 Task: Find connections with filter location Pompéu with filter topic #realestateagentwith filter profile language Spanish with filter current company Job Vacancy Result (official) with filter school Cambridge International School with filter industry Climate Data and Analytics with filter service category Headshot Photography with filter keywords title Wedding Coordinator
Action: Mouse moved to (197, 307)
Screenshot: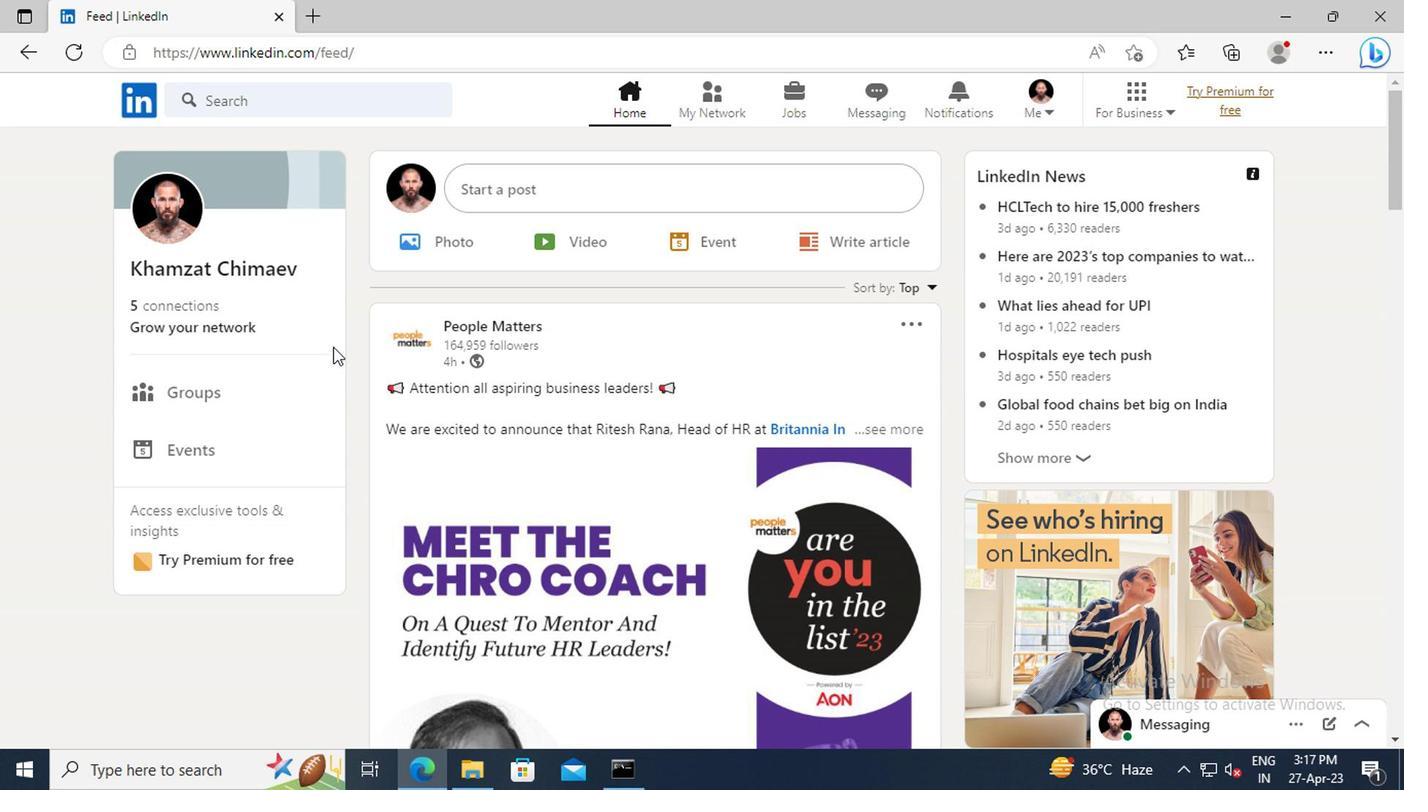 
Action: Mouse pressed left at (197, 307)
Screenshot: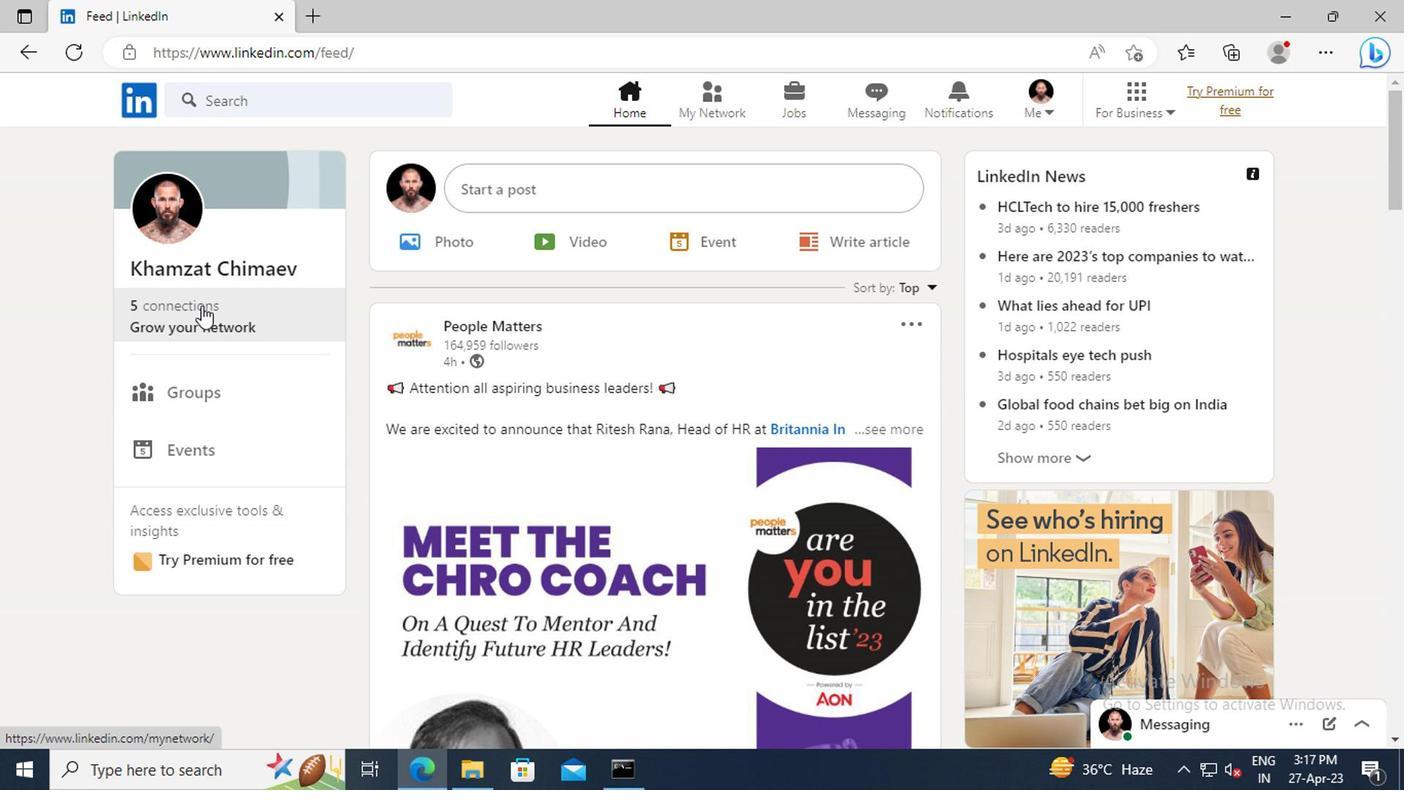 
Action: Mouse moved to (220, 223)
Screenshot: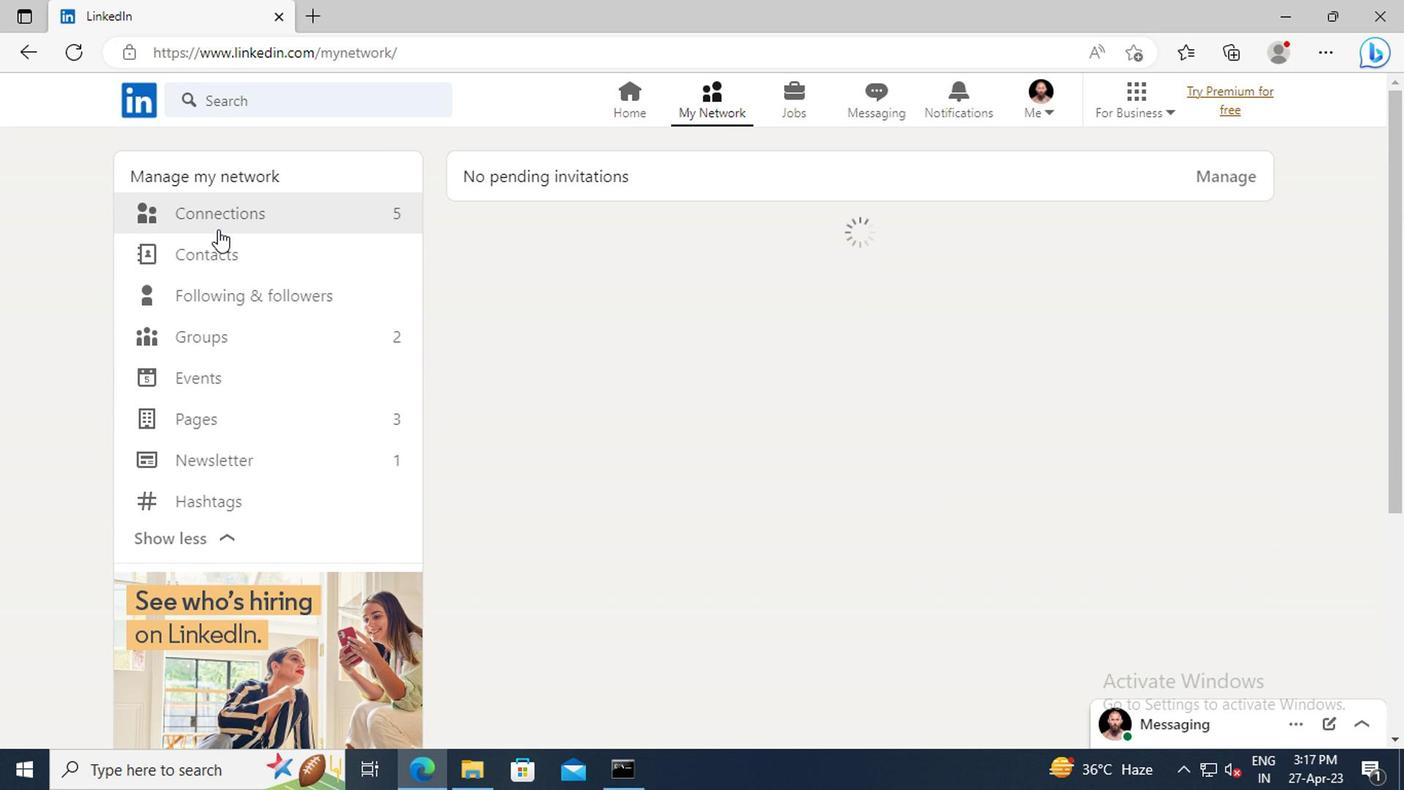 
Action: Mouse pressed left at (220, 223)
Screenshot: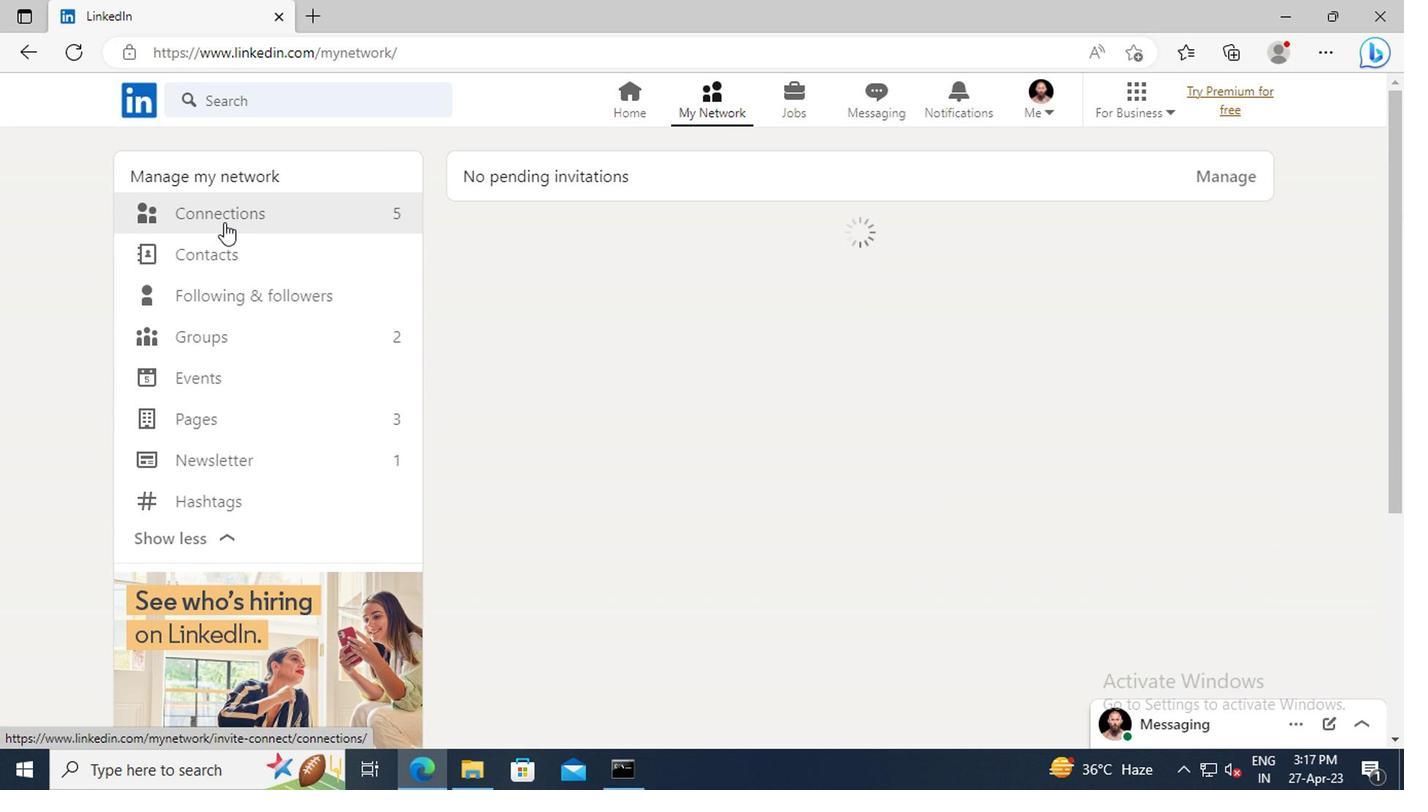 
Action: Mouse moved to (845, 218)
Screenshot: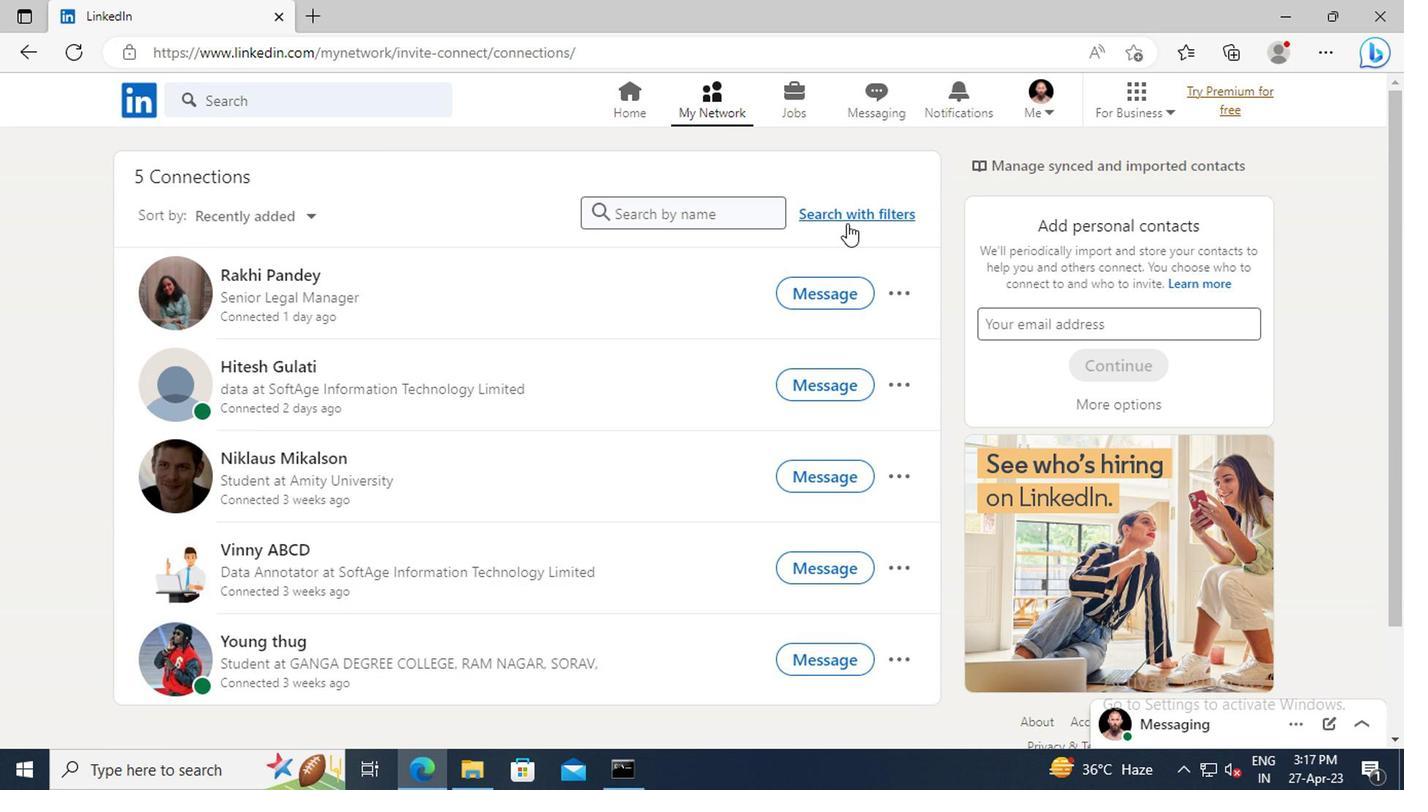 
Action: Mouse pressed left at (845, 218)
Screenshot: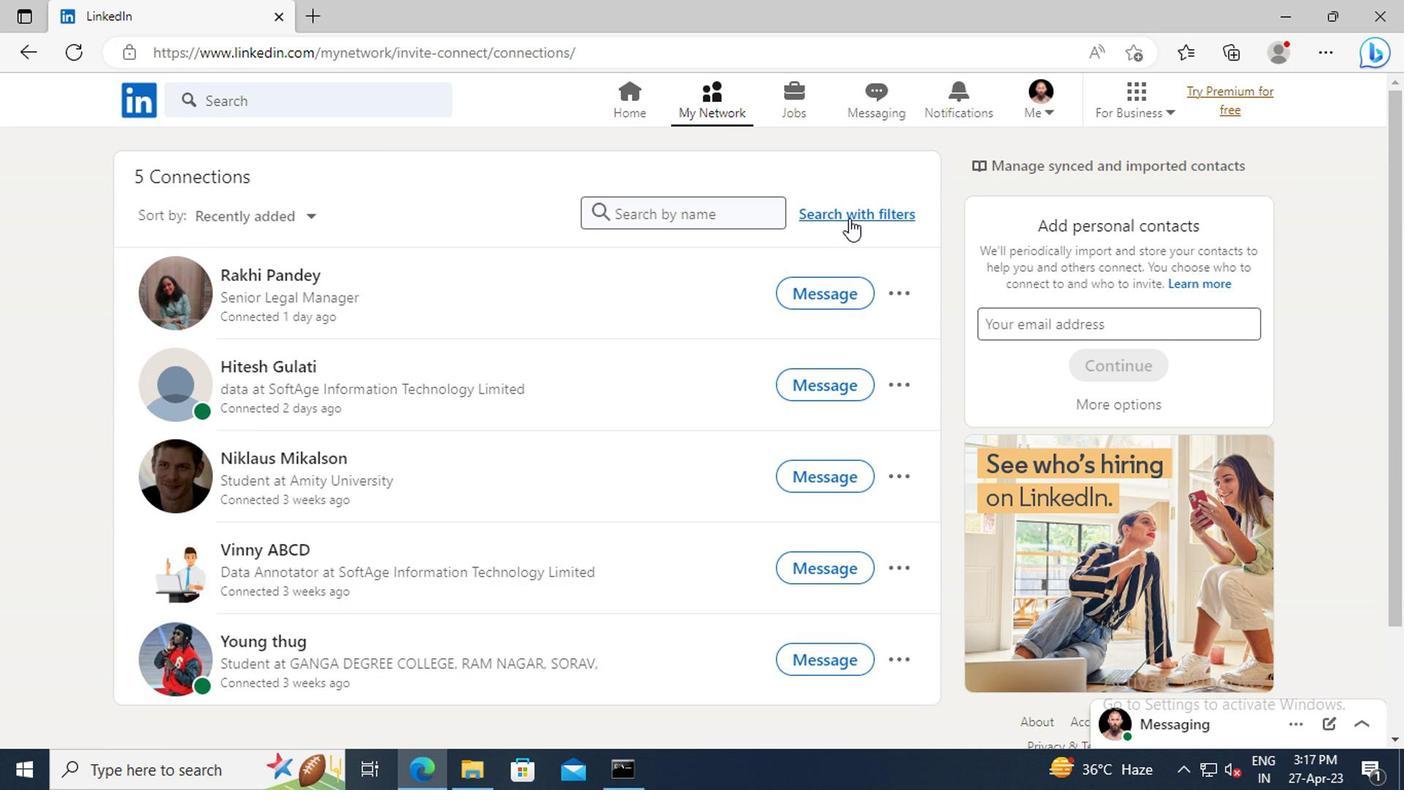 
Action: Mouse moved to (775, 164)
Screenshot: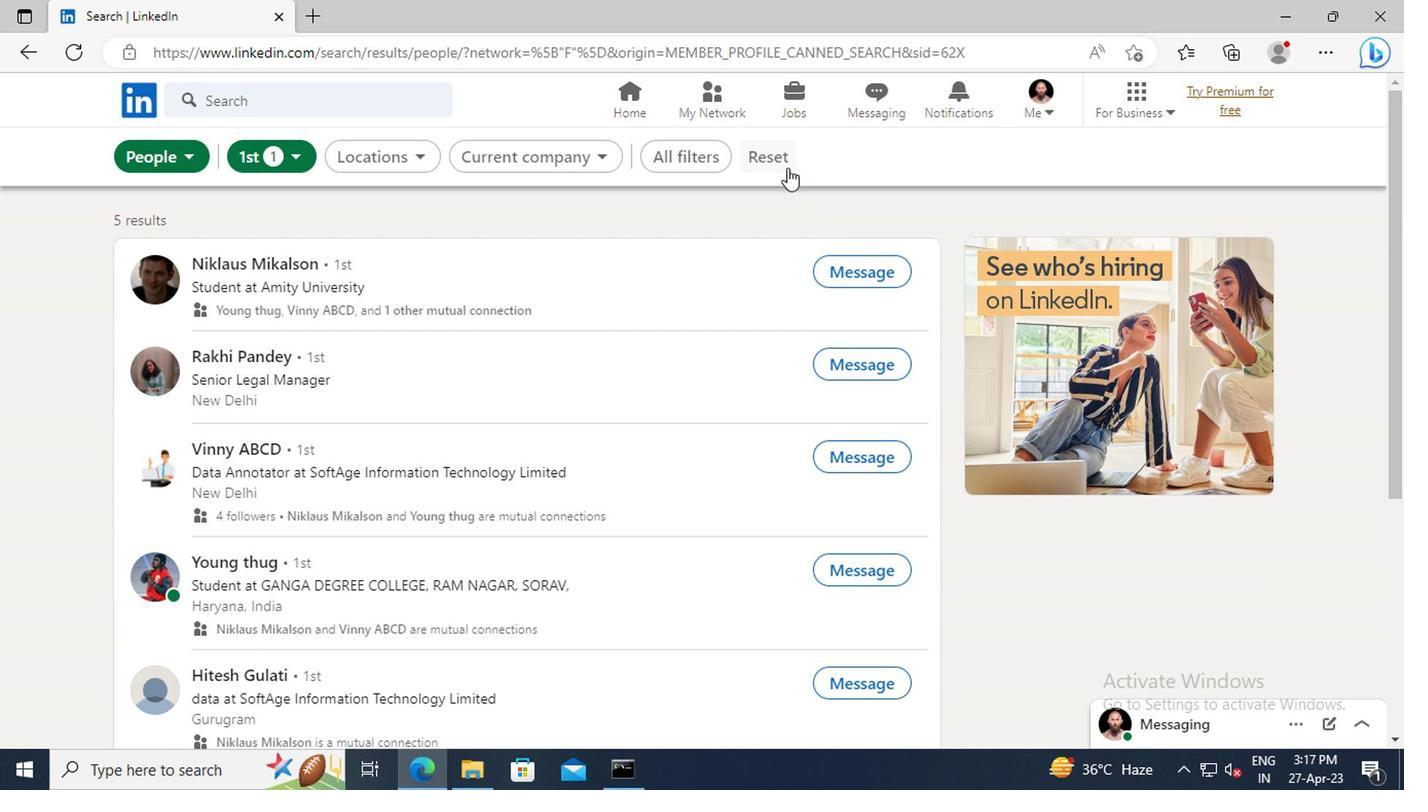 
Action: Mouse pressed left at (775, 164)
Screenshot: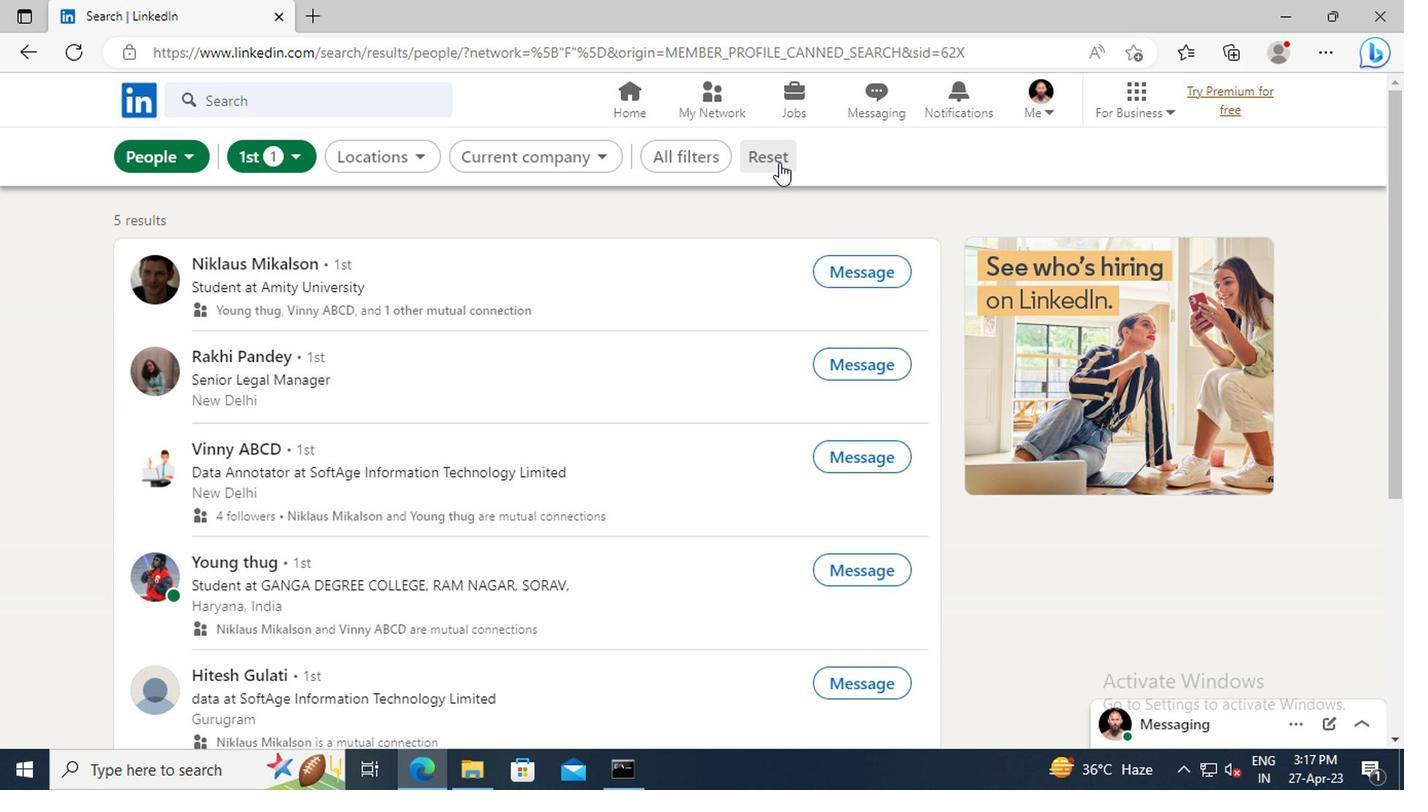 
Action: Mouse moved to (738, 163)
Screenshot: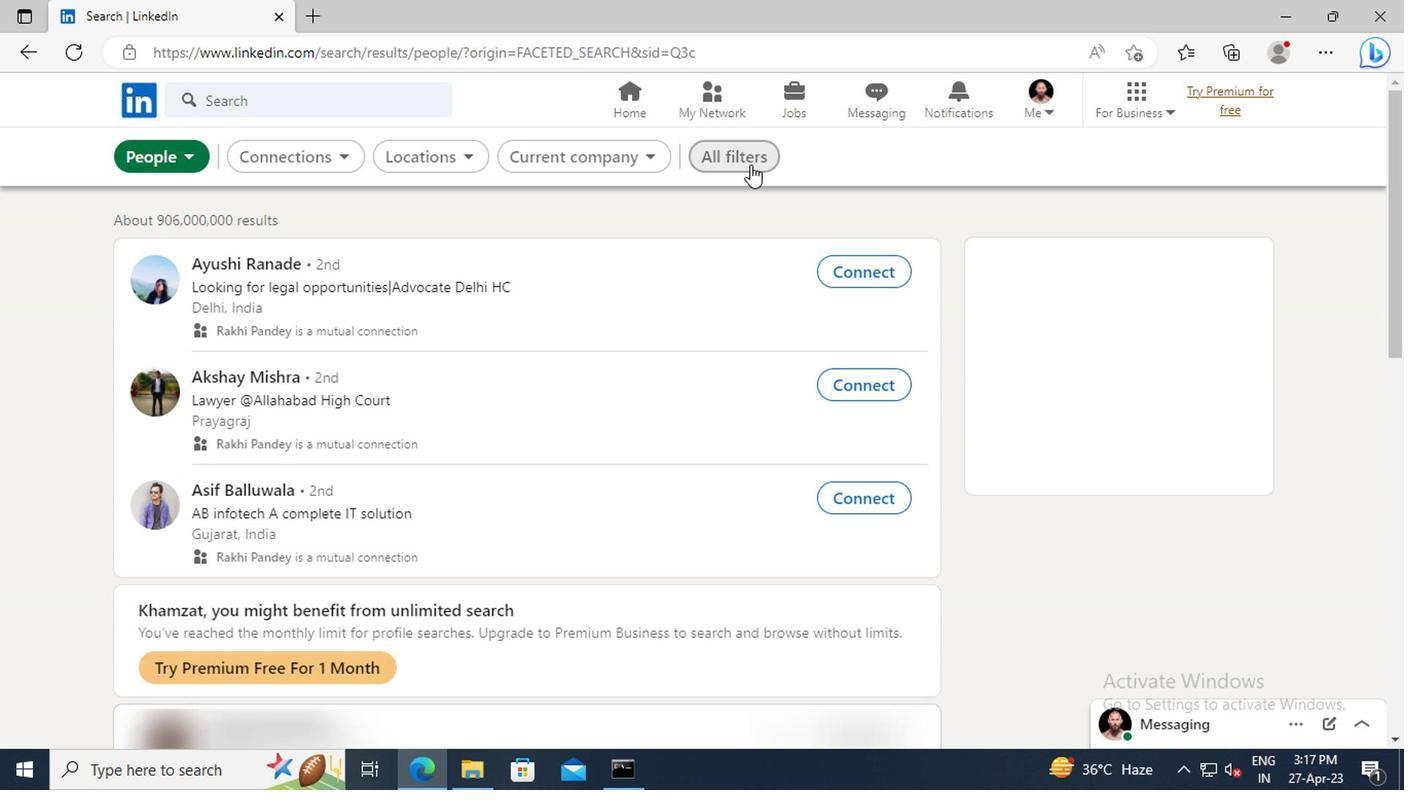 
Action: Mouse pressed left at (738, 163)
Screenshot: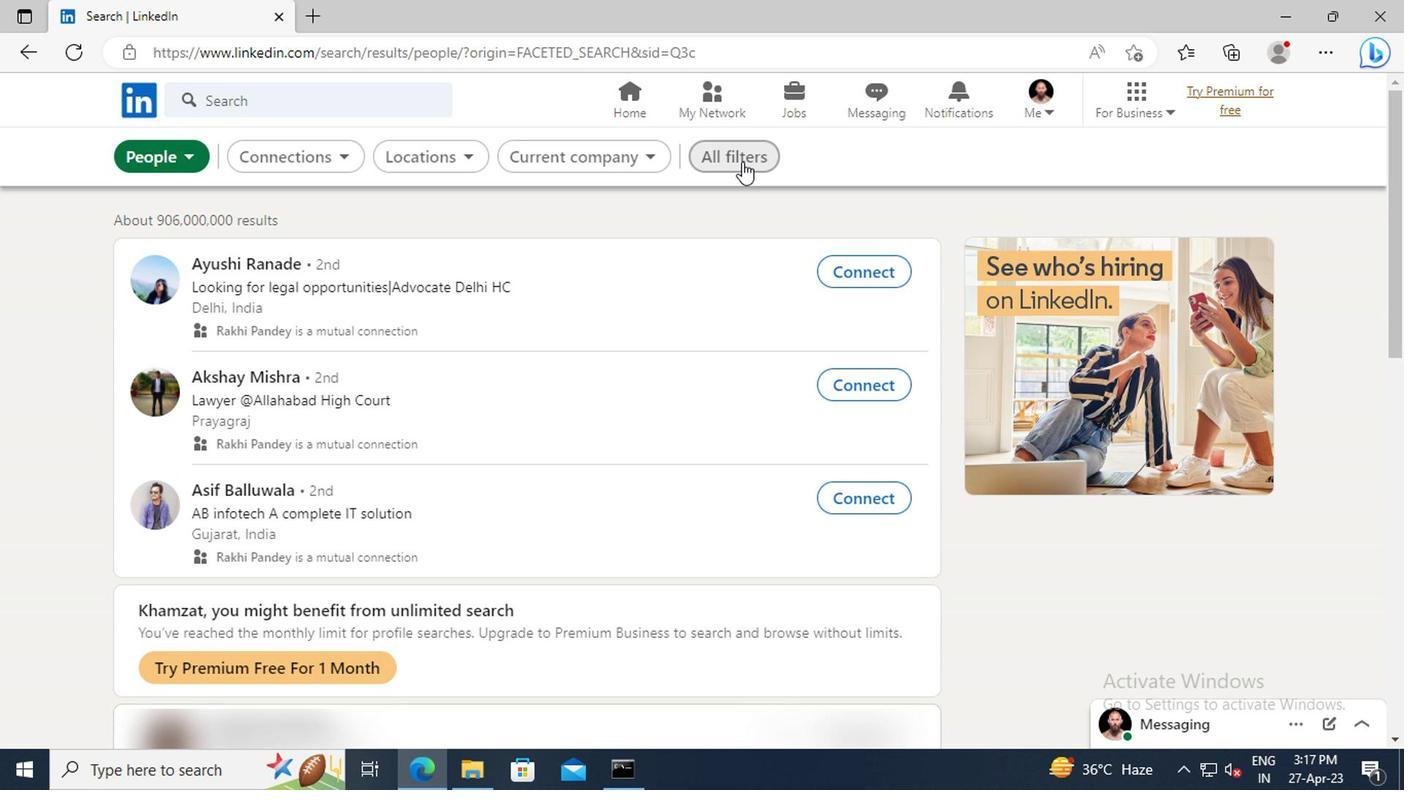 
Action: Mouse moved to (1163, 398)
Screenshot: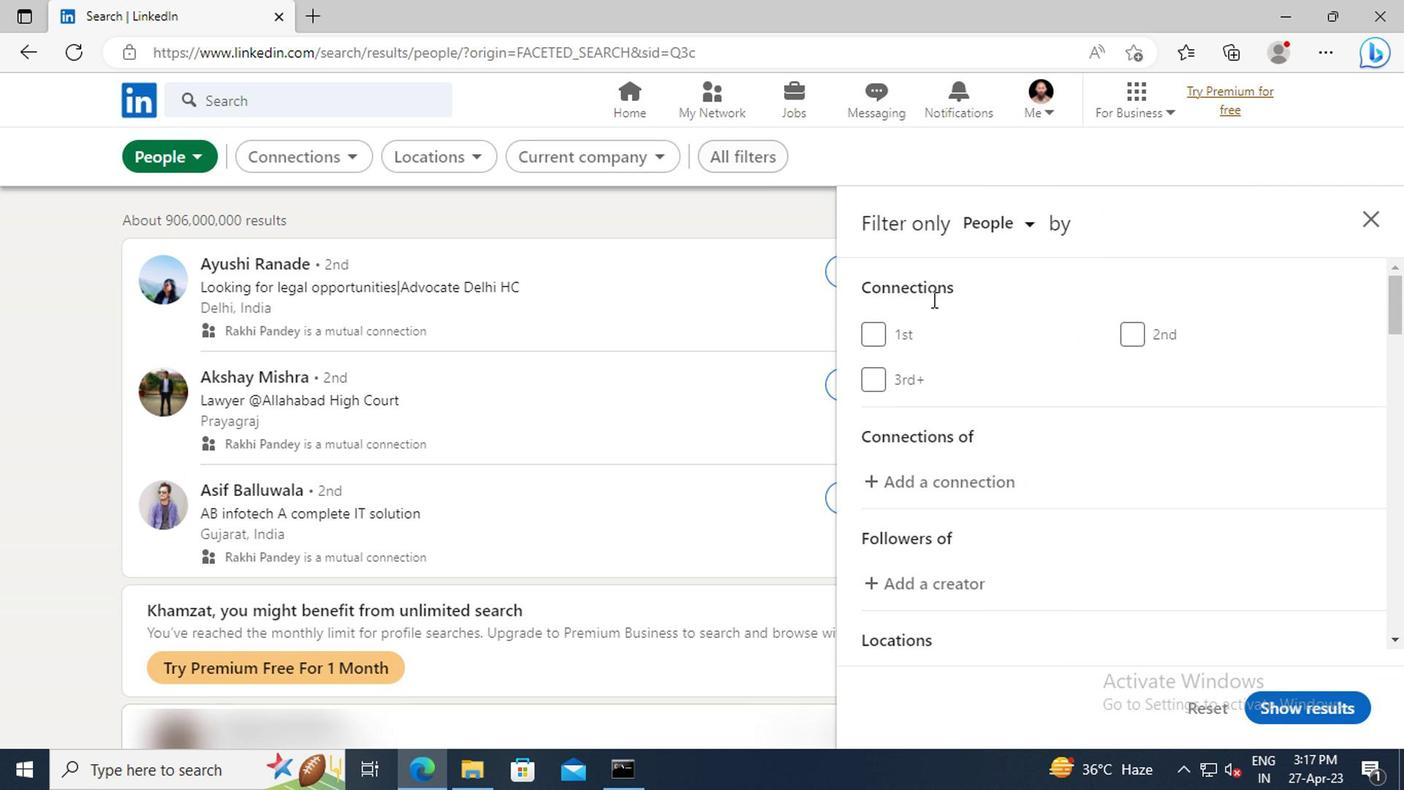 
Action: Mouse scrolled (1163, 398) with delta (0, 0)
Screenshot: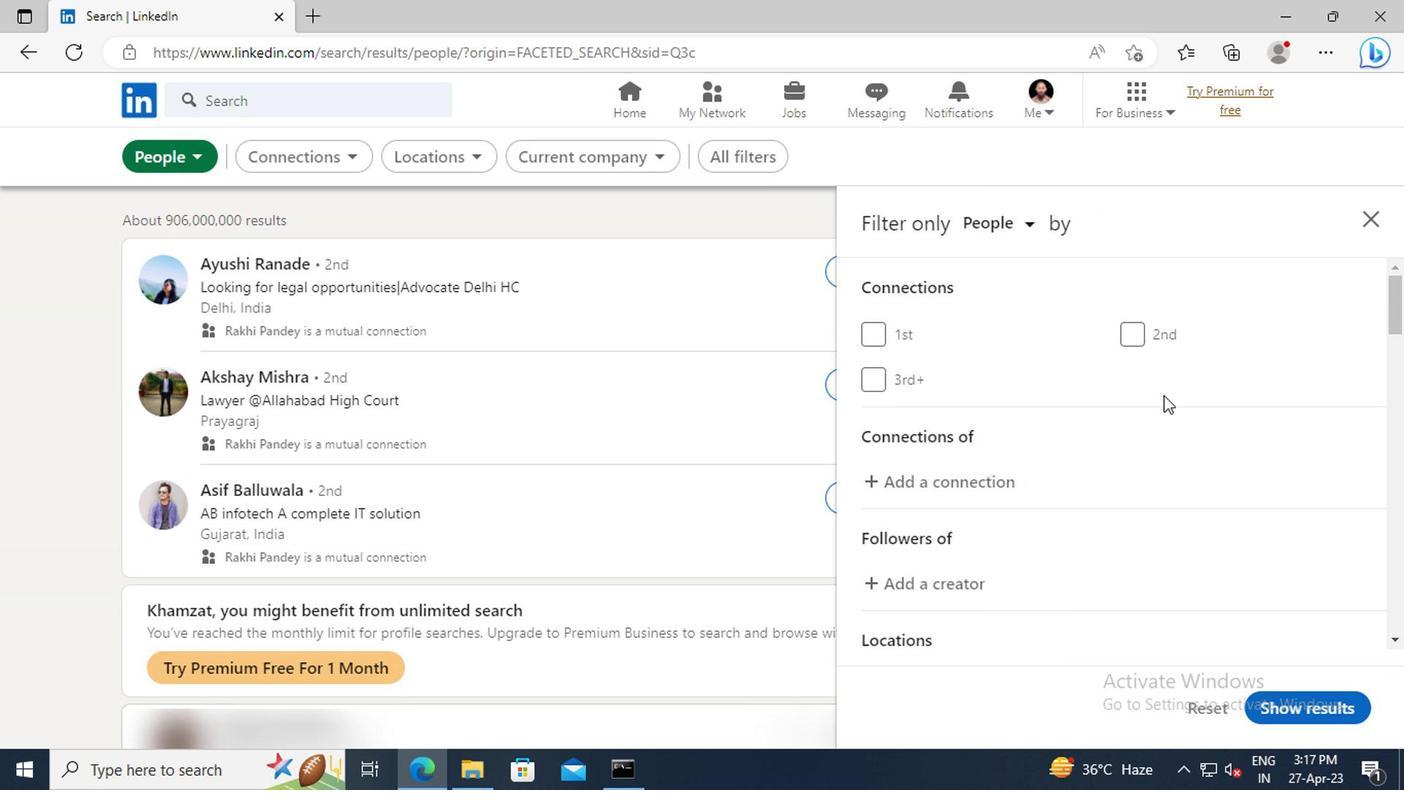 
Action: Mouse scrolled (1163, 398) with delta (0, 0)
Screenshot: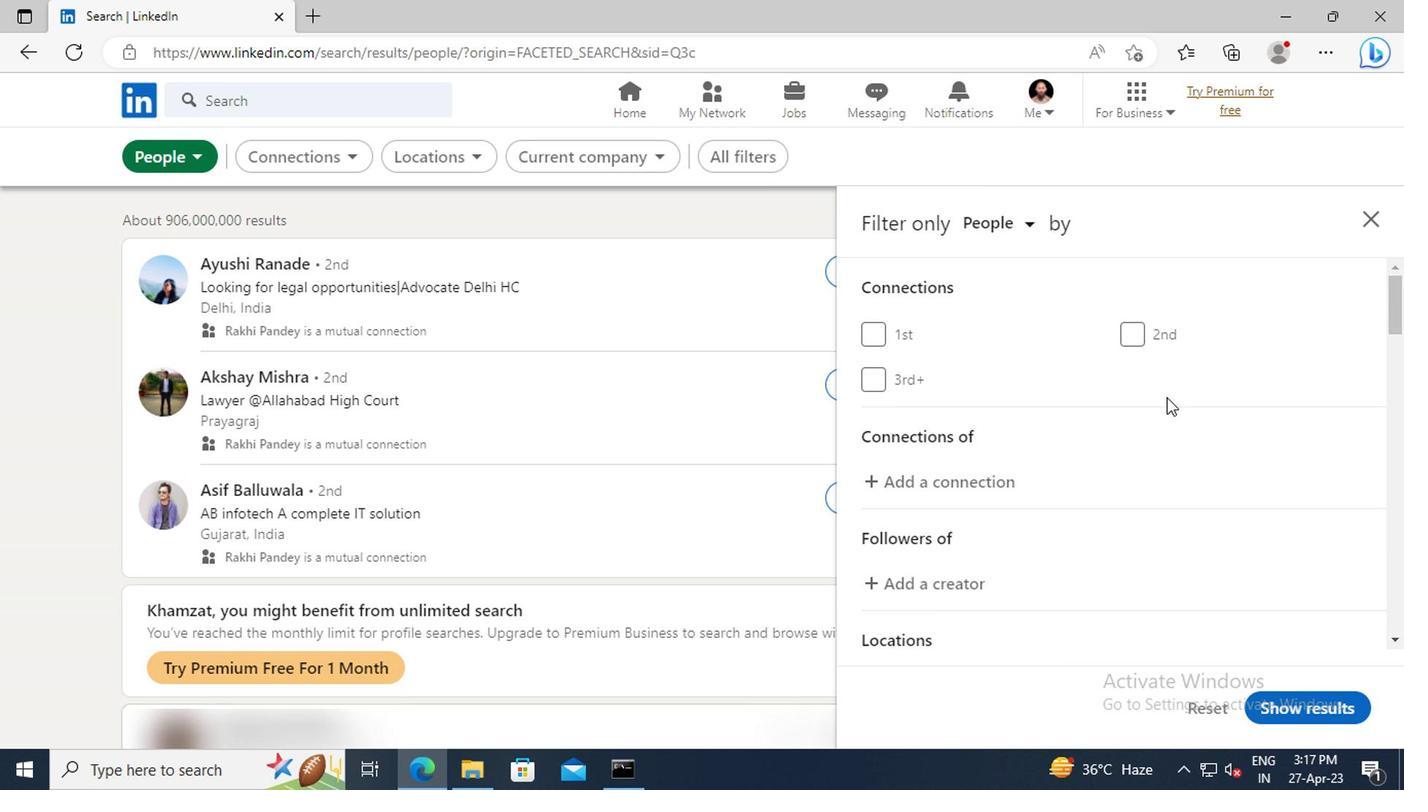 
Action: Mouse scrolled (1163, 398) with delta (0, 0)
Screenshot: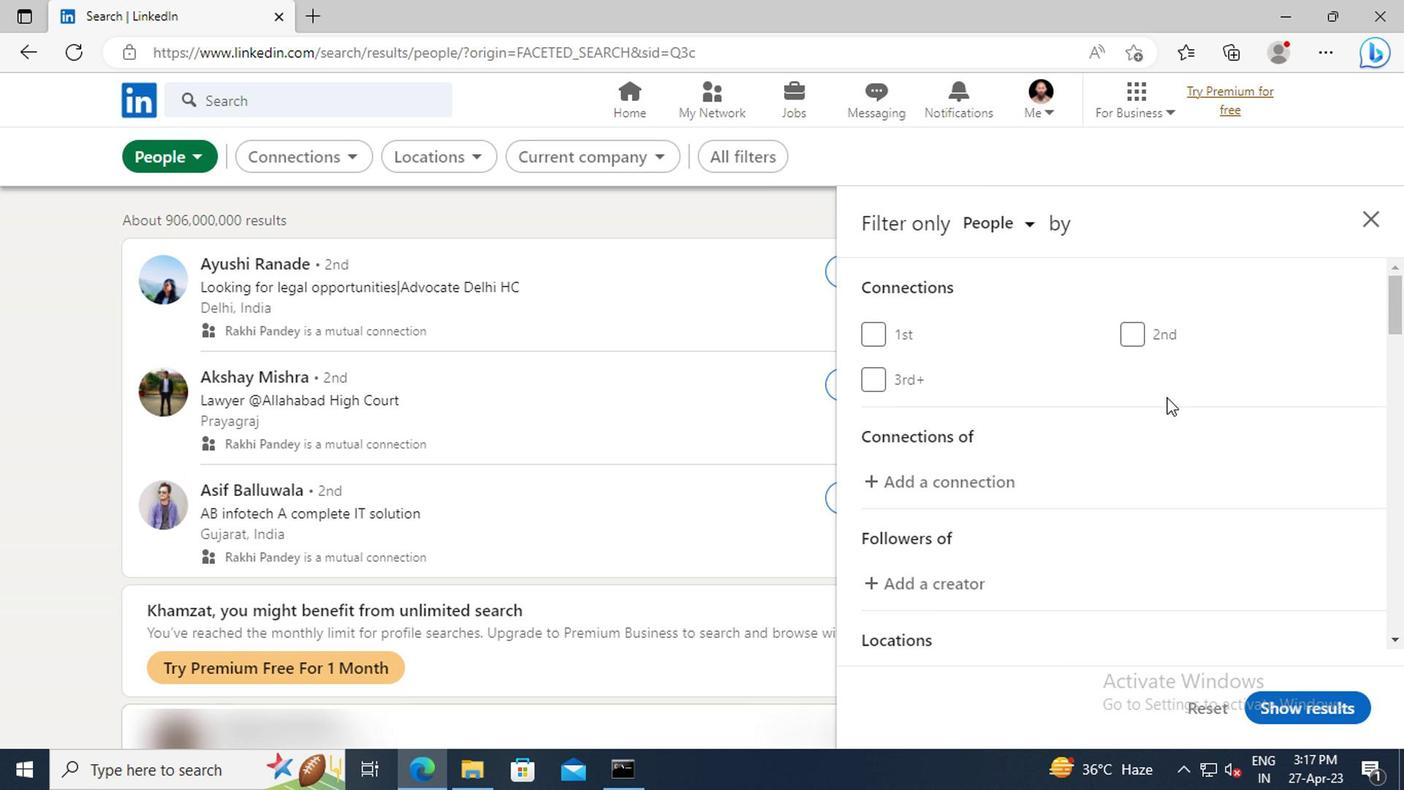
Action: Mouse scrolled (1163, 398) with delta (0, 0)
Screenshot: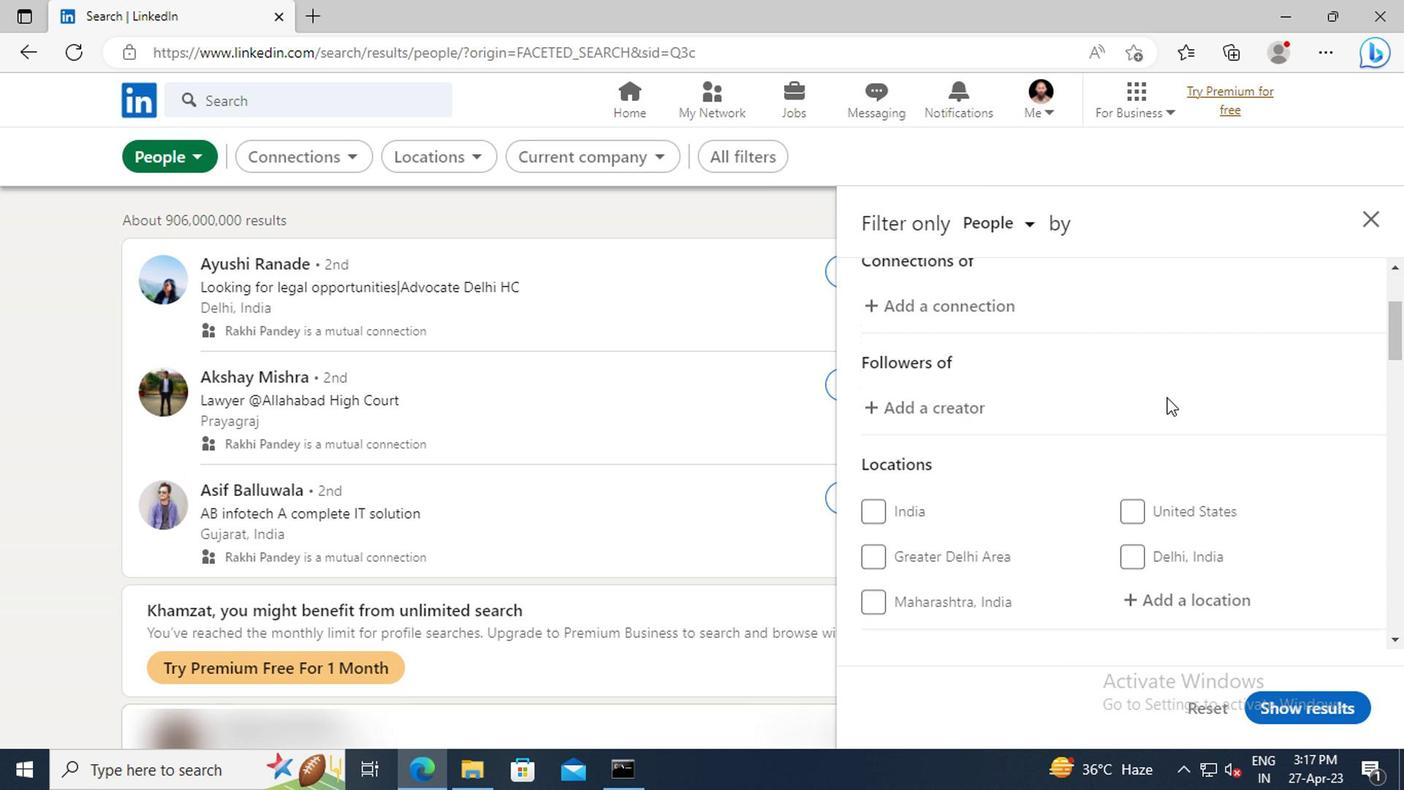 
Action: Mouse scrolled (1163, 398) with delta (0, 0)
Screenshot: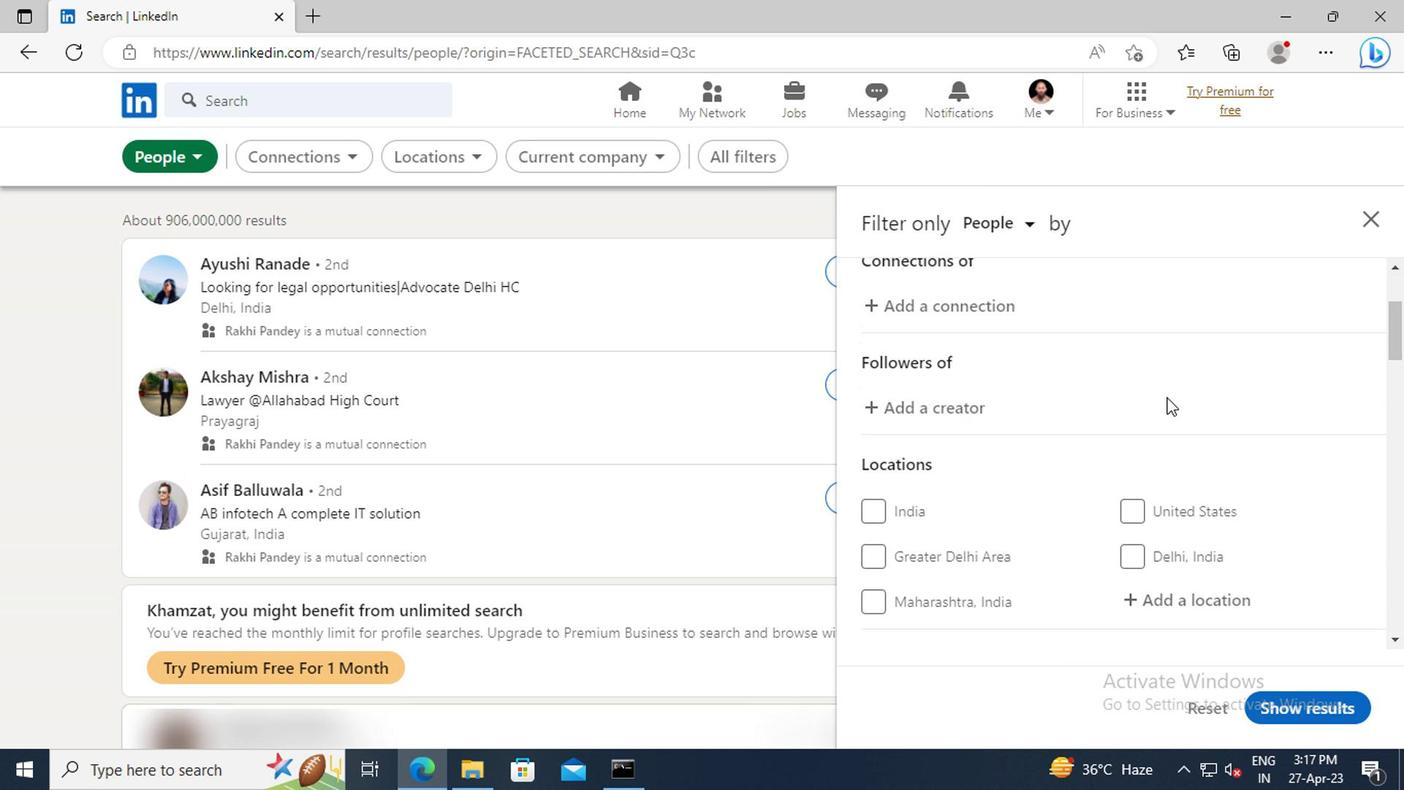 
Action: Mouse moved to (1168, 484)
Screenshot: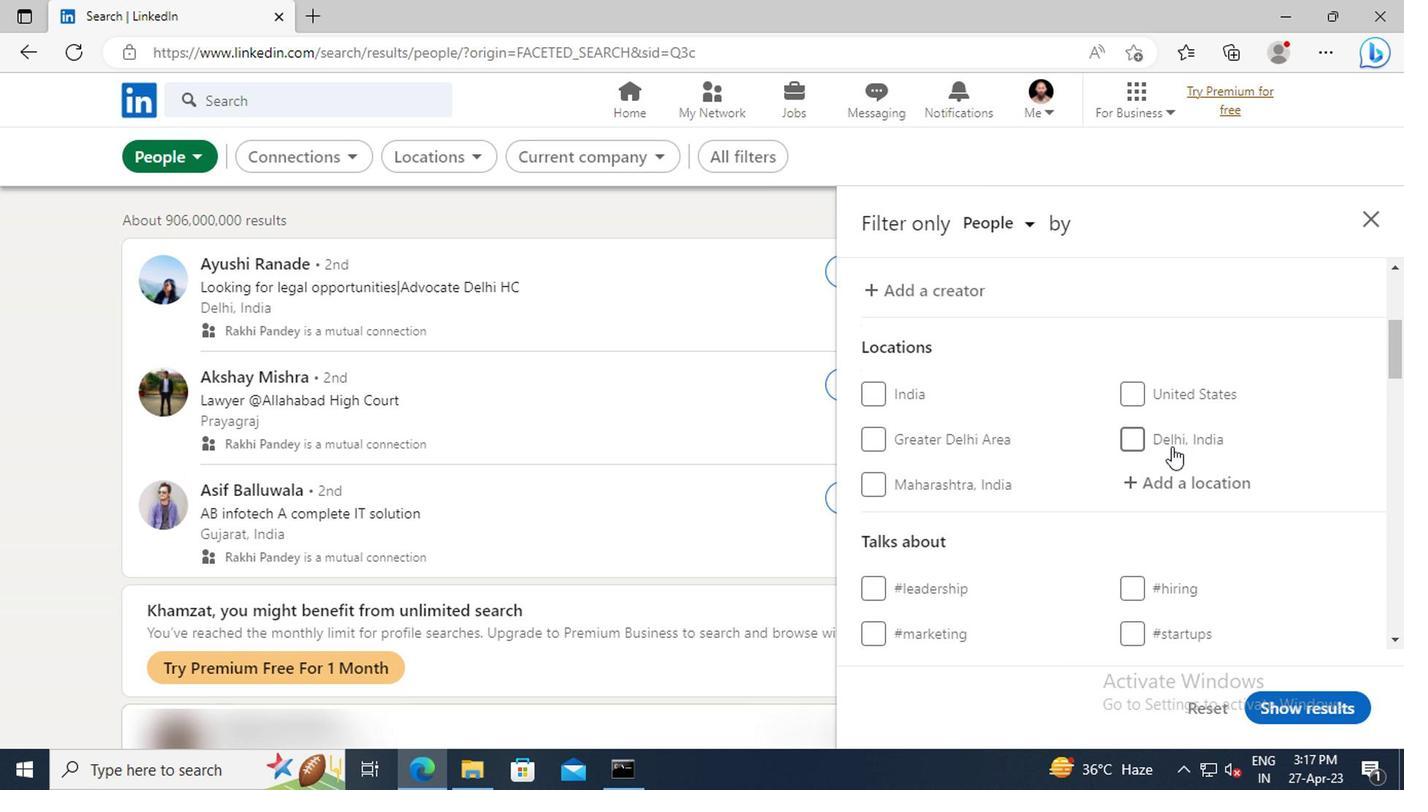 
Action: Mouse pressed left at (1168, 484)
Screenshot: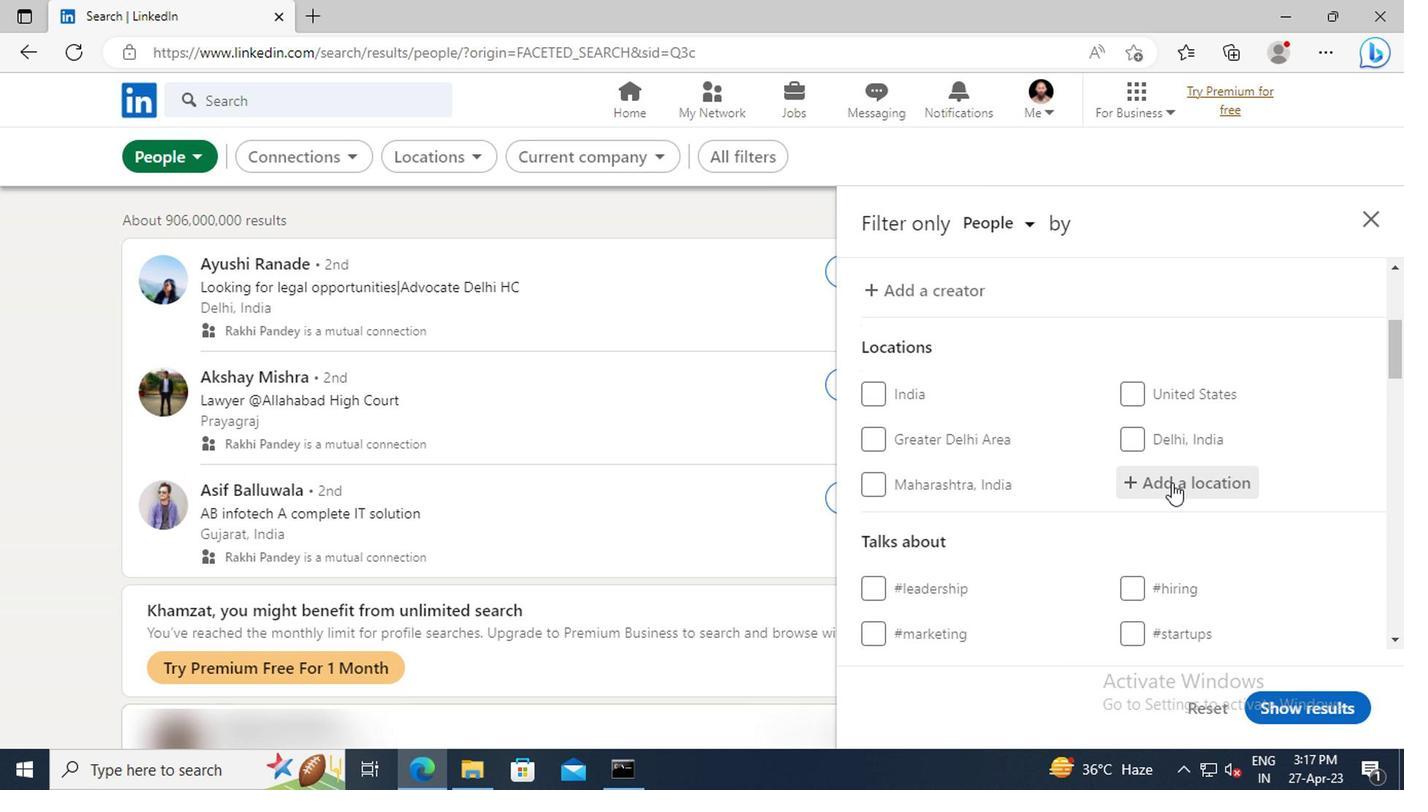 
Action: Key pressed <Key.shift>POMPEU
Screenshot: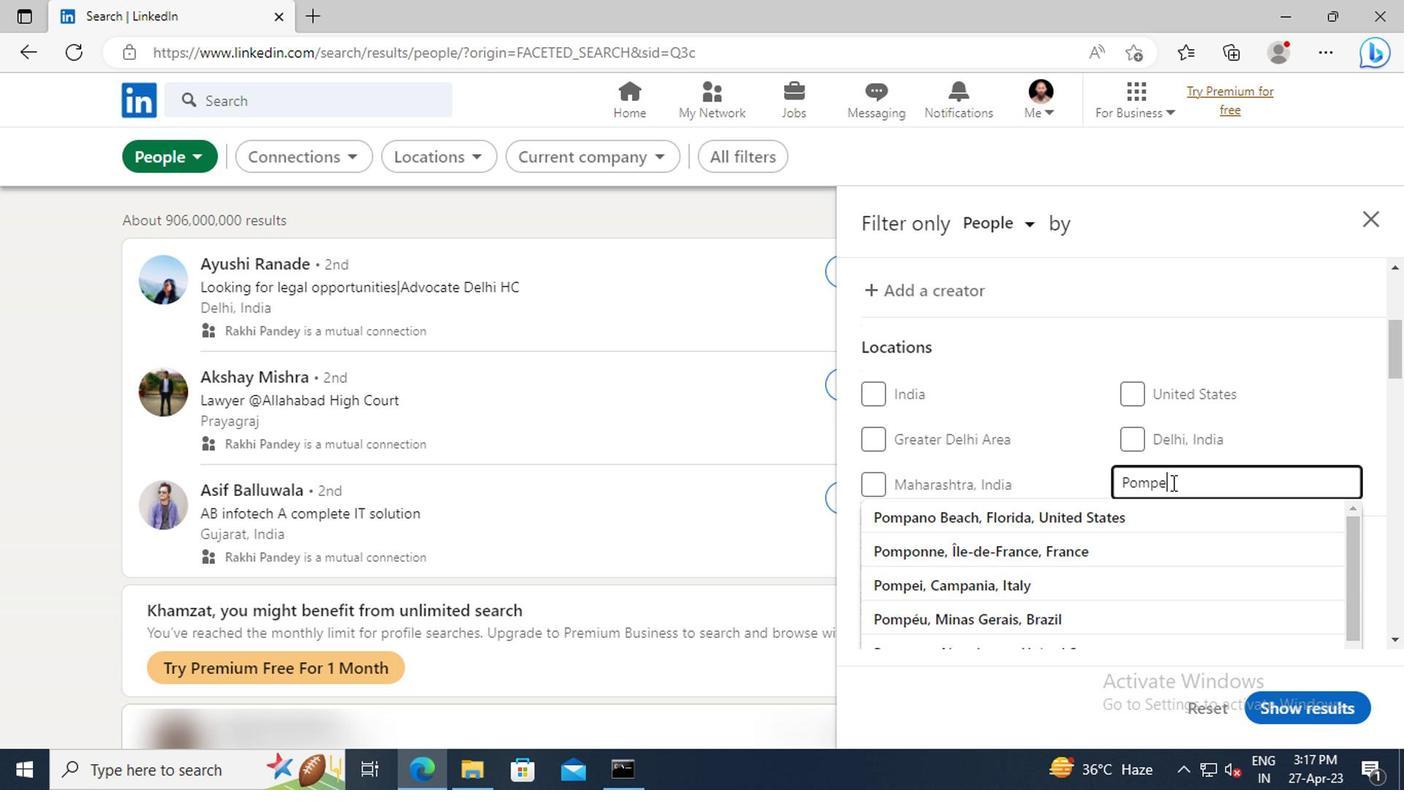 
Action: Mouse moved to (1173, 517)
Screenshot: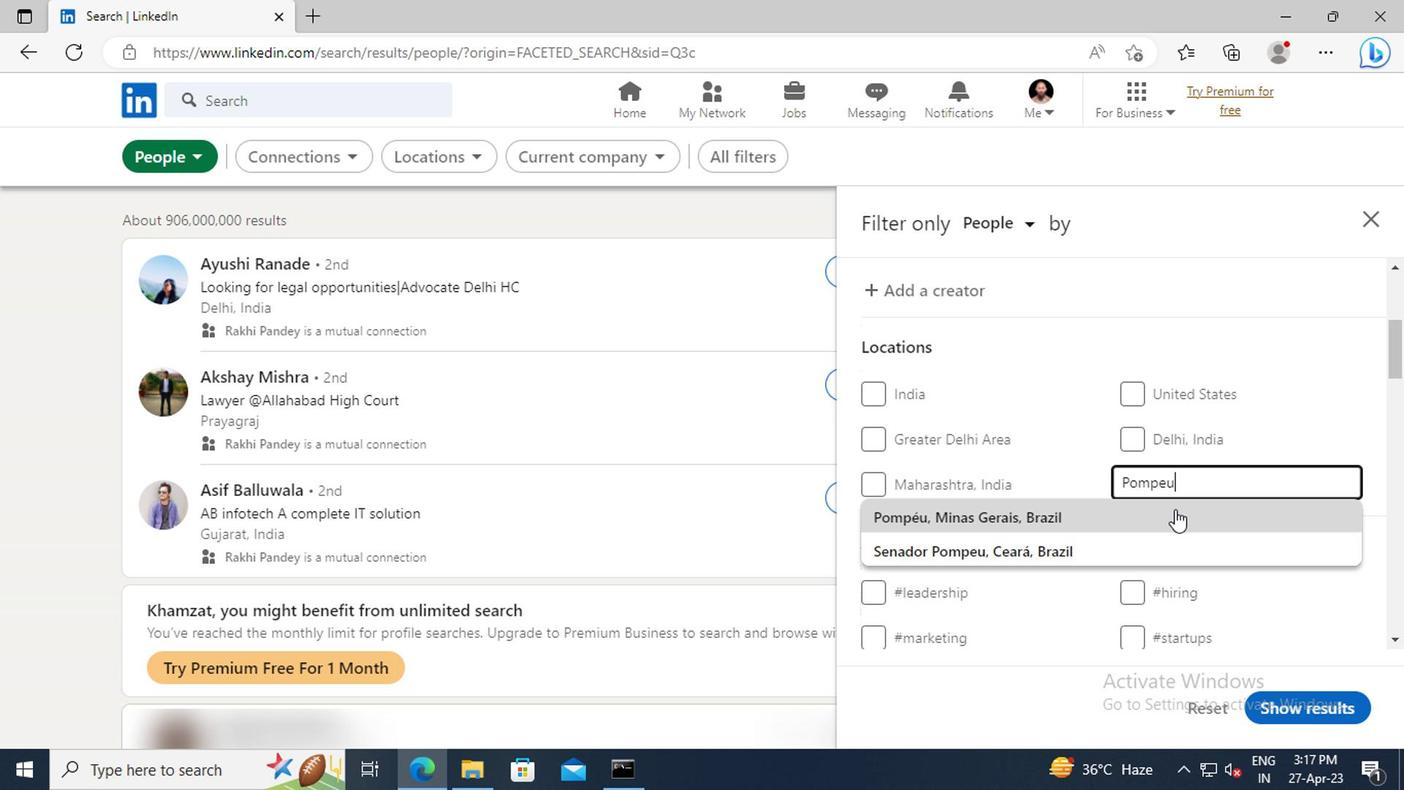 
Action: Mouse pressed left at (1173, 517)
Screenshot: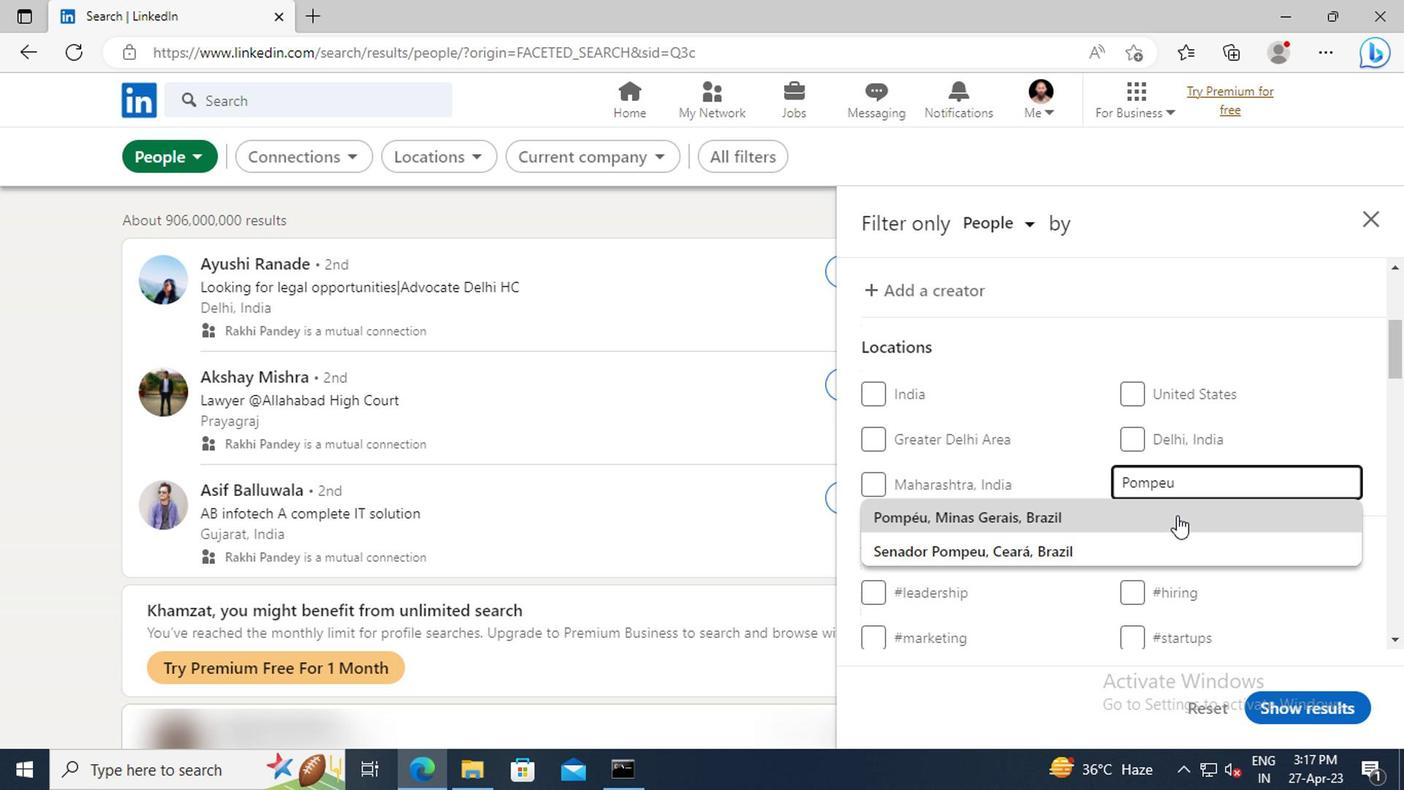 
Action: Mouse moved to (1172, 463)
Screenshot: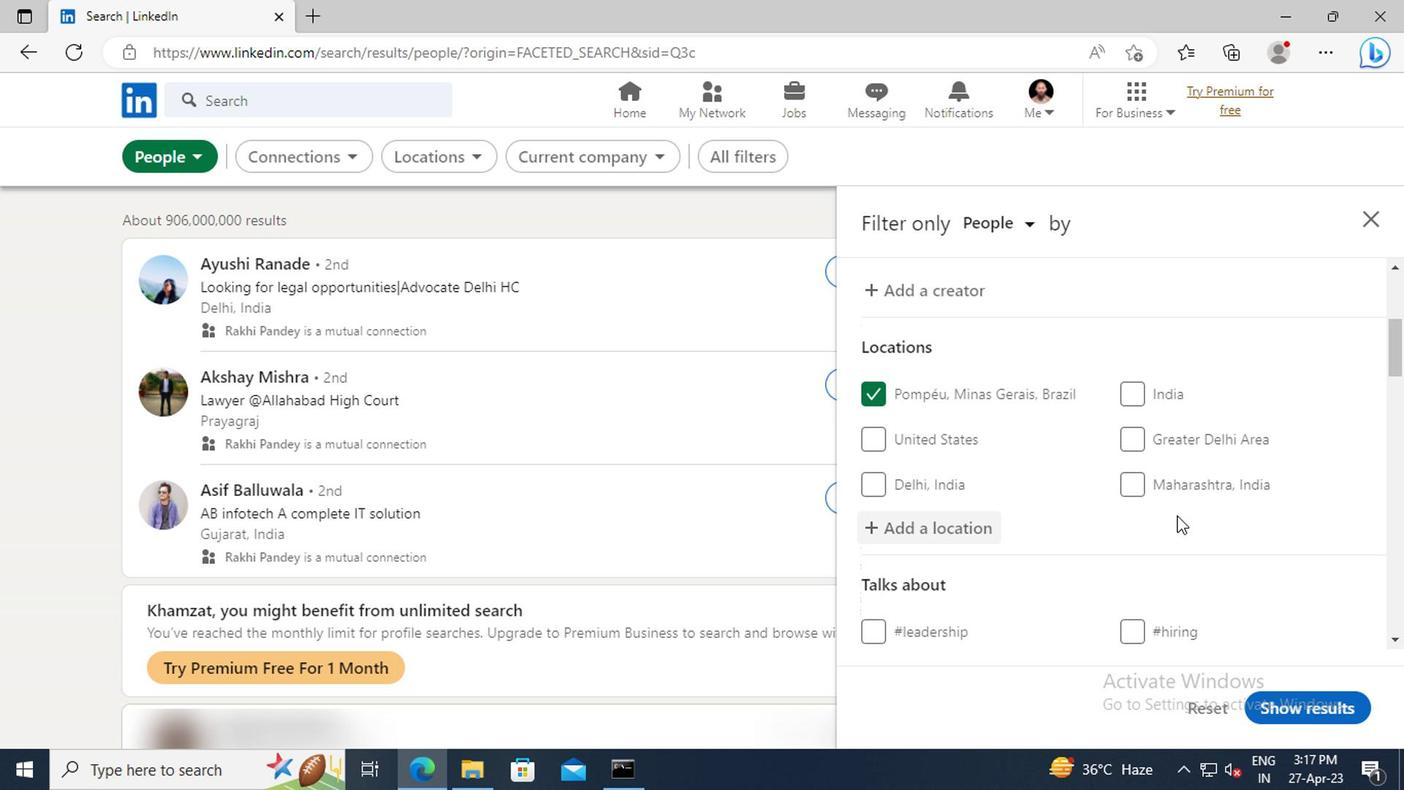
Action: Mouse scrolled (1172, 462) with delta (0, -1)
Screenshot: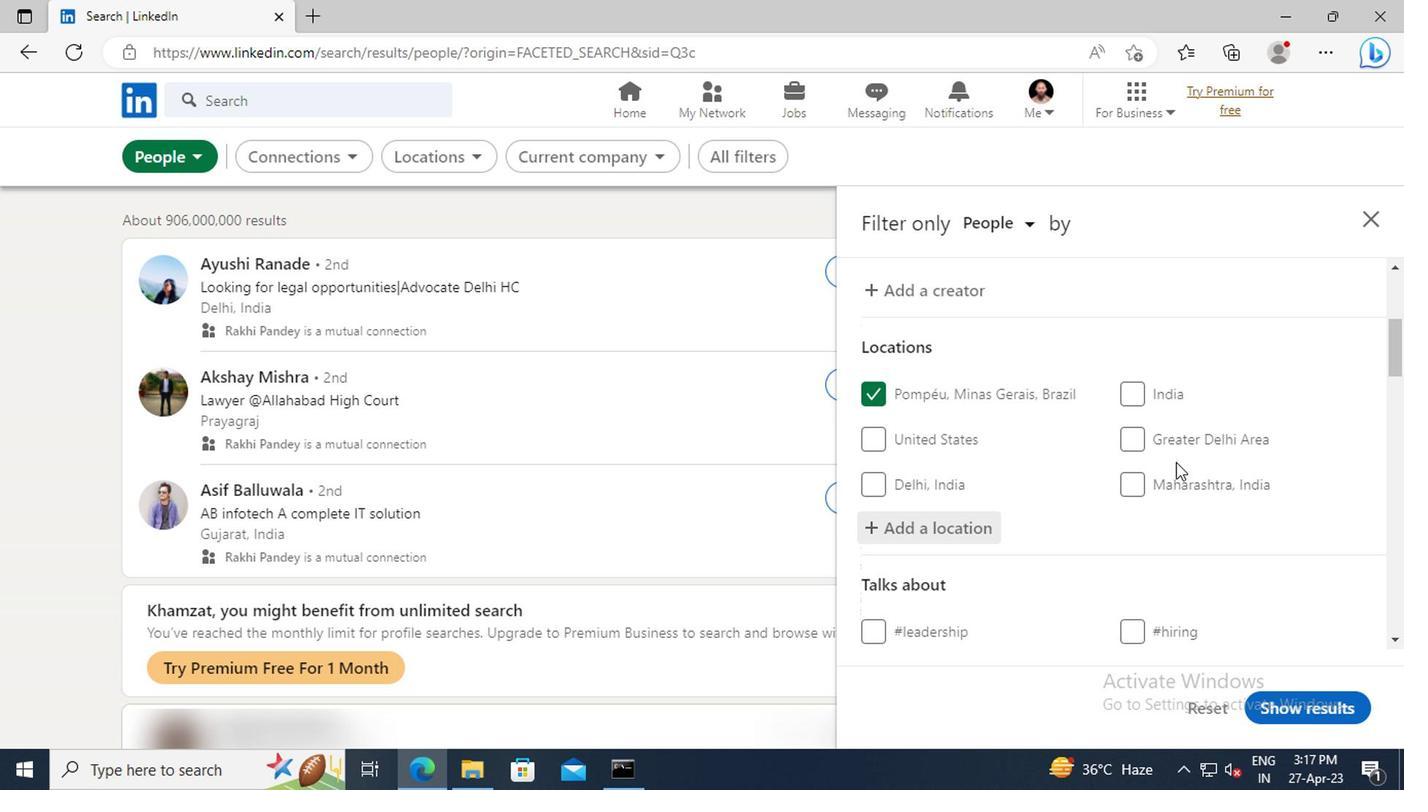 
Action: Mouse scrolled (1172, 462) with delta (0, -1)
Screenshot: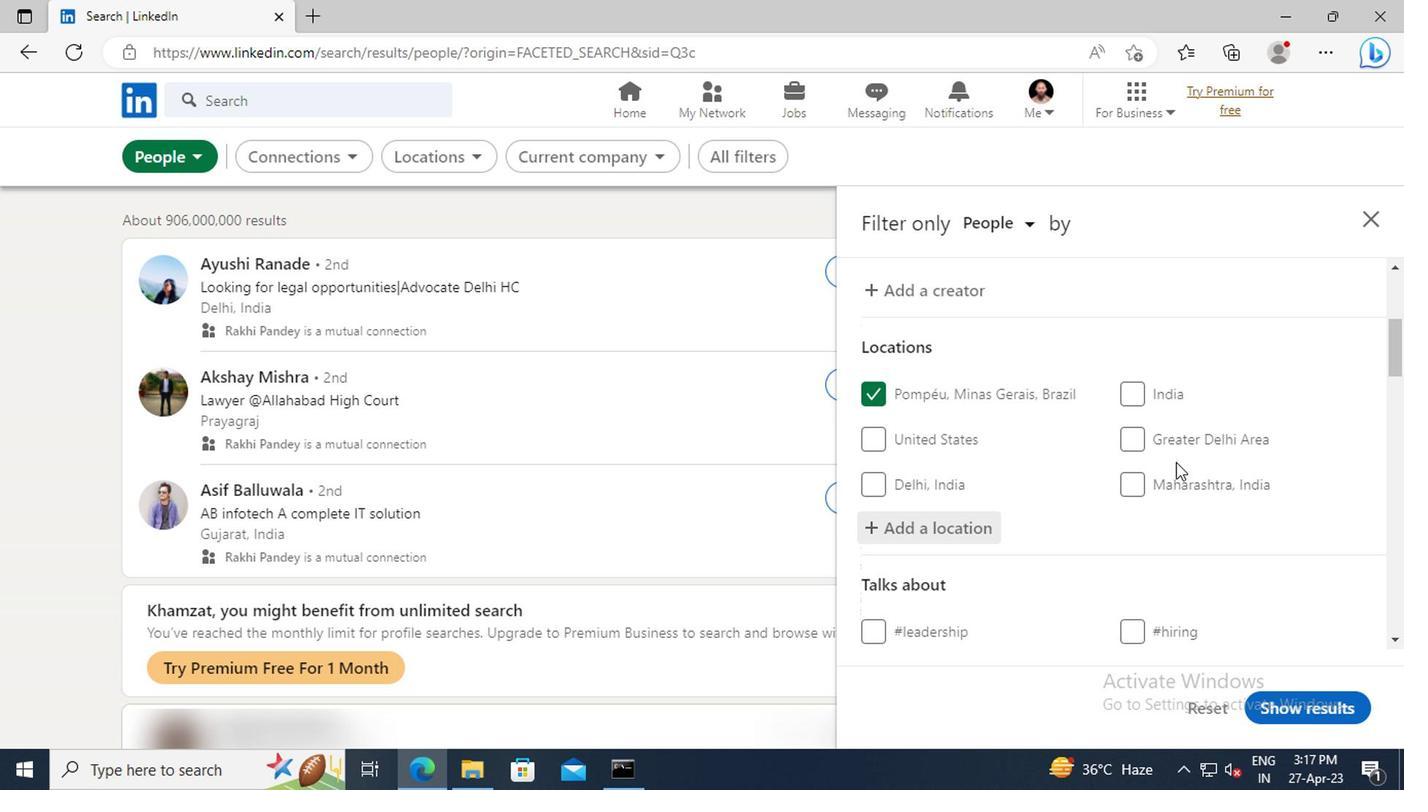 
Action: Mouse scrolled (1172, 462) with delta (0, -1)
Screenshot: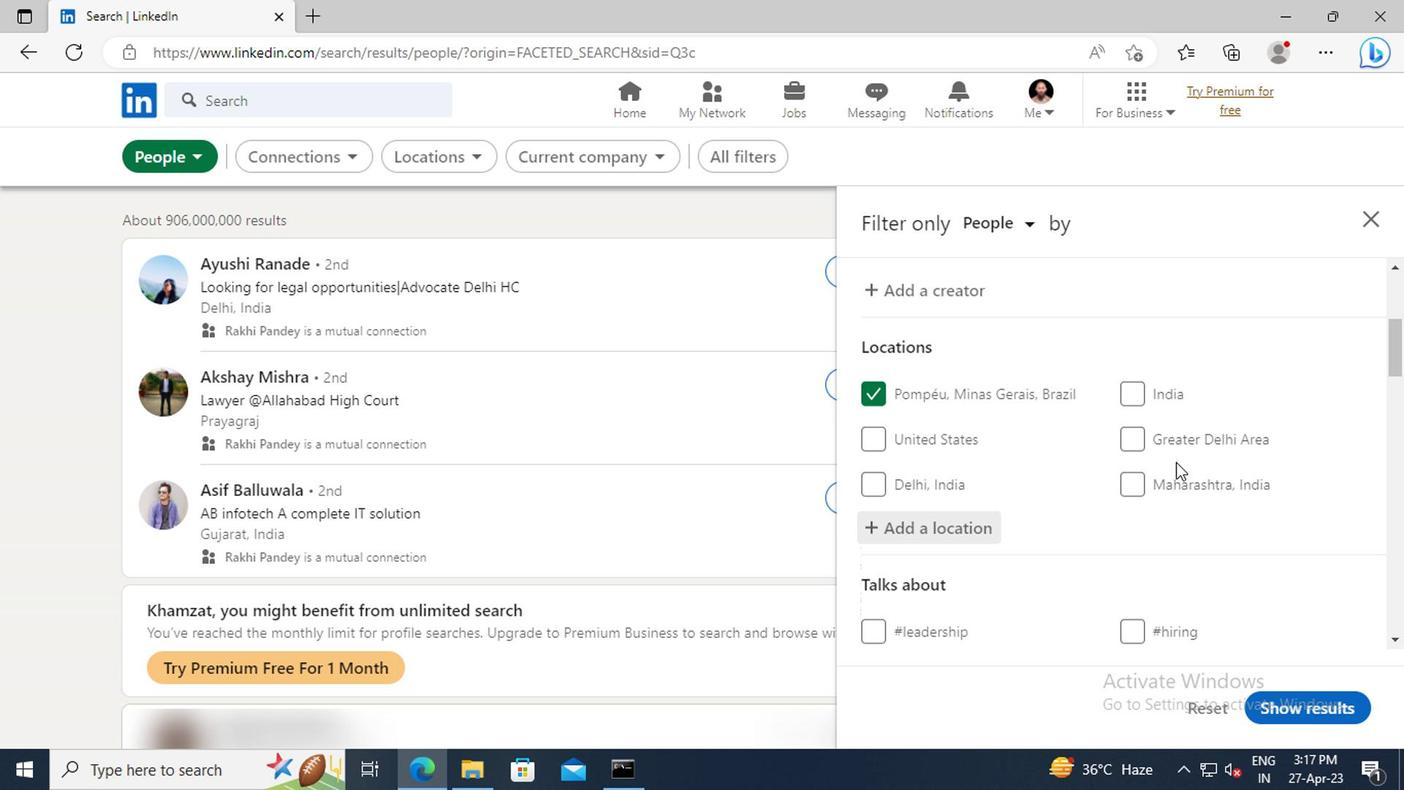 
Action: Mouse scrolled (1172, 462) with delta (0, -1)
Screenshot: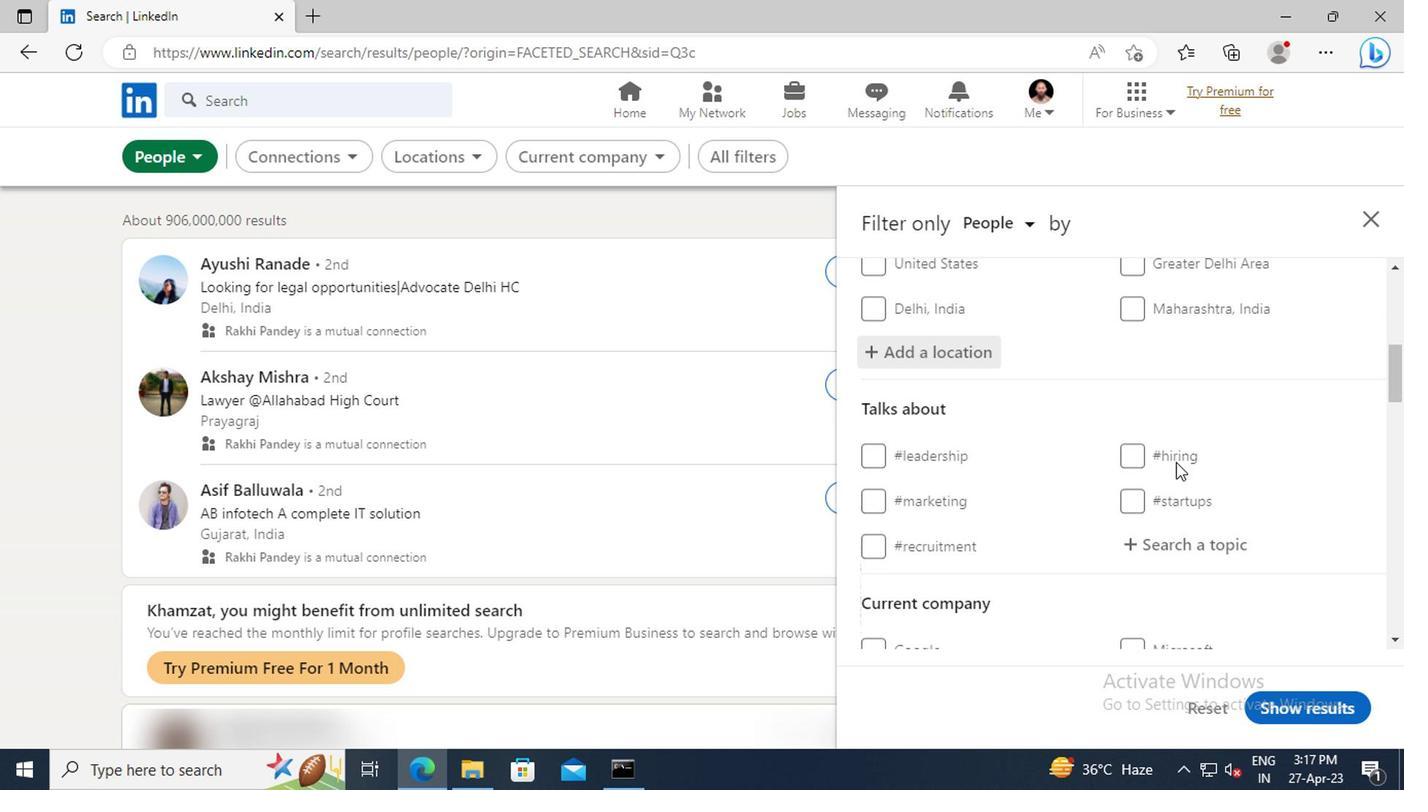 
Action: Mouse moved to (1169, 487)
Screenshot: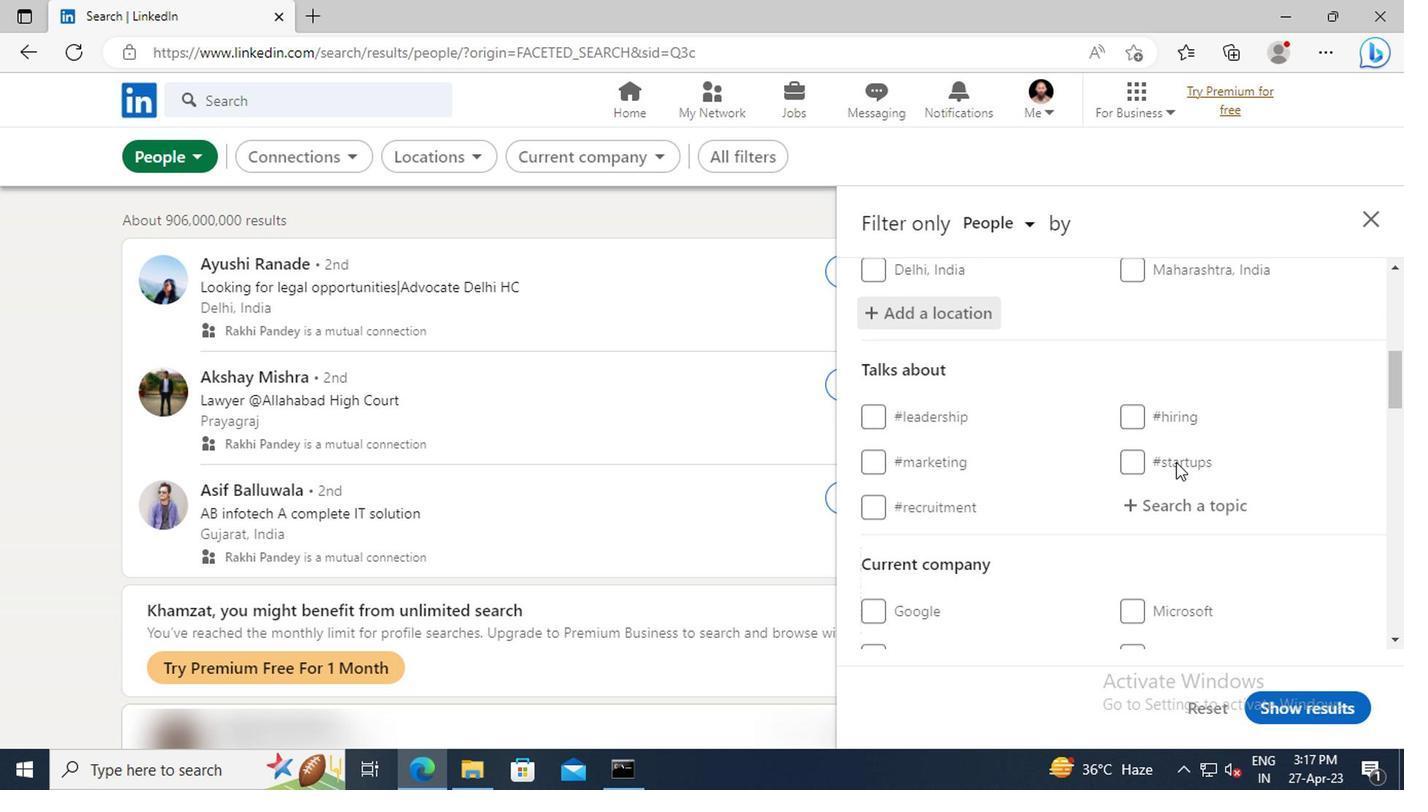 
Action: Mouse pressed left at (1169, 487)
Screenshot: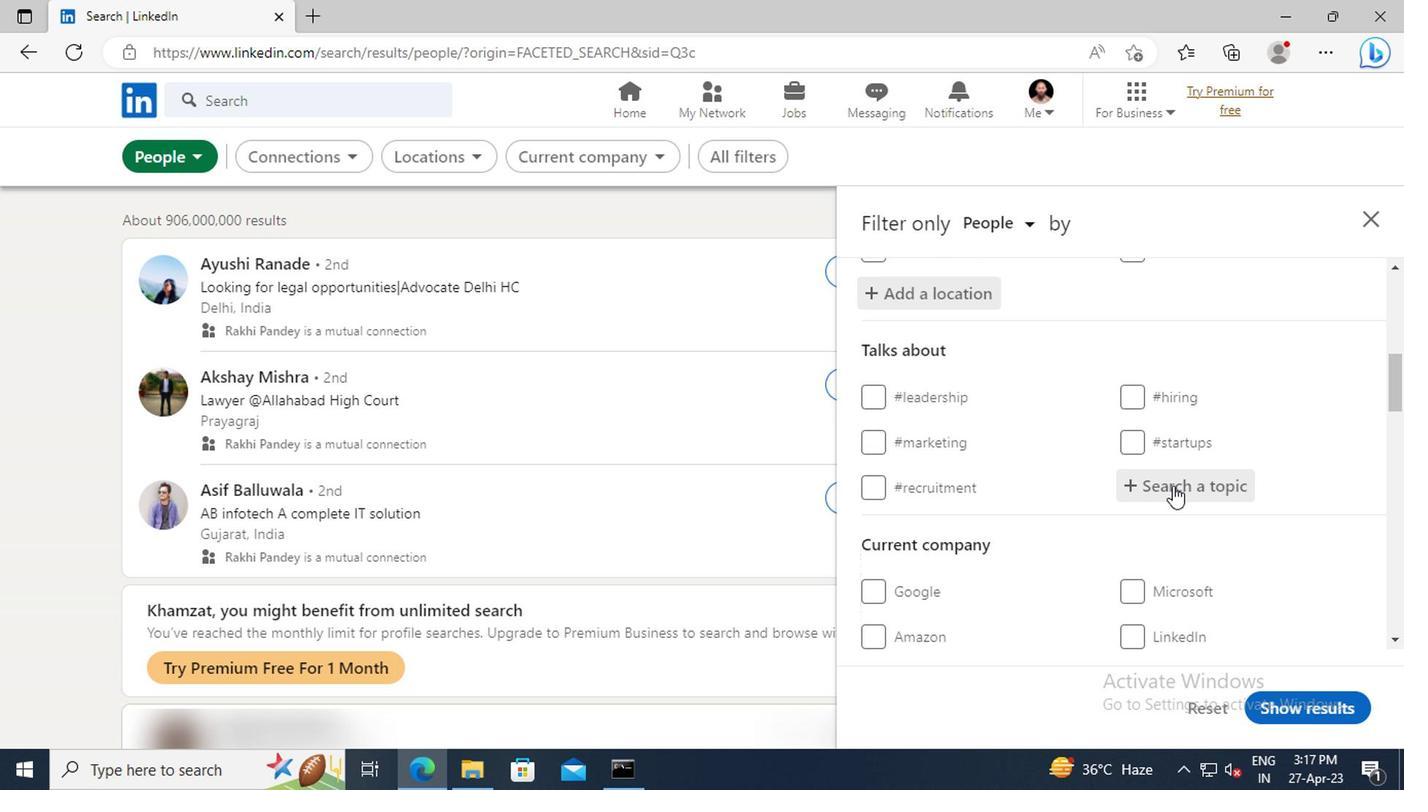 
Action: Key pressed <Key.shift>#REALESTATEAGENTWITH<Key.enter>
Screenshot: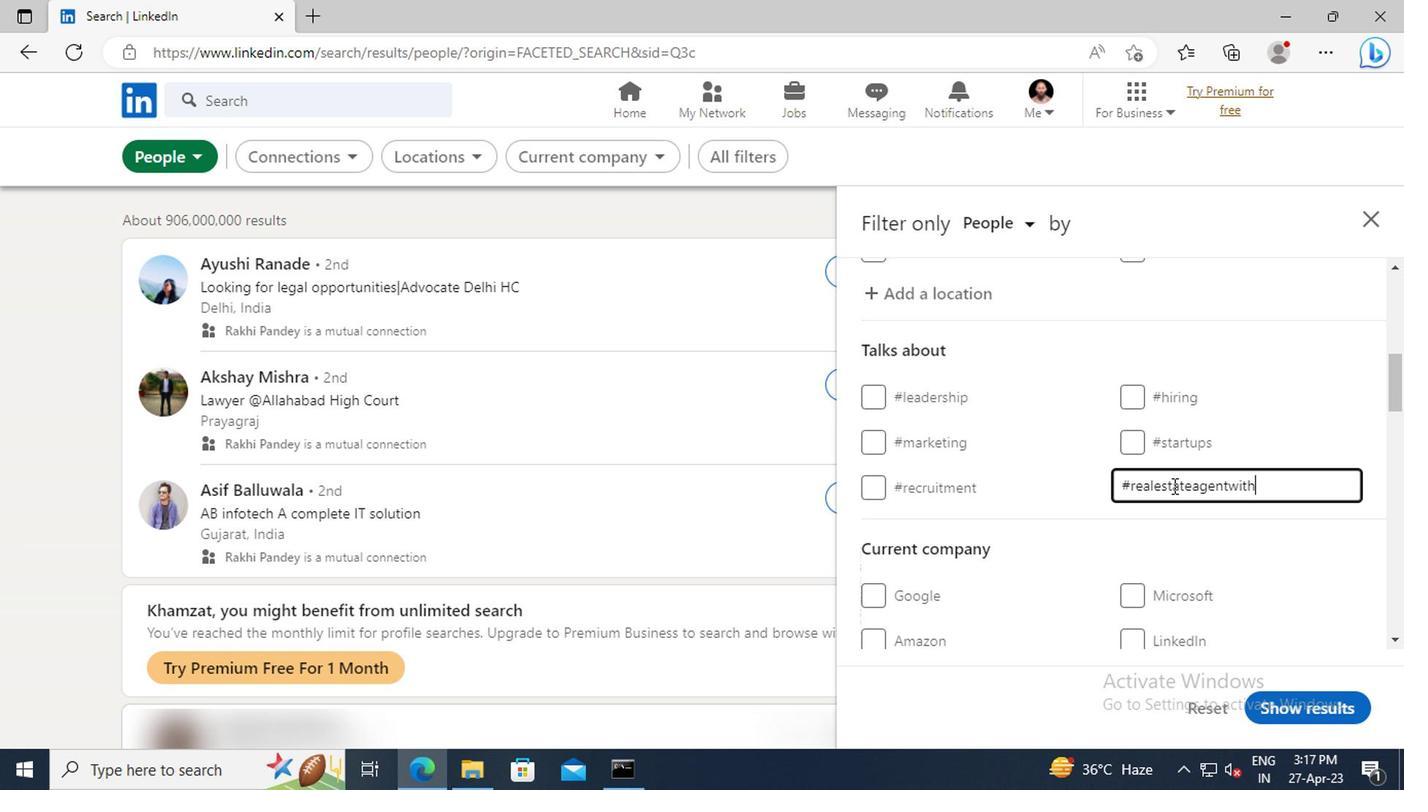
Action: Mouse moved to (1168, 469)
Screenshot: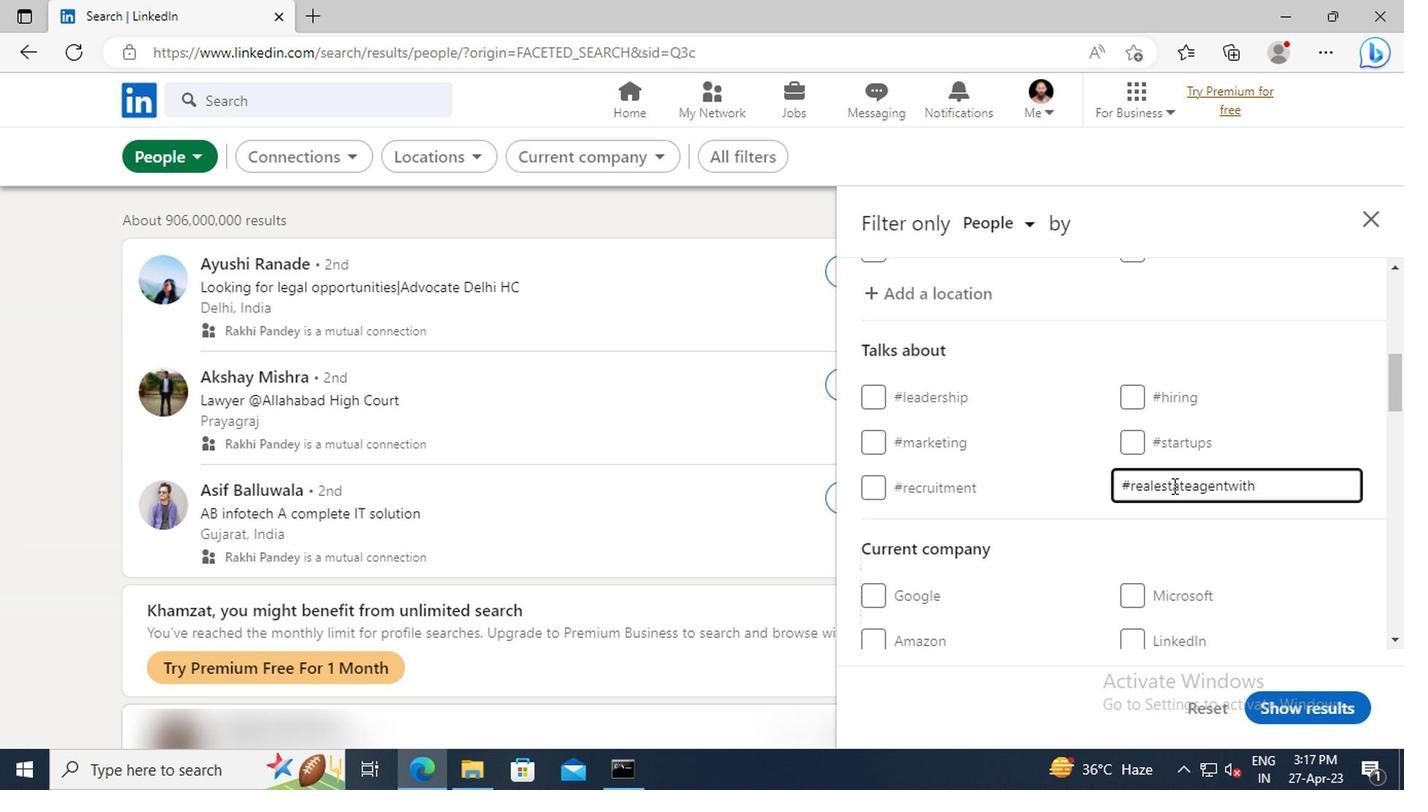 
Action: Mouse scrolled (1168, 467) with delta (0, -1)
Screenshot: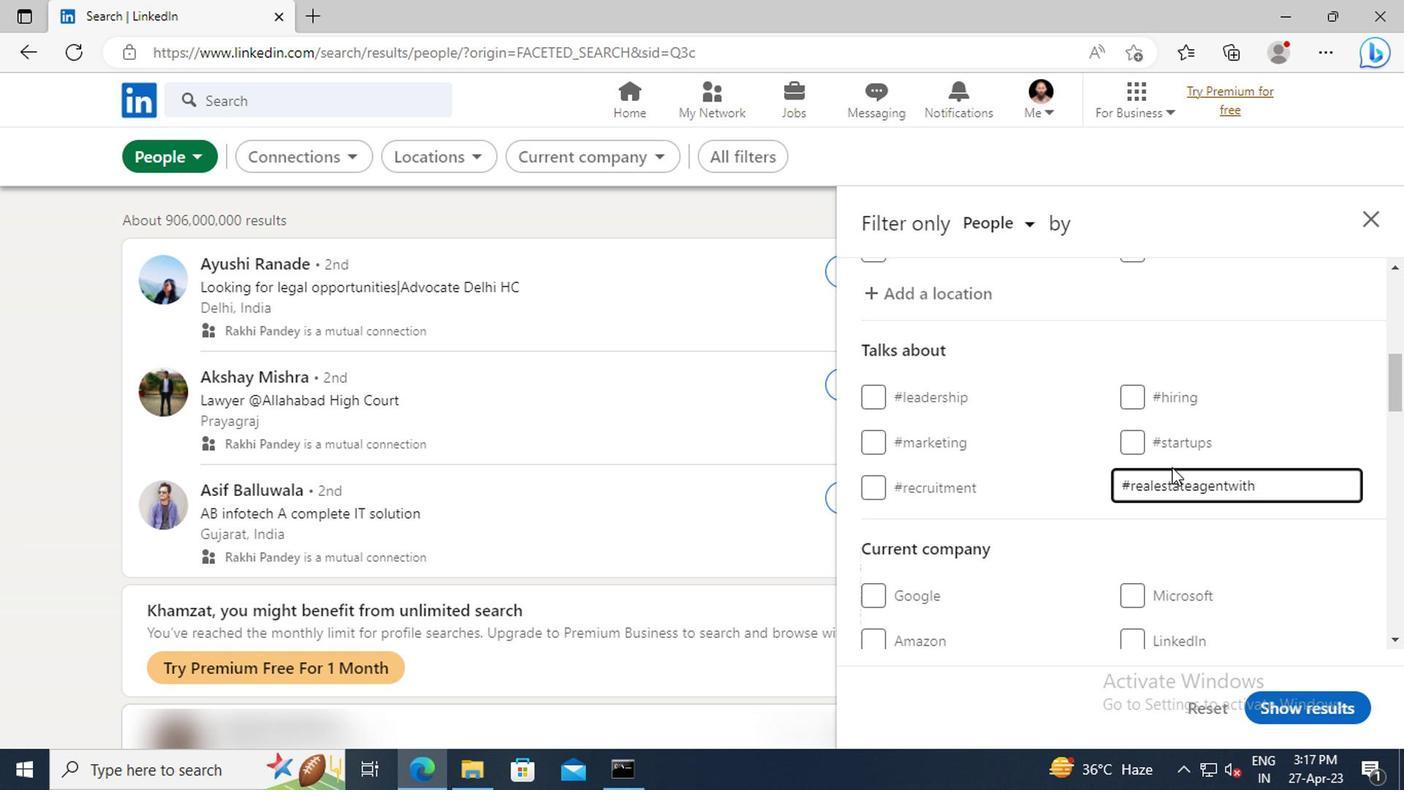 
Action: Mouse scrolled (1168, 467) with delta (0, -1)
Screenshot: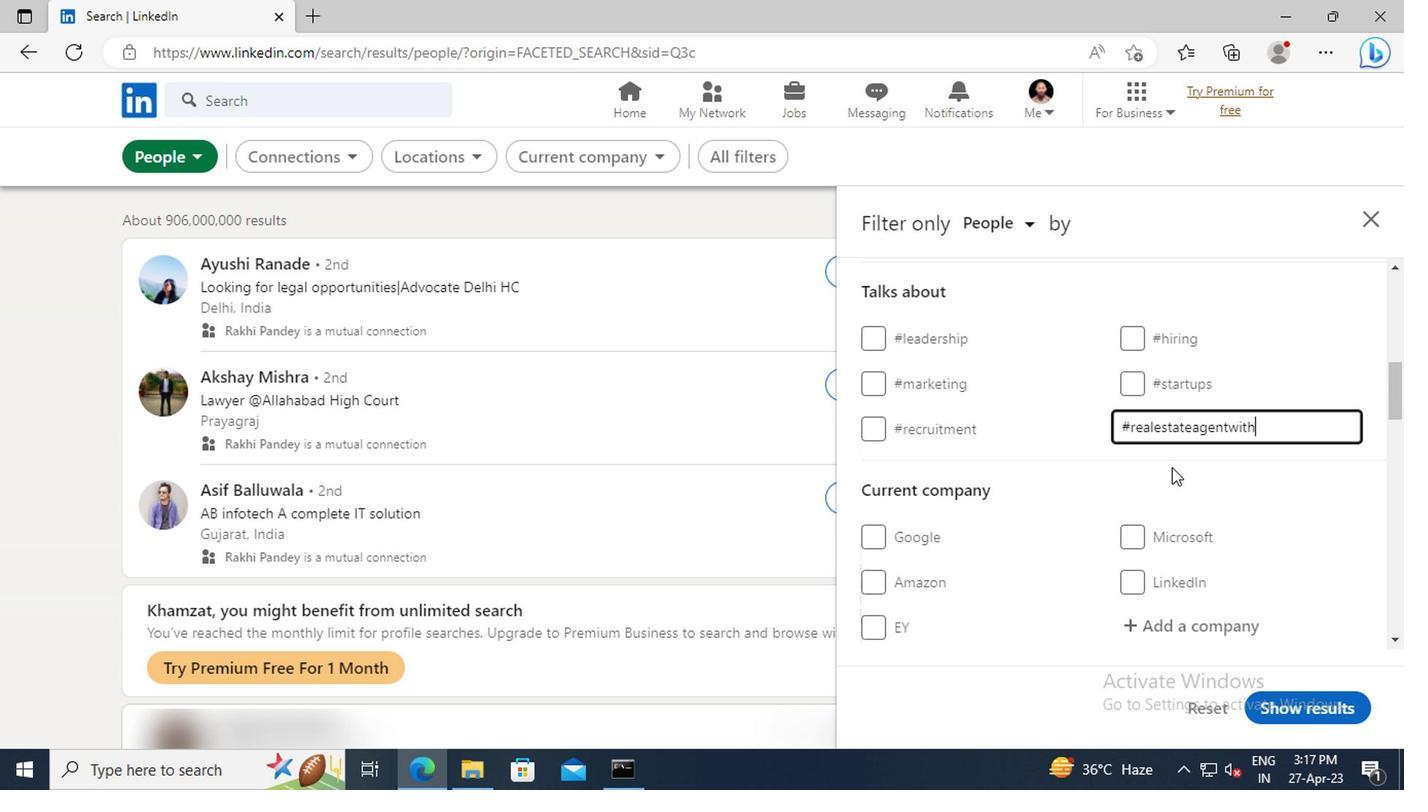 
Action: Mouse scrolled (1168, 467) with delta (0, -1)
Screenshot: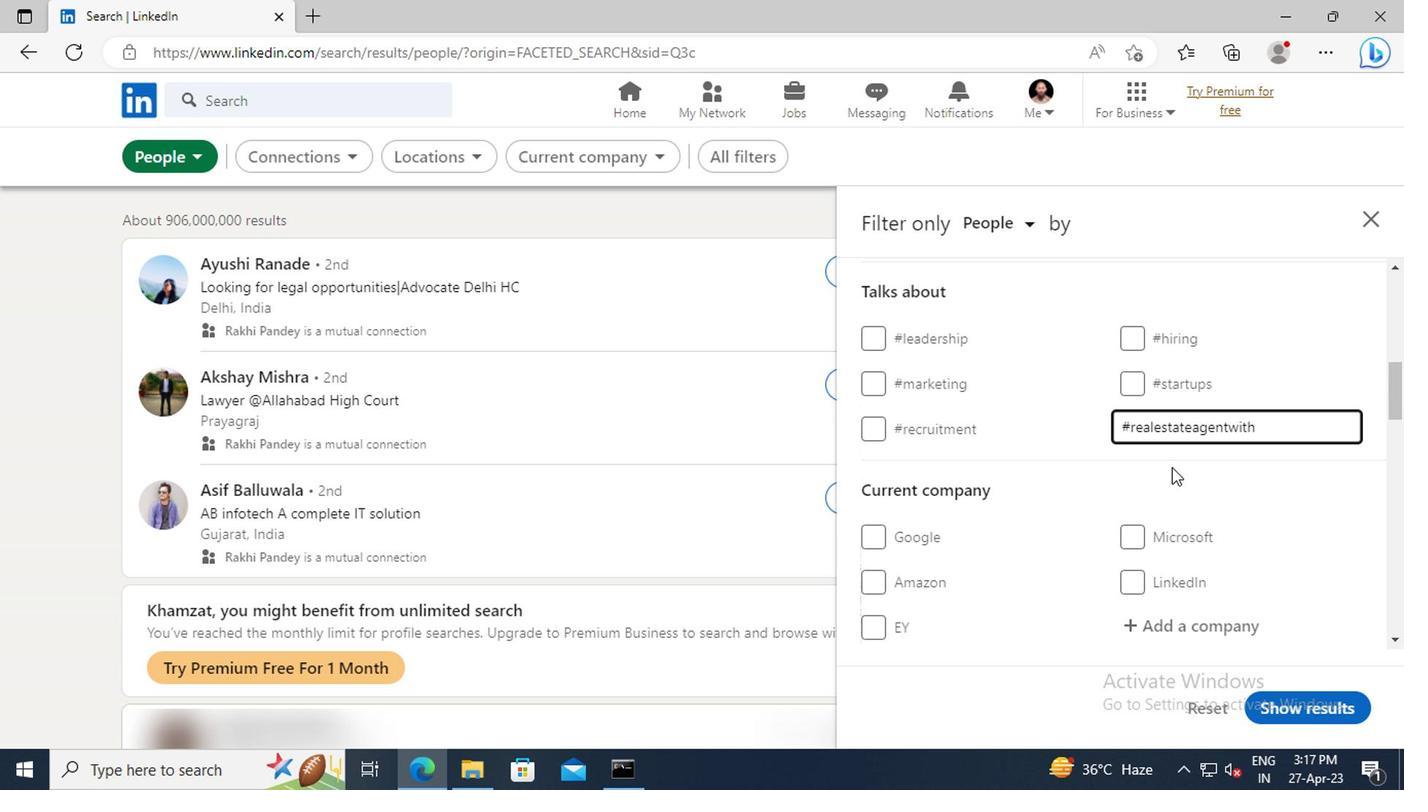 
Action: Mouse scrolled (1168, 467) with delta (0, -1)
Screenshot: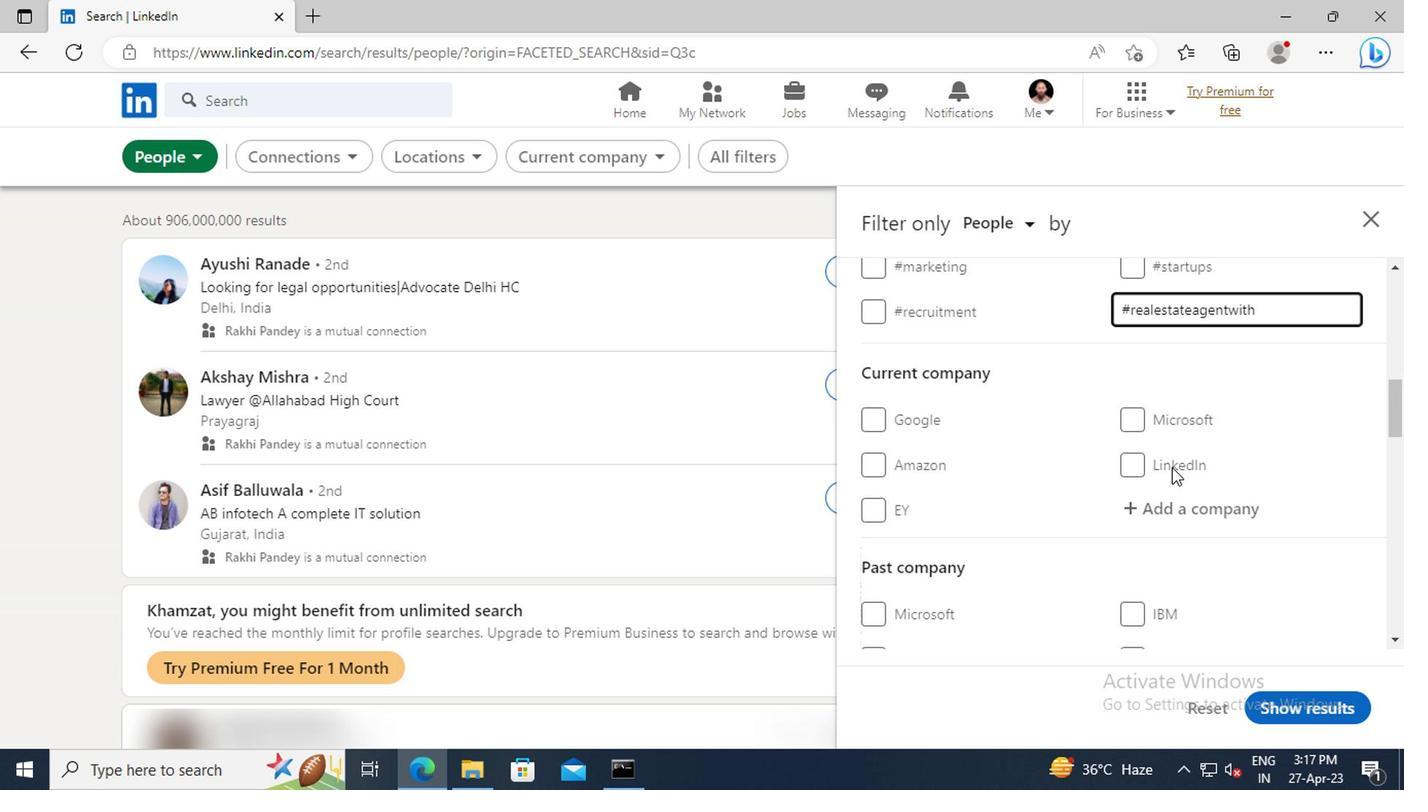 
Action: Mouse scrolled (1168, 467) with delta (0, -1)
Screenshot: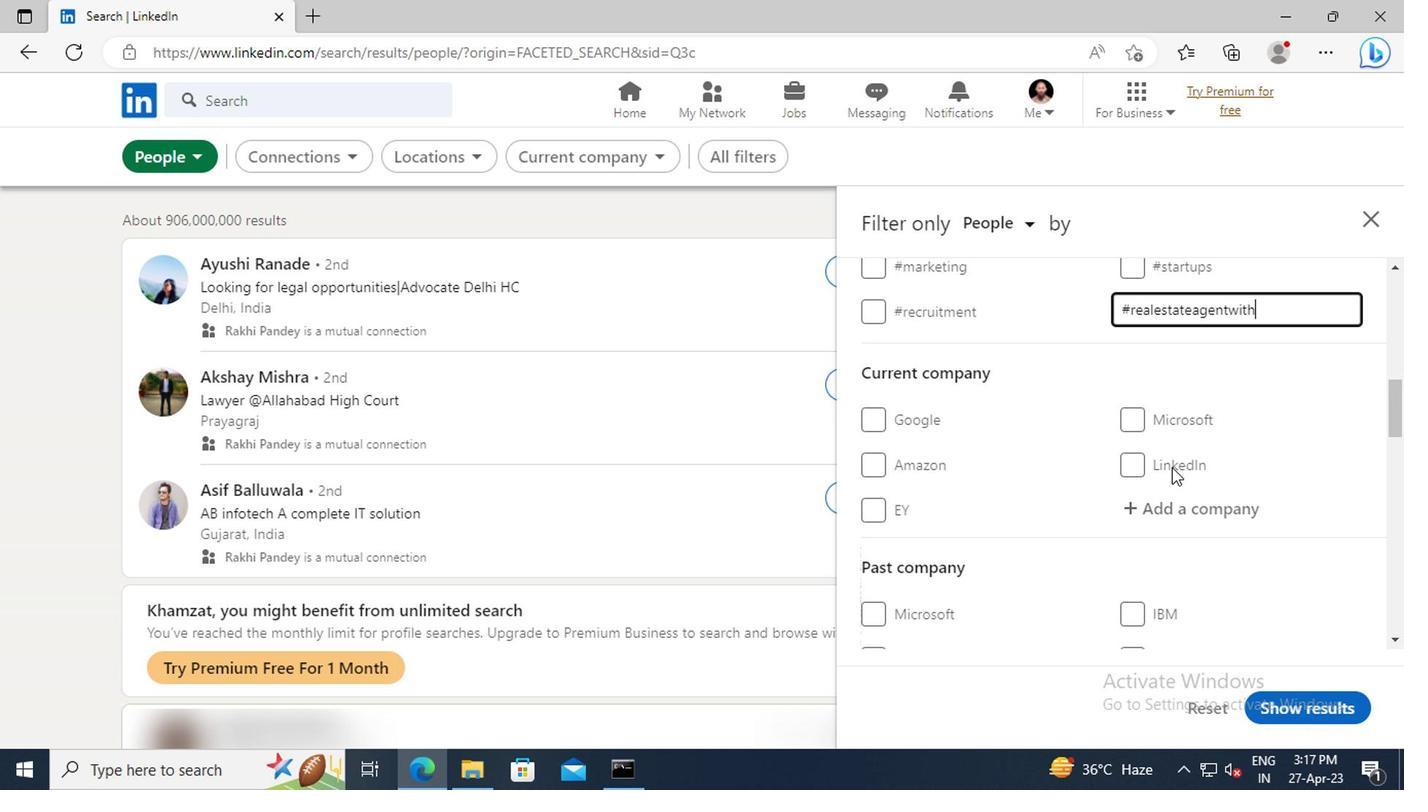 
Action: Mouse scrolled (1168, 467) with delta (0, -1)
Screenshot: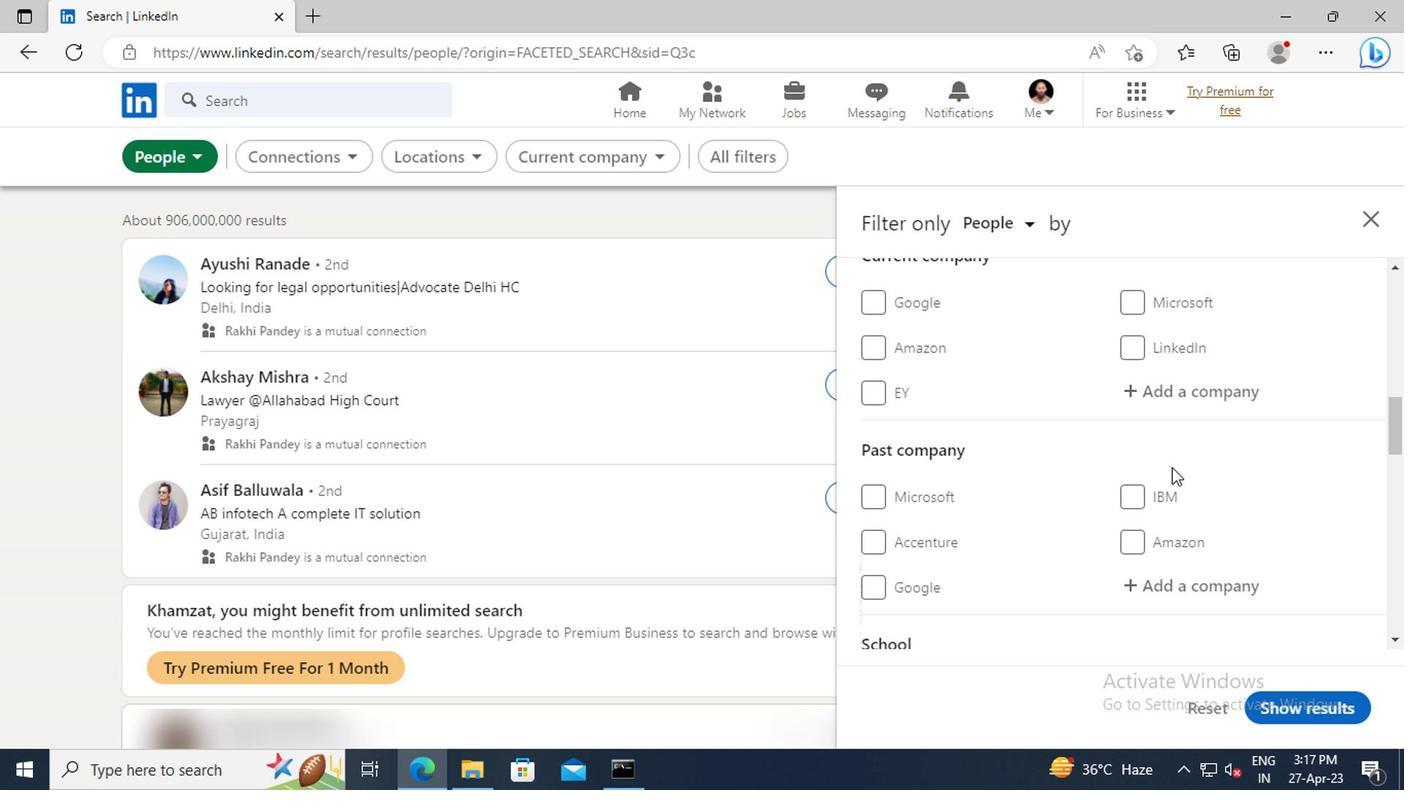 
Action: Mouse scrolled (1168, 467) with delta (0, -1)
Screenshot: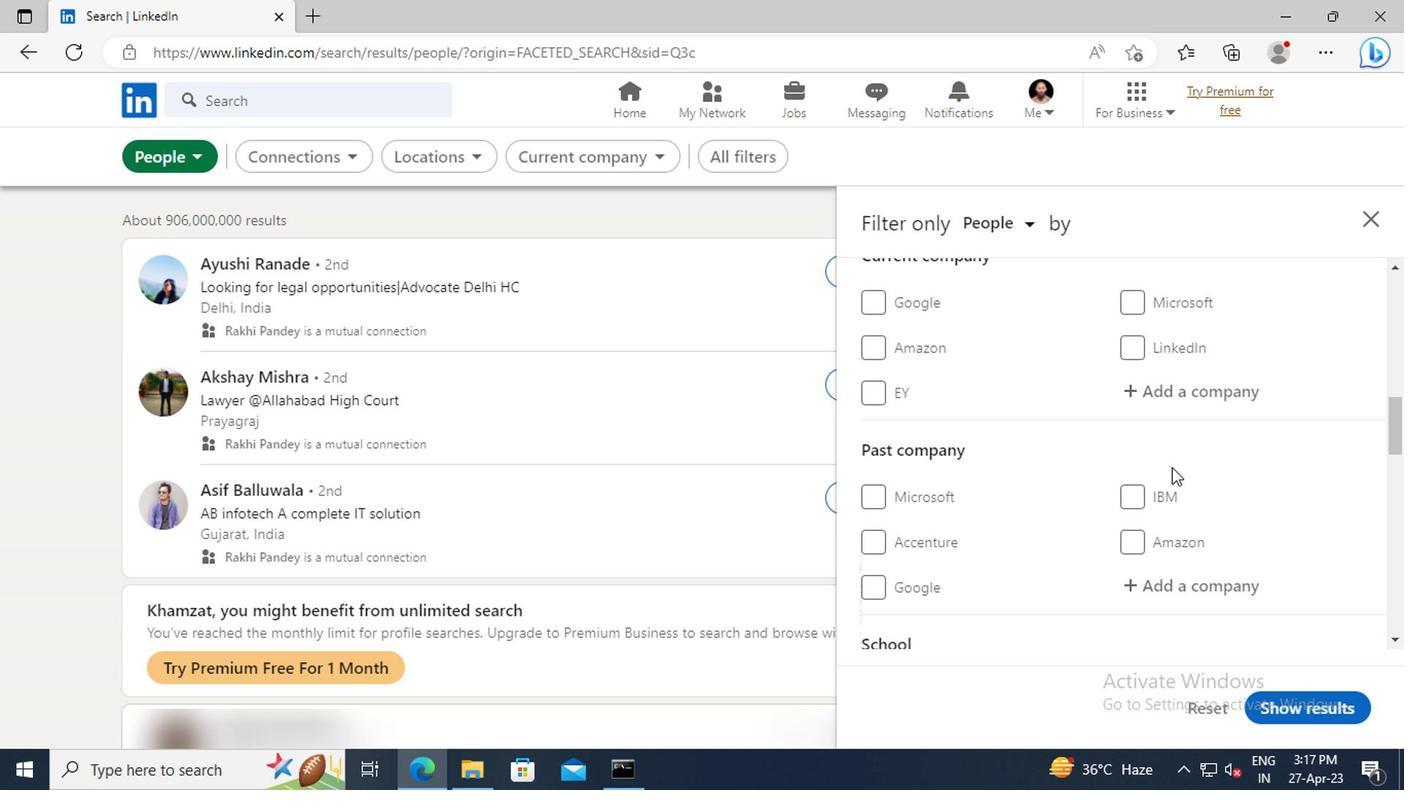 
Action: Mouse scrolled (1168, 467) with delta (0, -1)
Screenshot: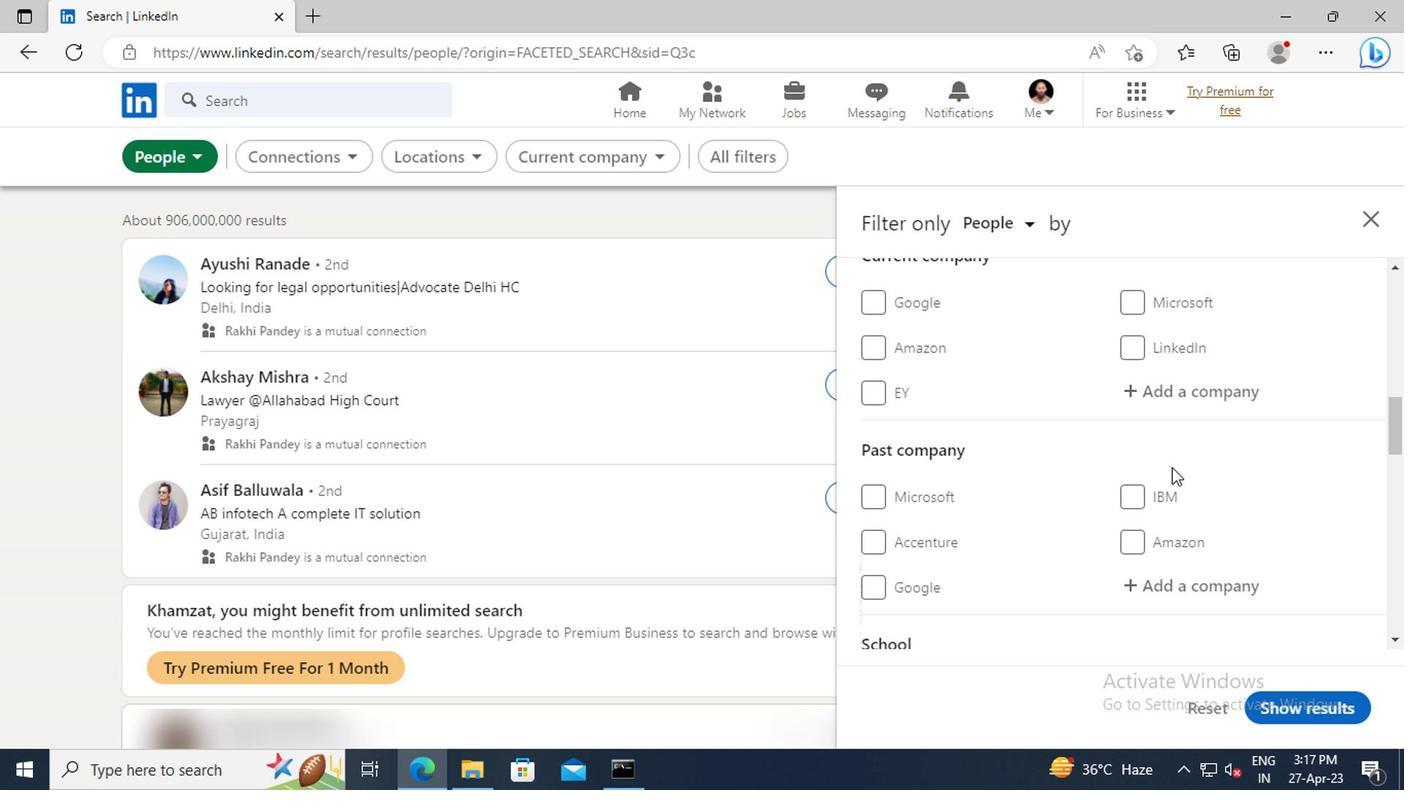 
Action: Mouse scrolled (1168, 467) with delta (0, -1)
Screenshot: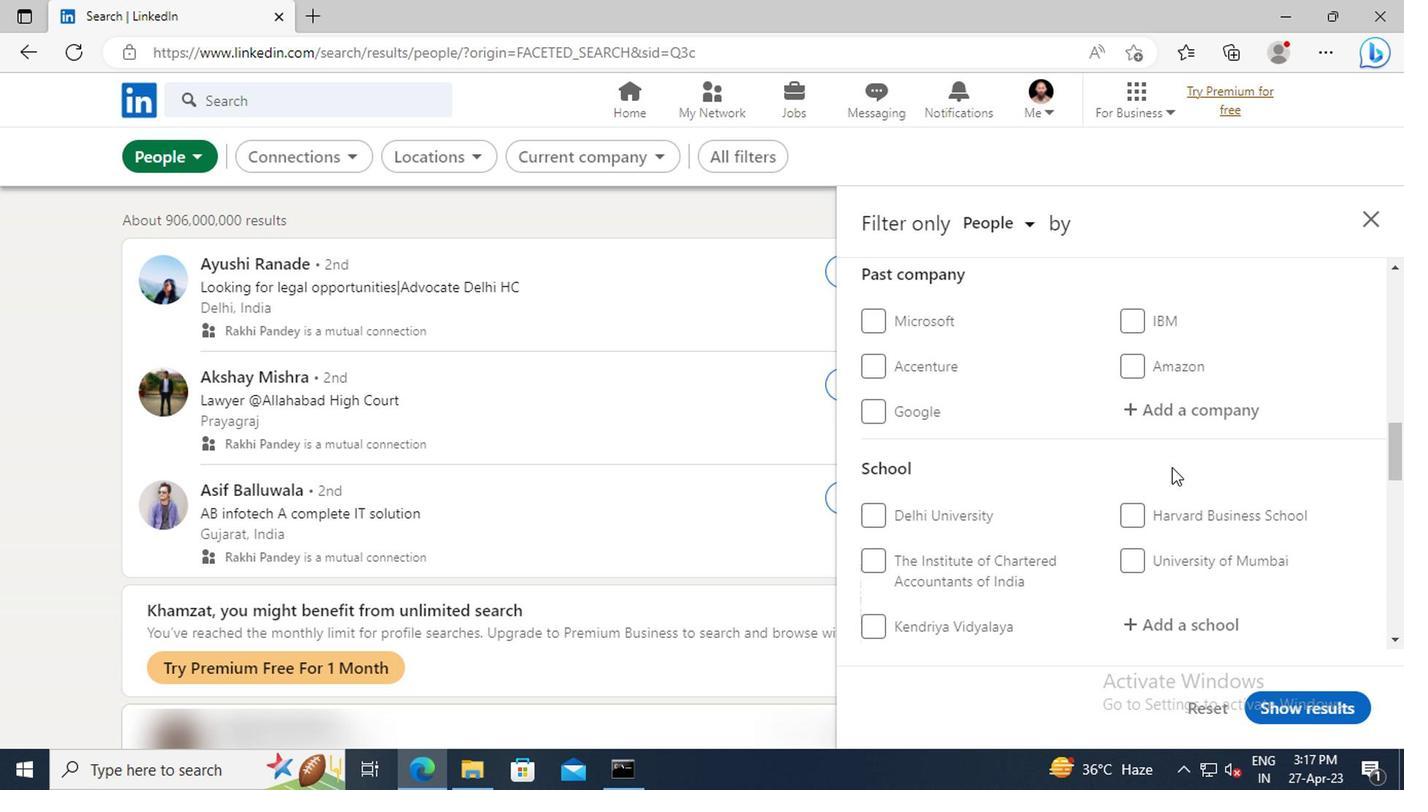 
Action: Mouse scrolled (1168, 467) with delta (0, -1)
Screenshot: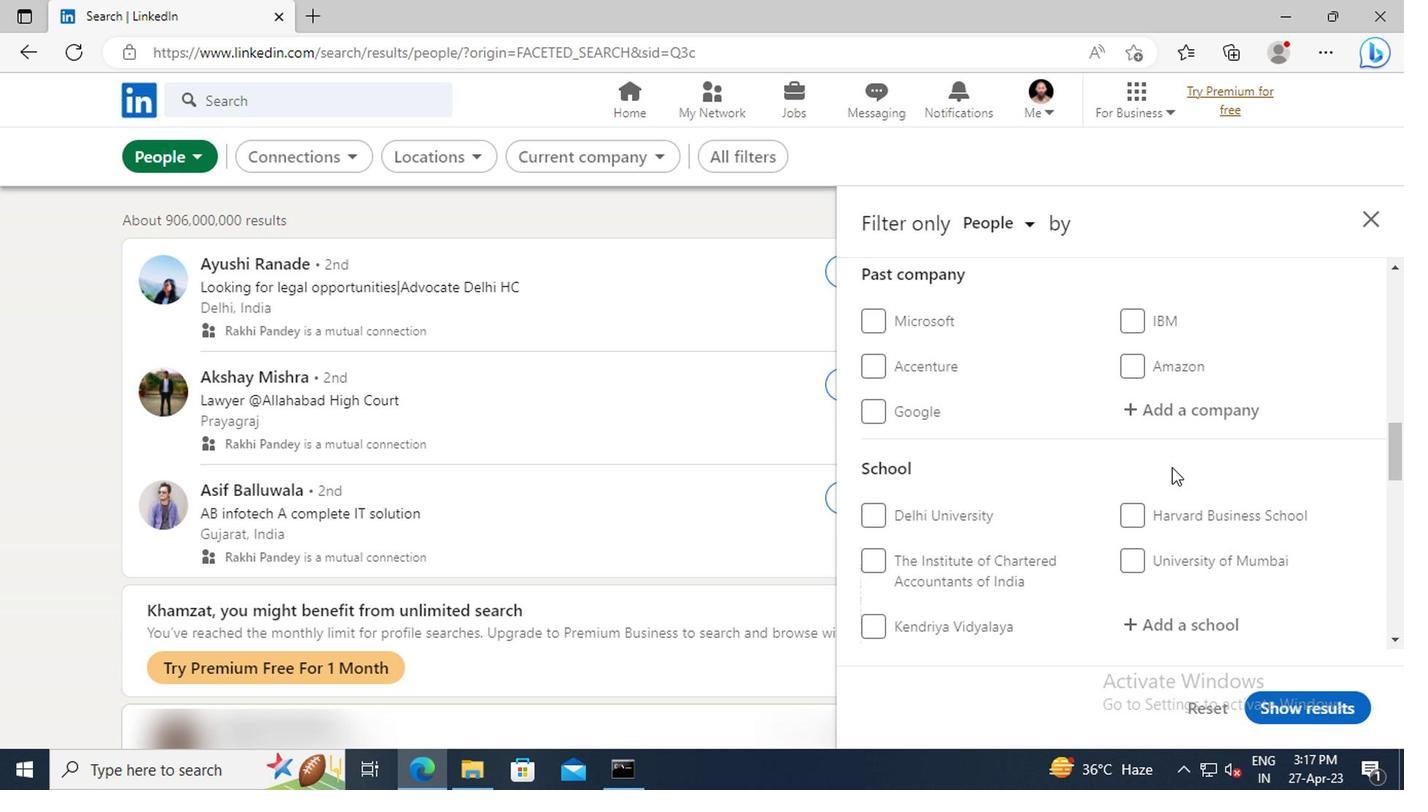 
Action: Mouse scrolled (1168, 467) with delta (0, -1)
Screenshot: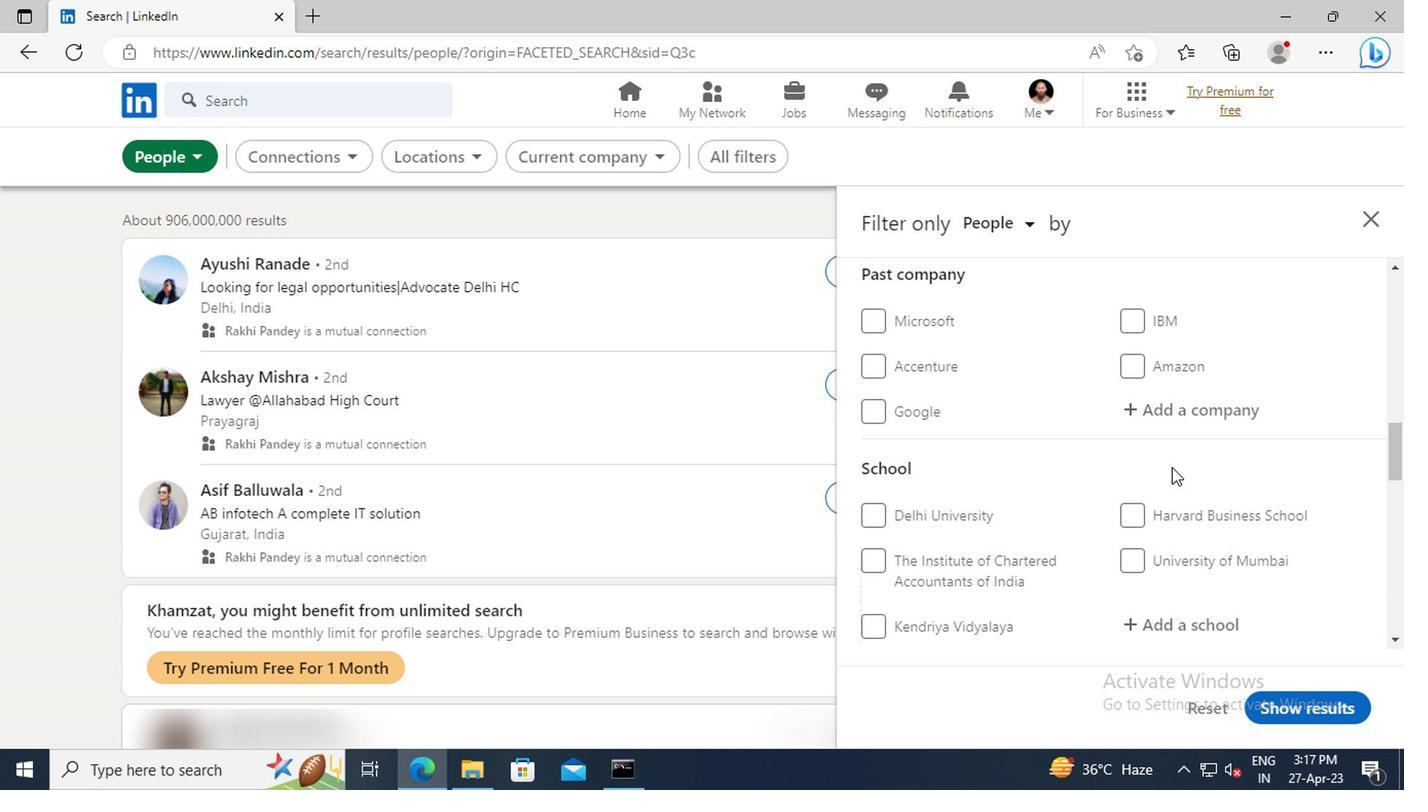 
Action: Mouse scrolled (1168, 467) with delta (0, -1)
Screenshot: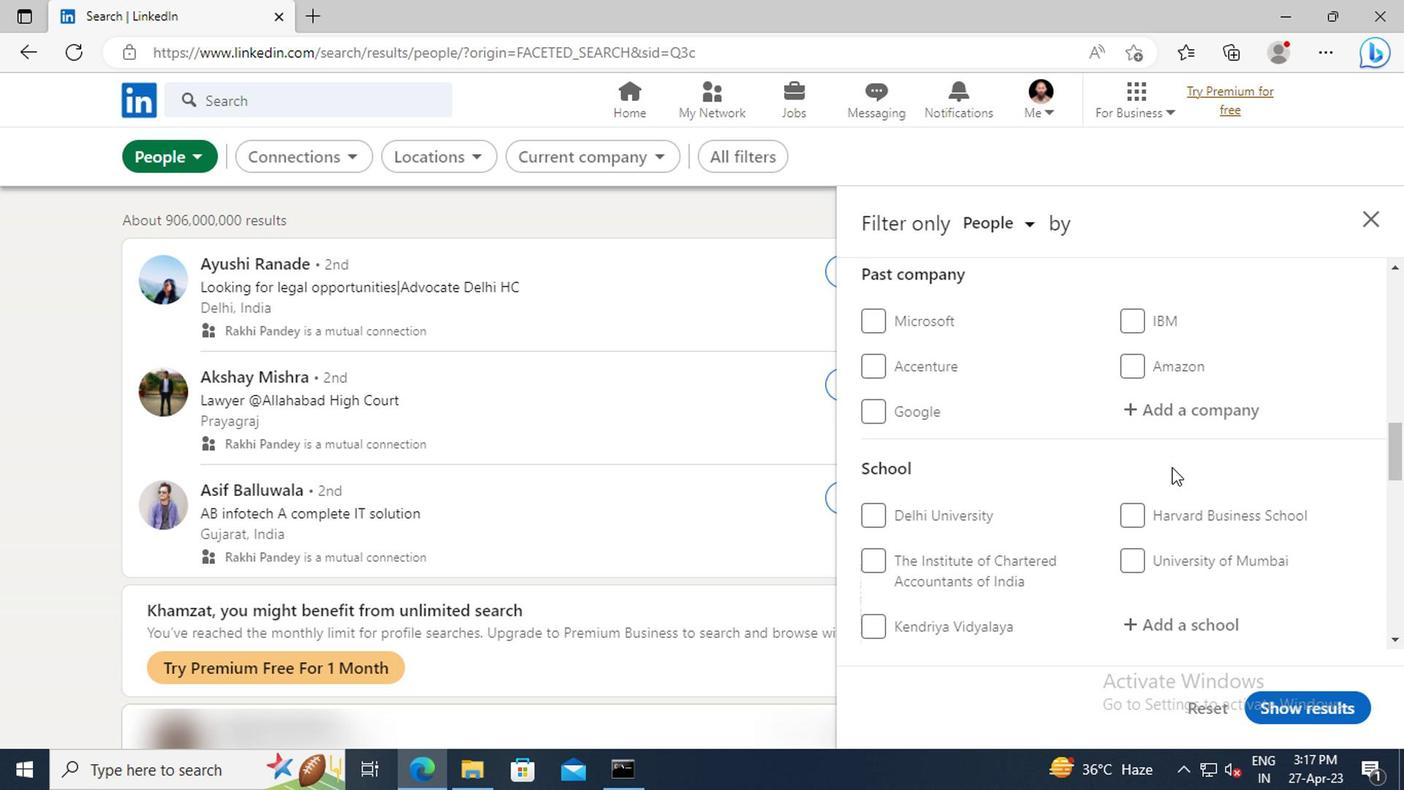
Action: Mouse scrolled (1168, 467) with delta (0, -1)
Screenshot: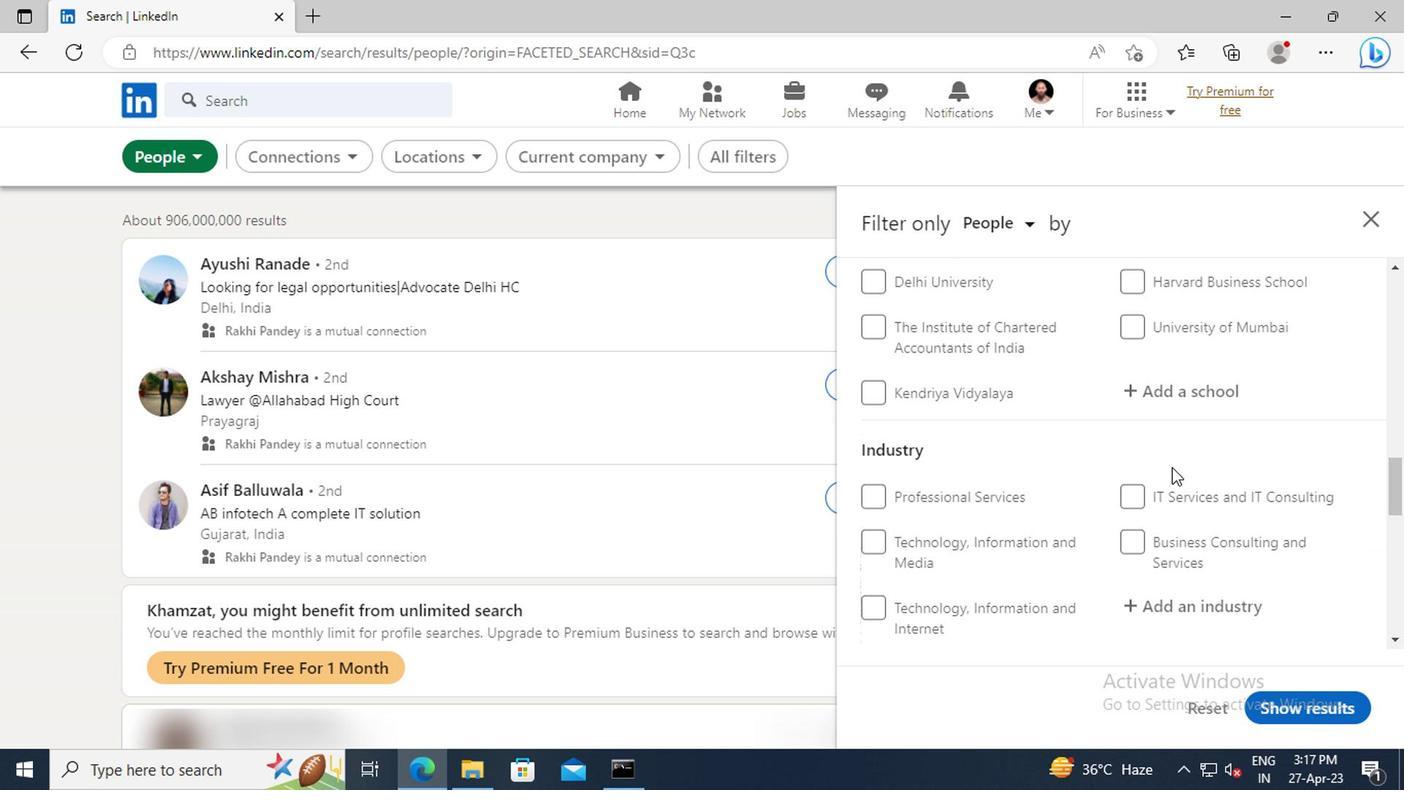 
Action: Mouse scrolled (1168, 467) with delta (0, -1)
Screenshot: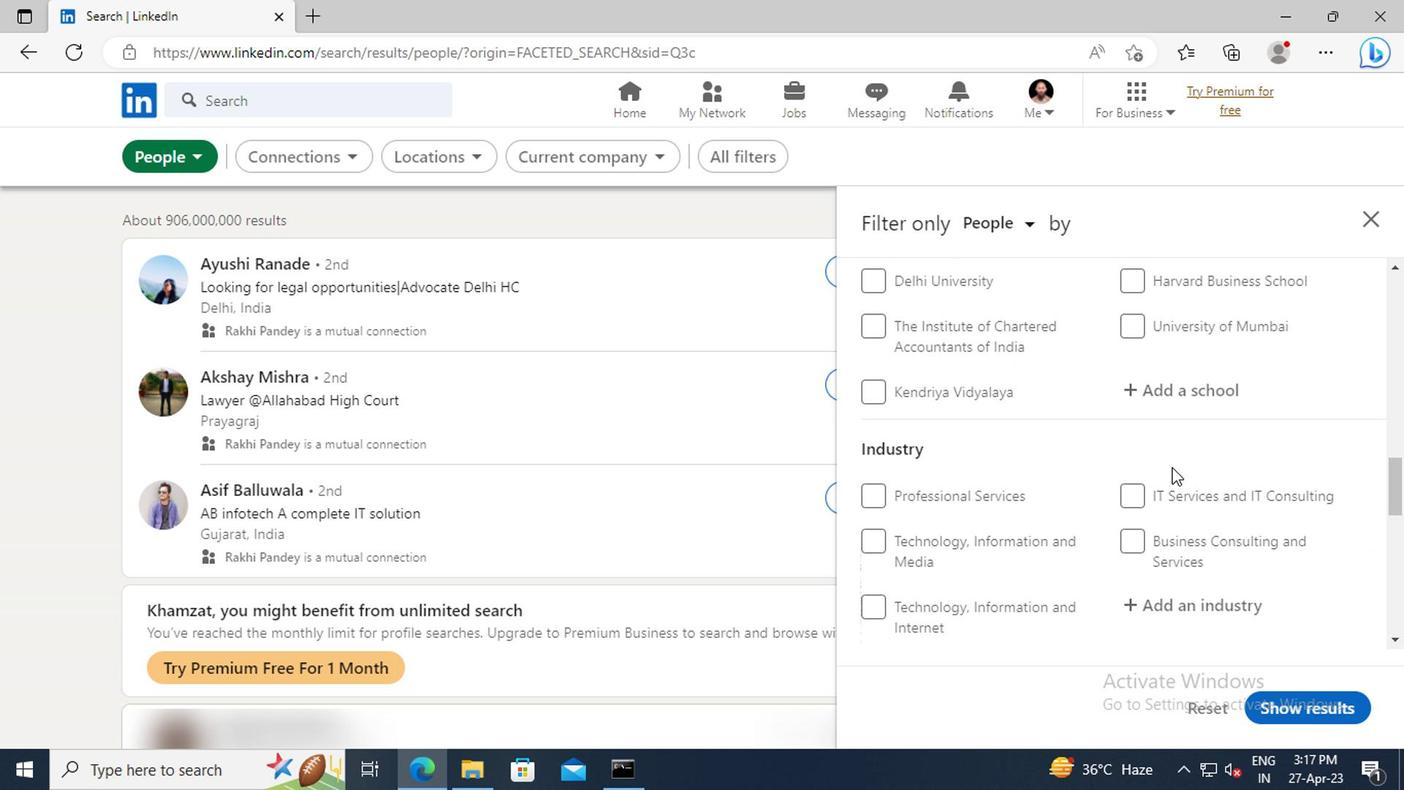 
Action: Mouse scrolled (1168, 467) with delta (0, -1)
Screenshot: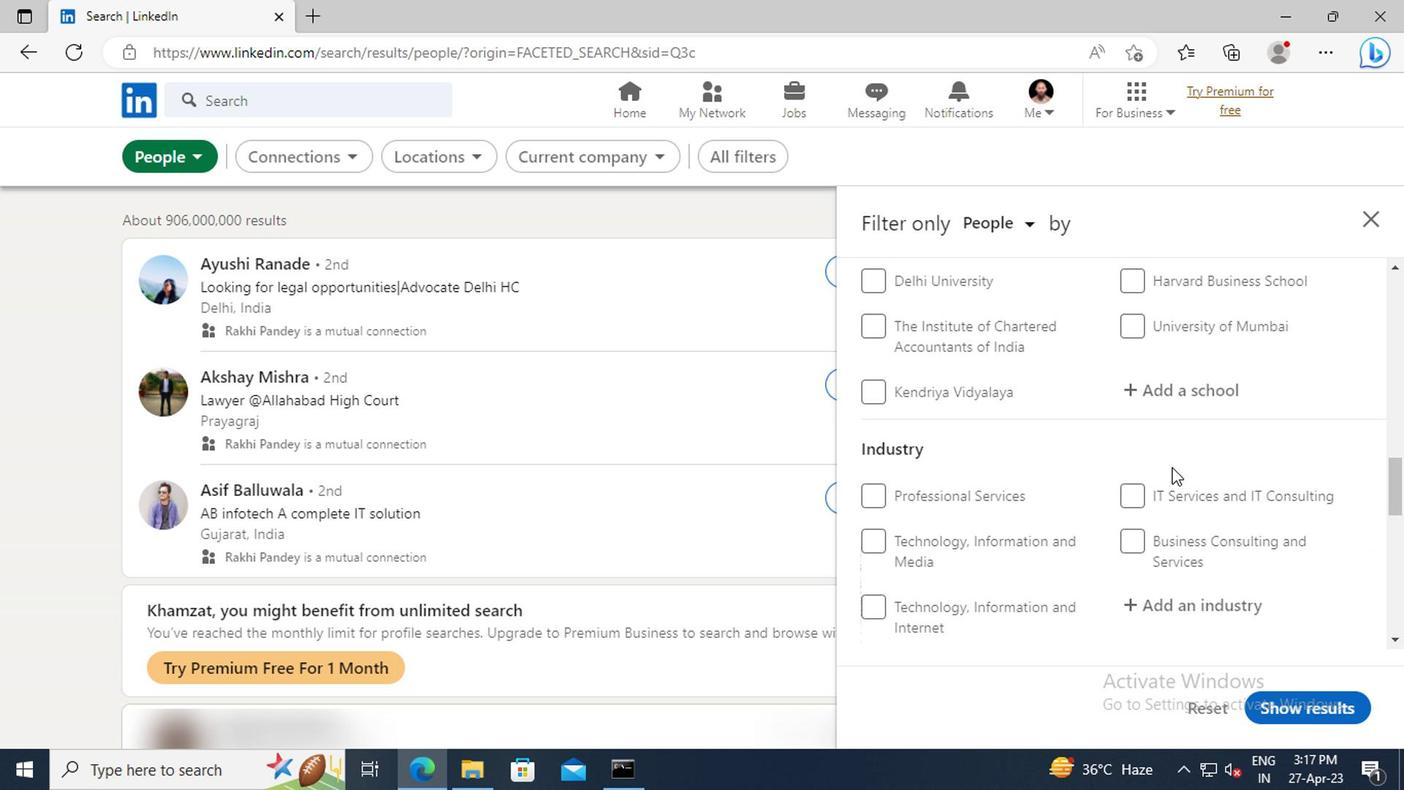 
Action: Mouse scrolled (1168, 467) with delta (0, -1)
Screenshot: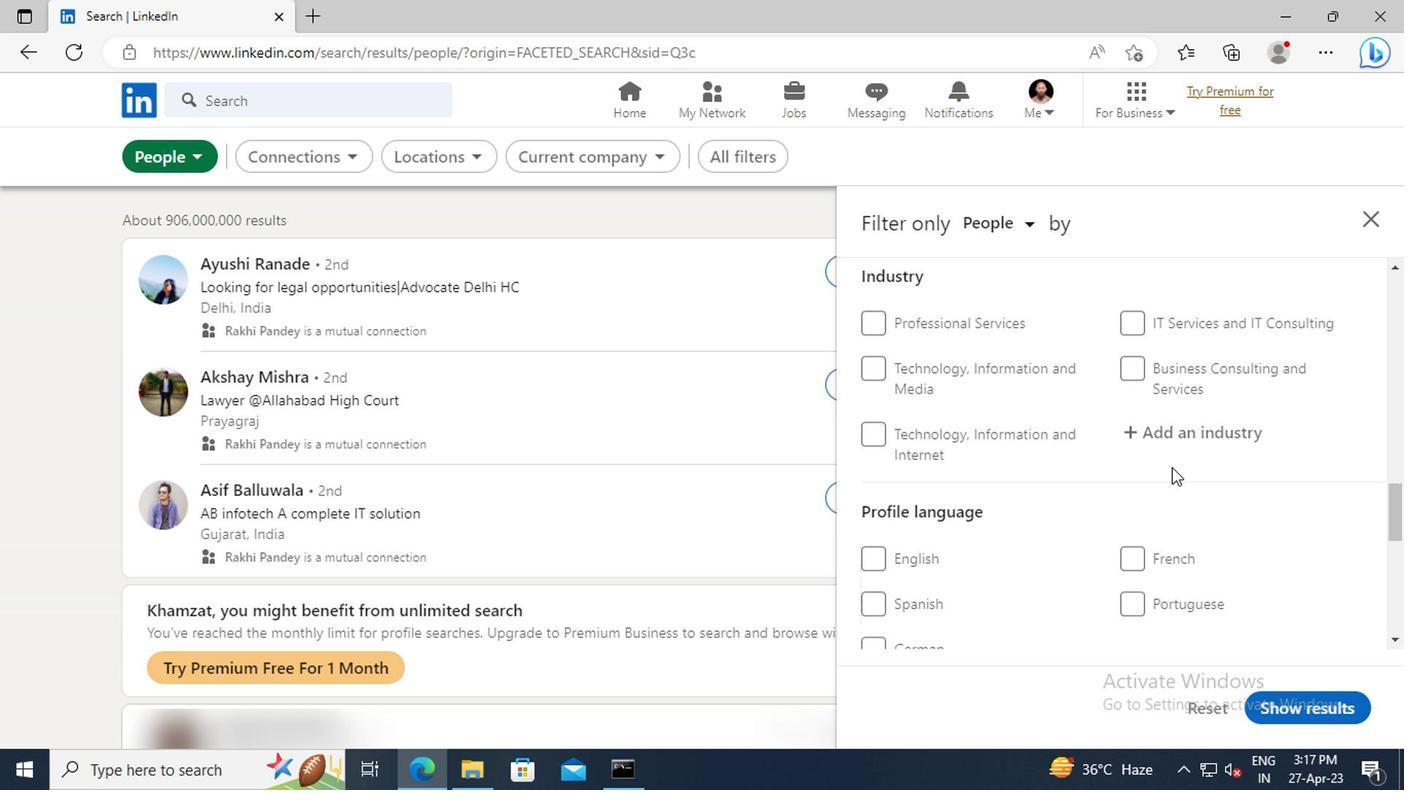 
Action: Mouse moved to (876, 547)
Screenshot: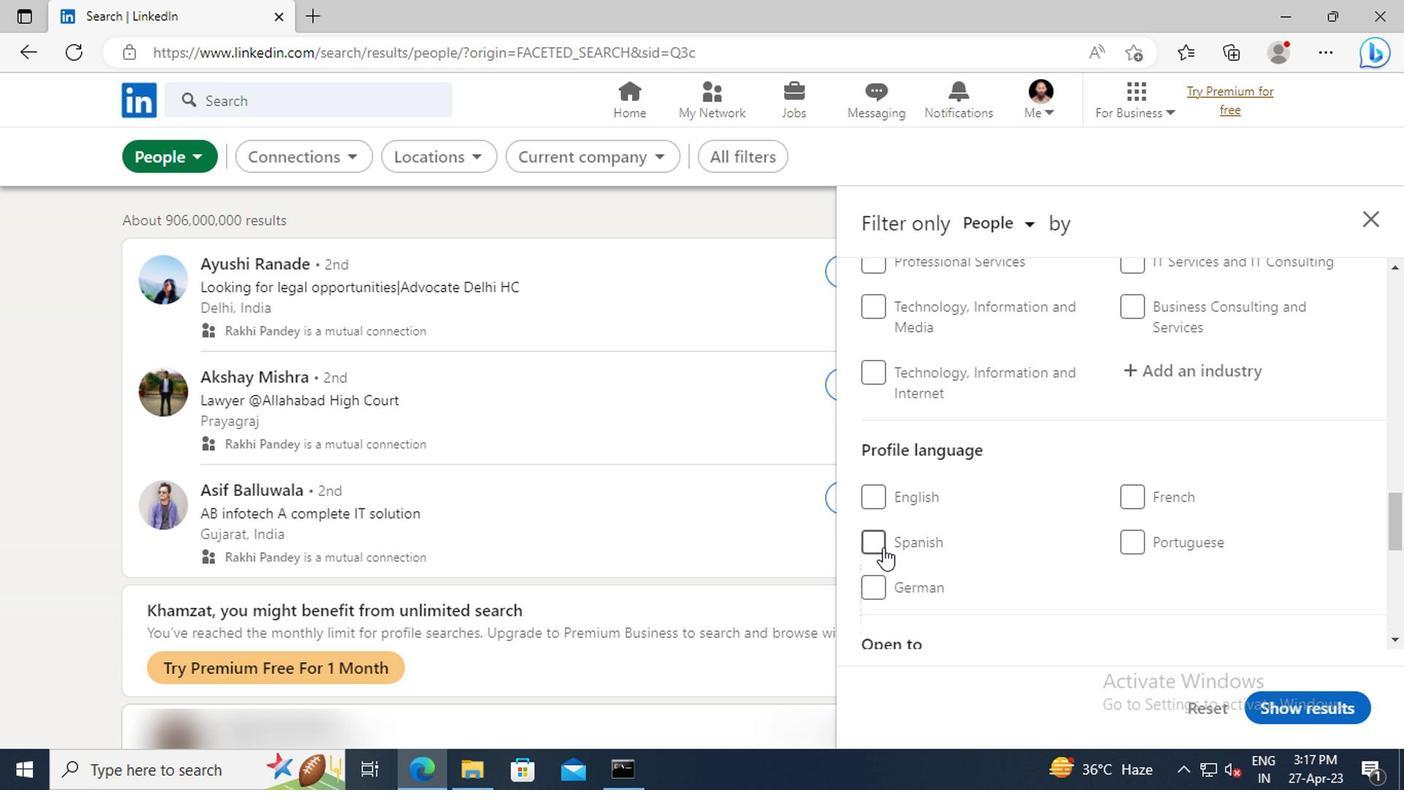 
Action: Mouse pressed left at (876, 547)
Screenshot: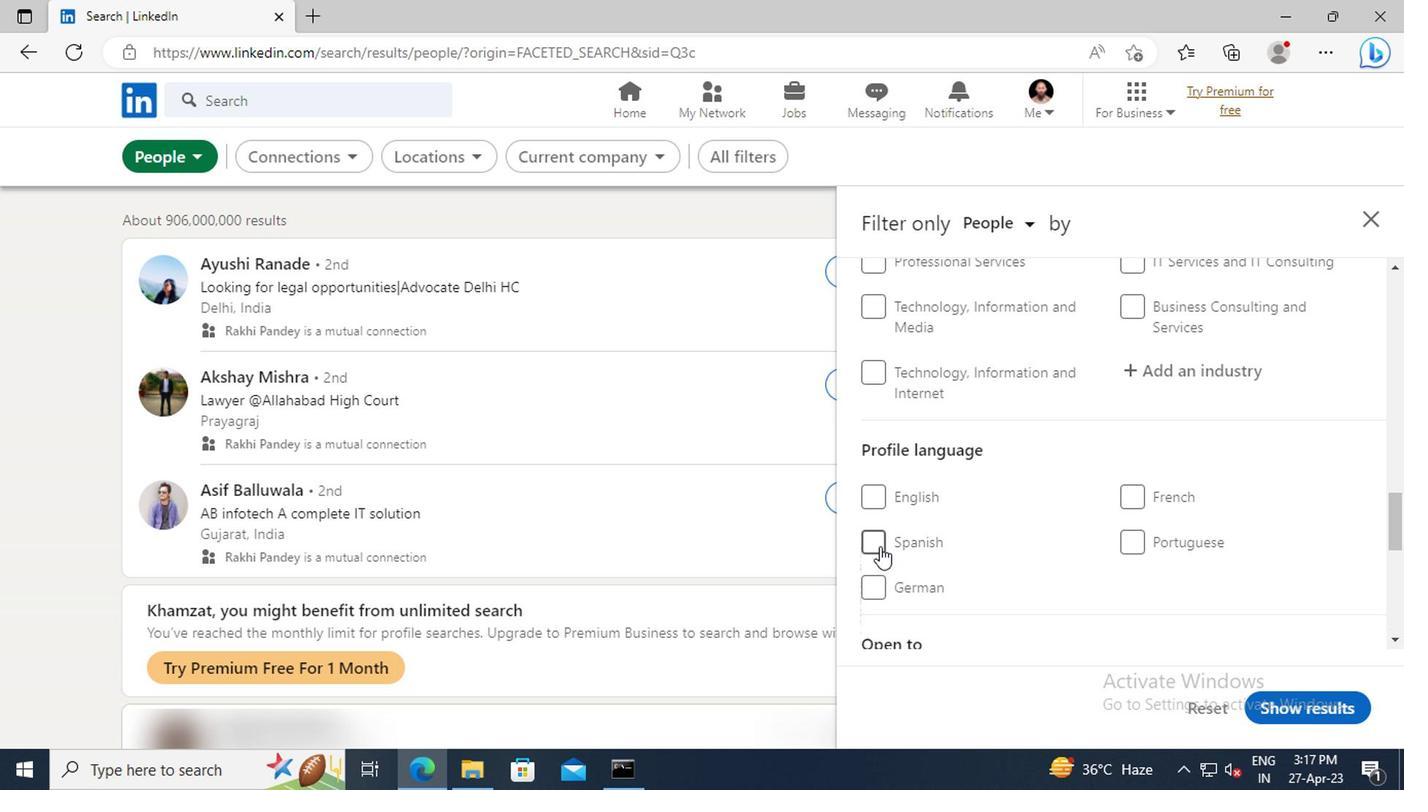 
Action: Mouse moved to (1105, 512)
Screenshot: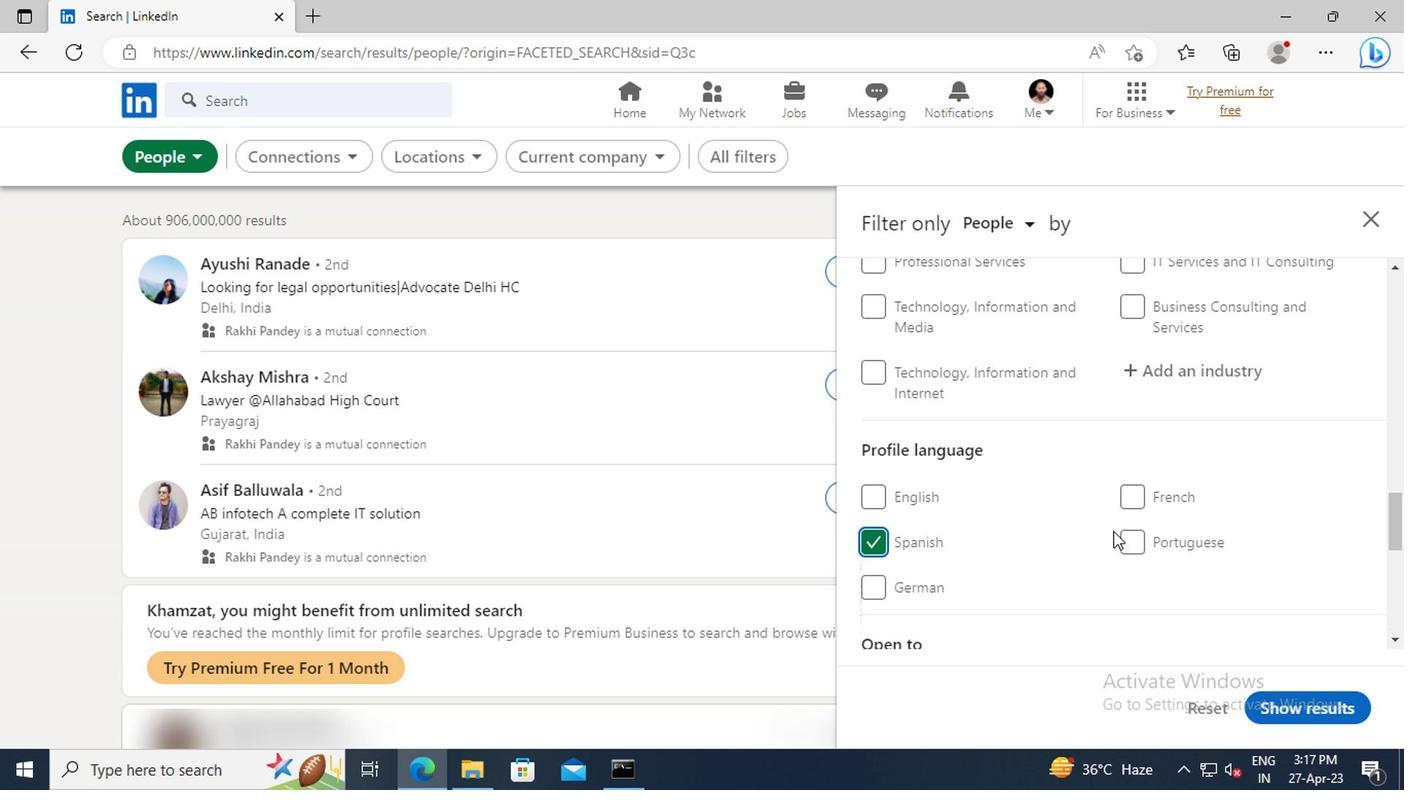 
Action: Mouse scrolled (1105, 512) with delta (0, 0)
Screenshot: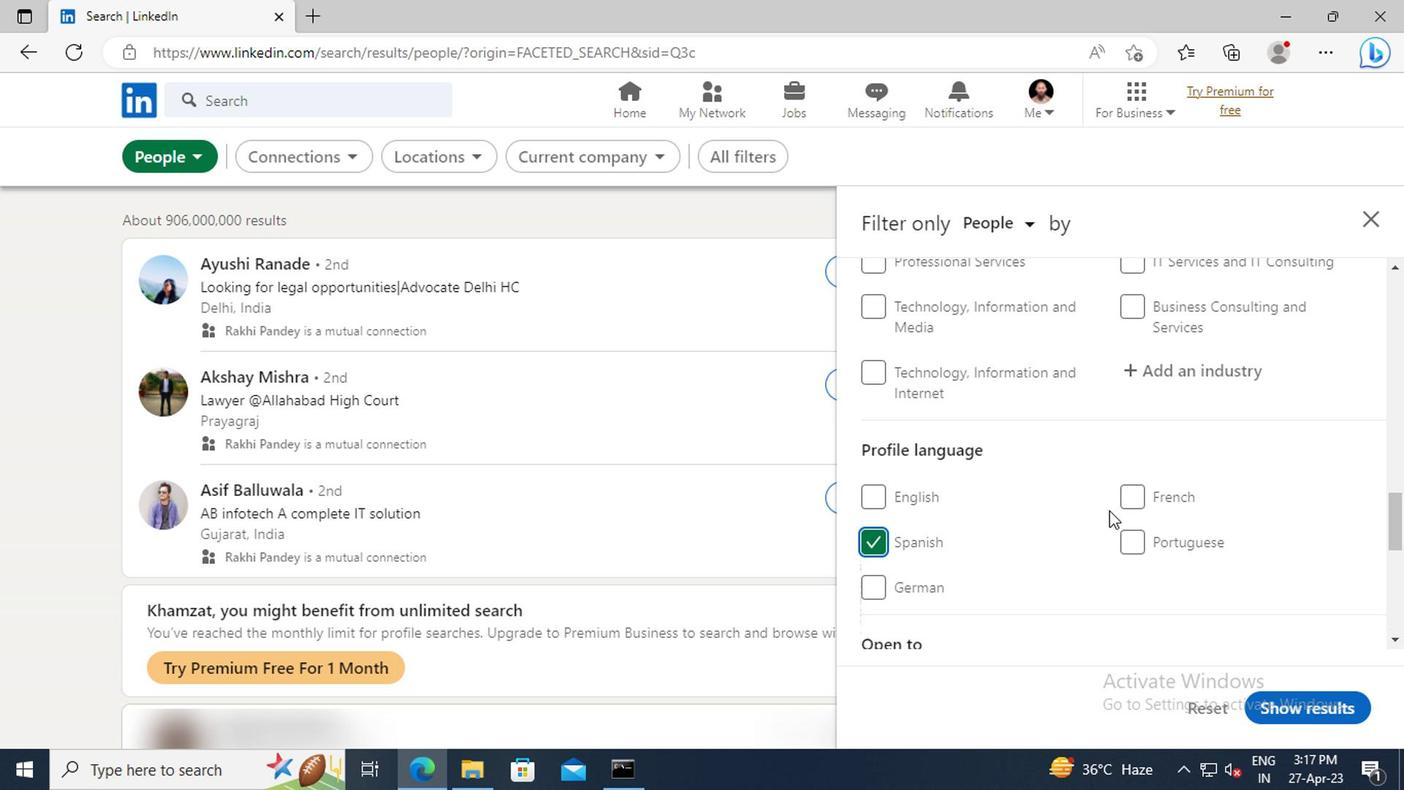 
Action: Mouse scrolled (1105, 512) with delta (0, 0)
Screenshot: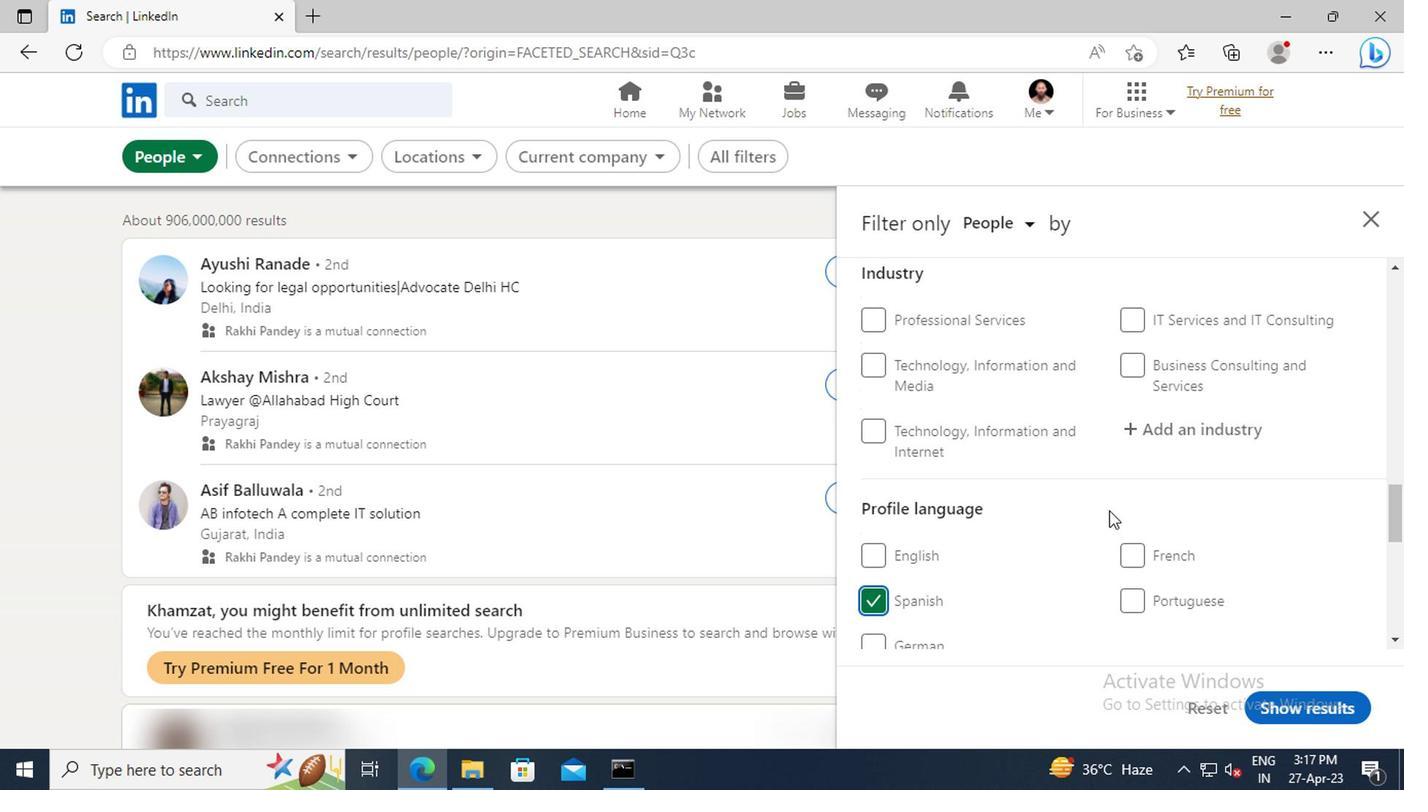 
Action: Mouse scrolled (1105, 512) with delta (0, 0)
Screenshot: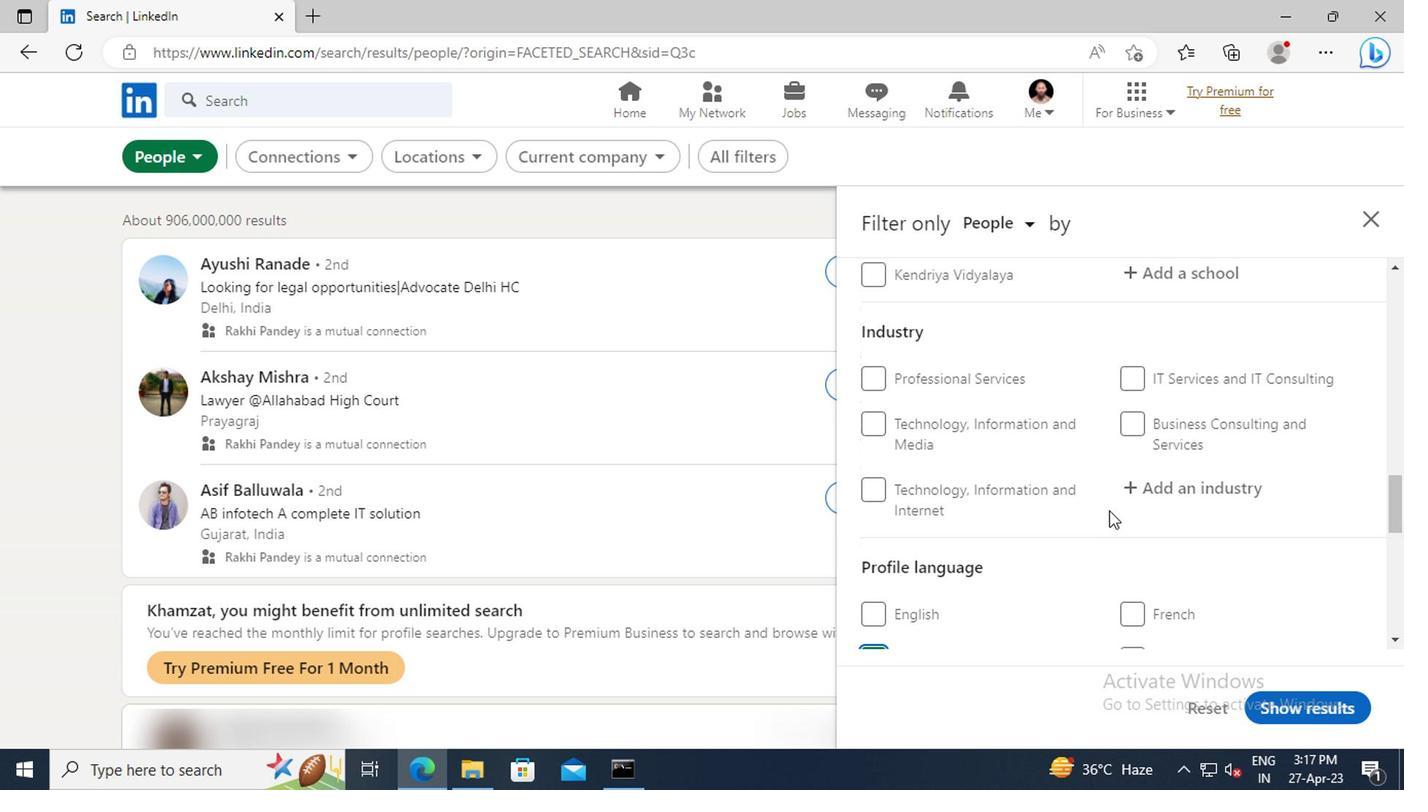 
Action: Mouse scrolled (1105, 512) with delta (0, 0)
Screenshot: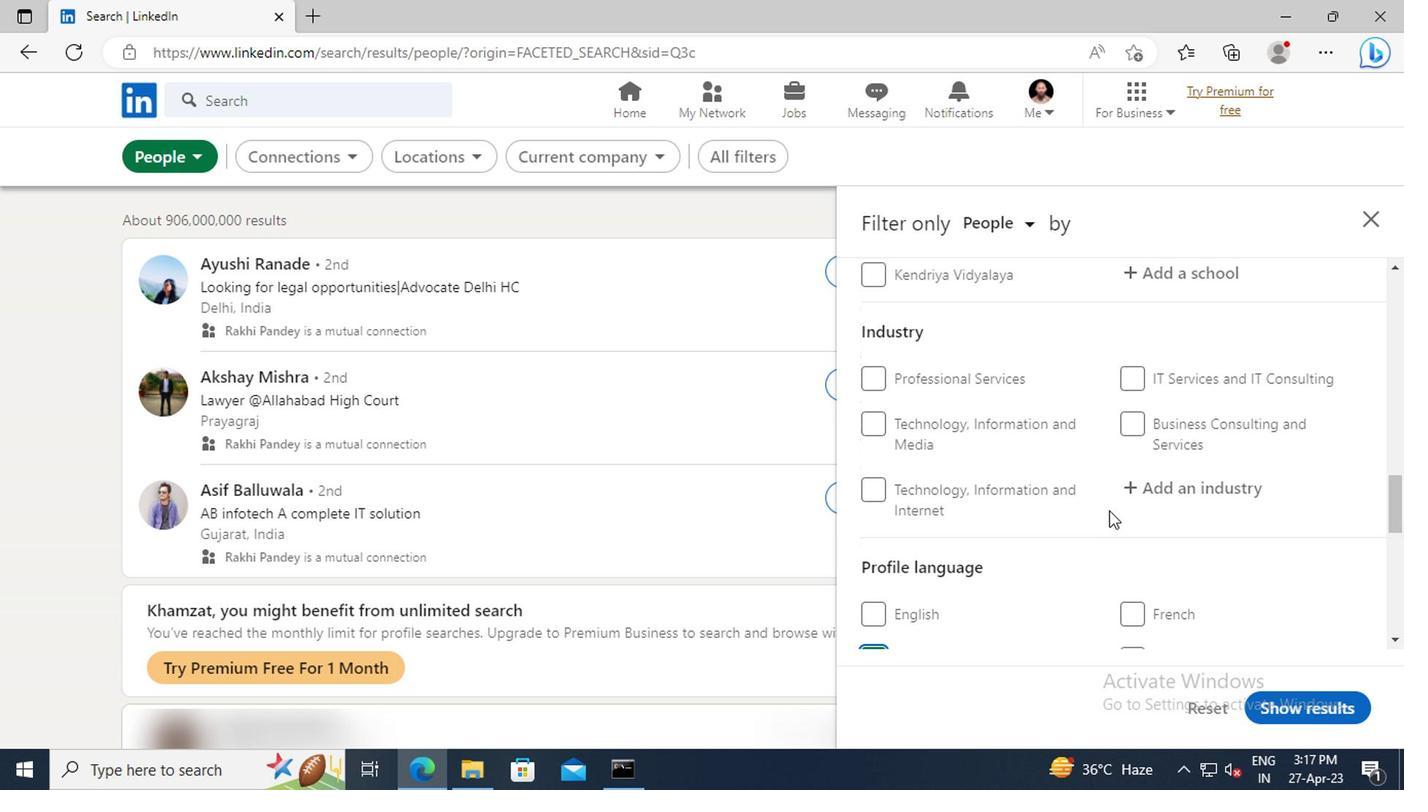 
Action: Mouse scrolled (1105, 512) with delta (0, 0)
Screenshot: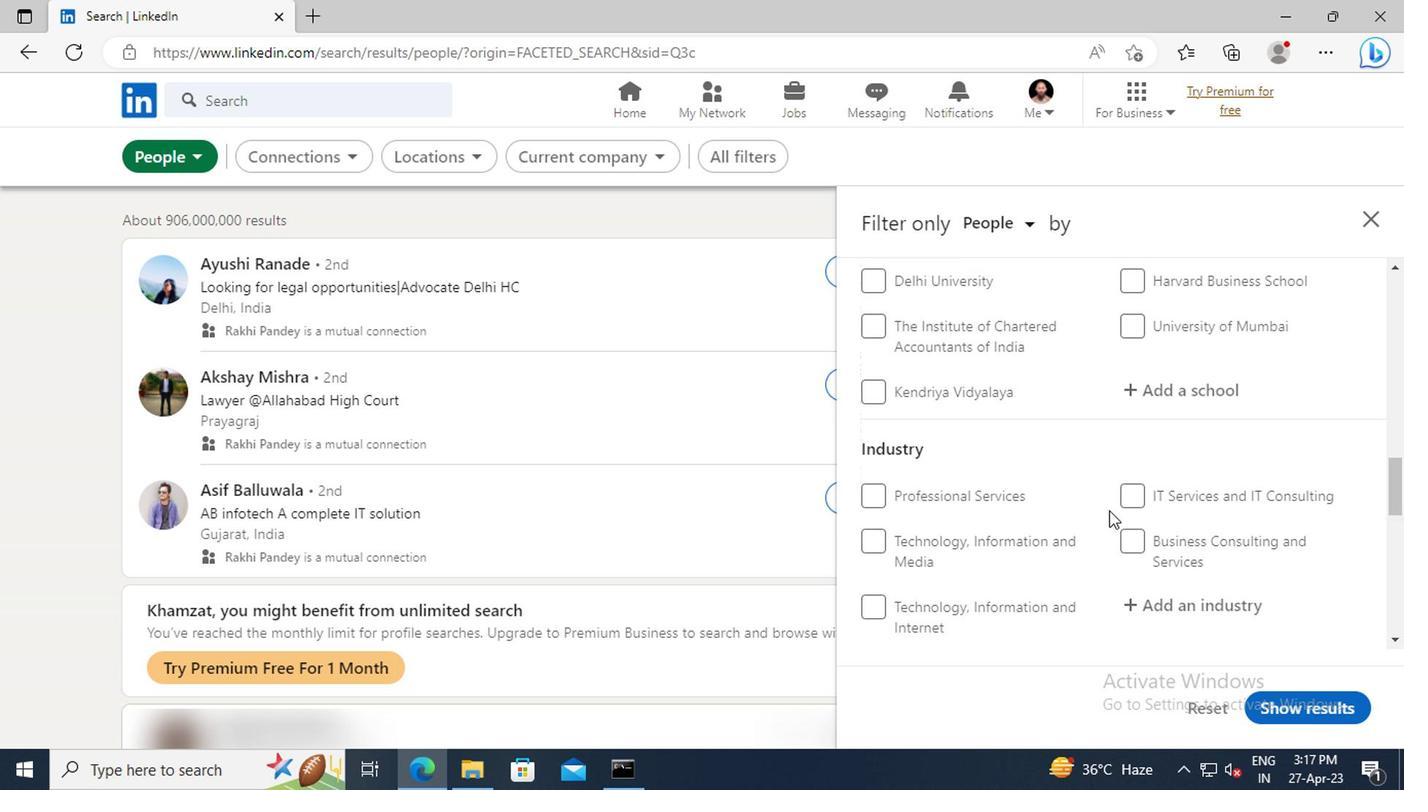 
Action: Mouse scrolled (1105, 512) with delta (0, 0)
Screenshot: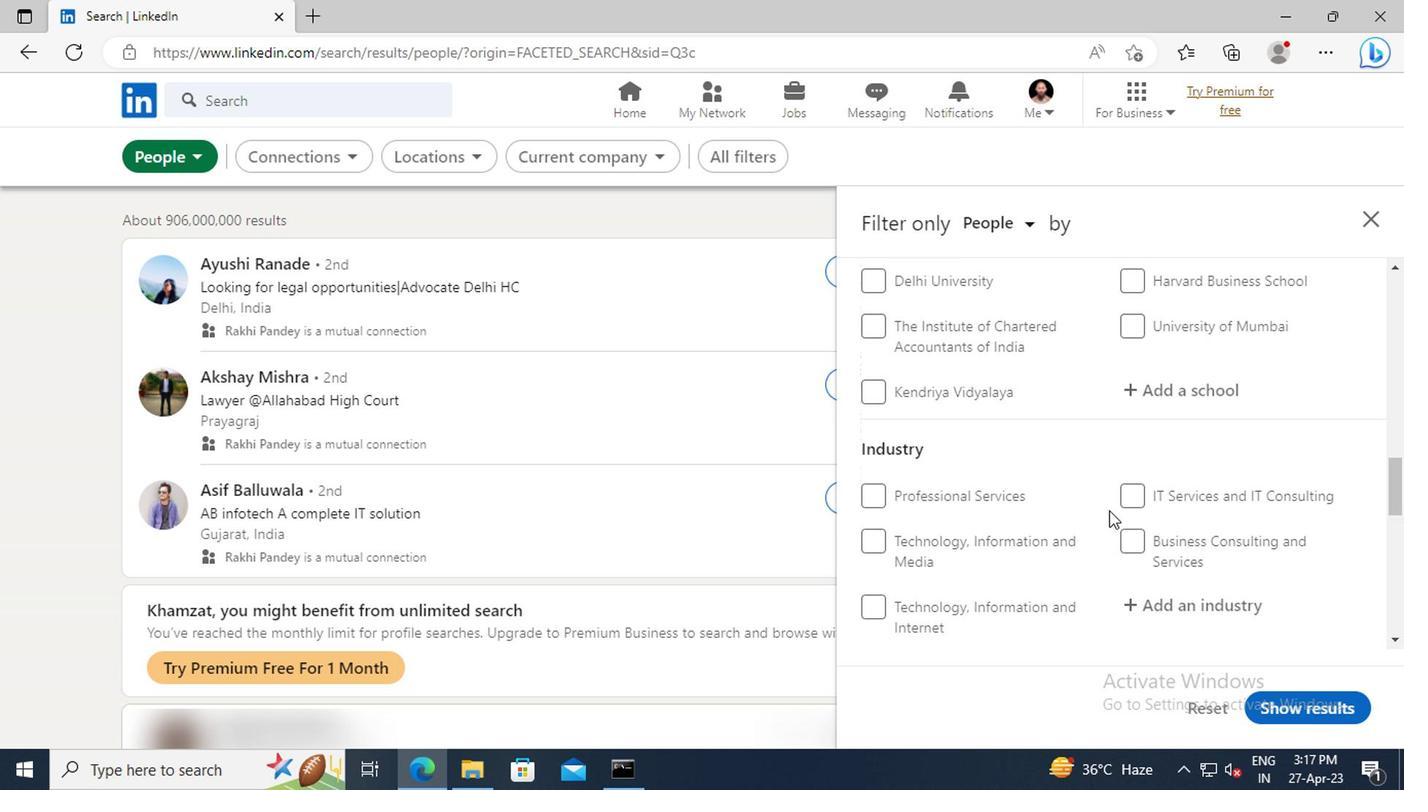 
Action: Mouse scrolled (1105, 512) with delta (0, 0)
Screenshot: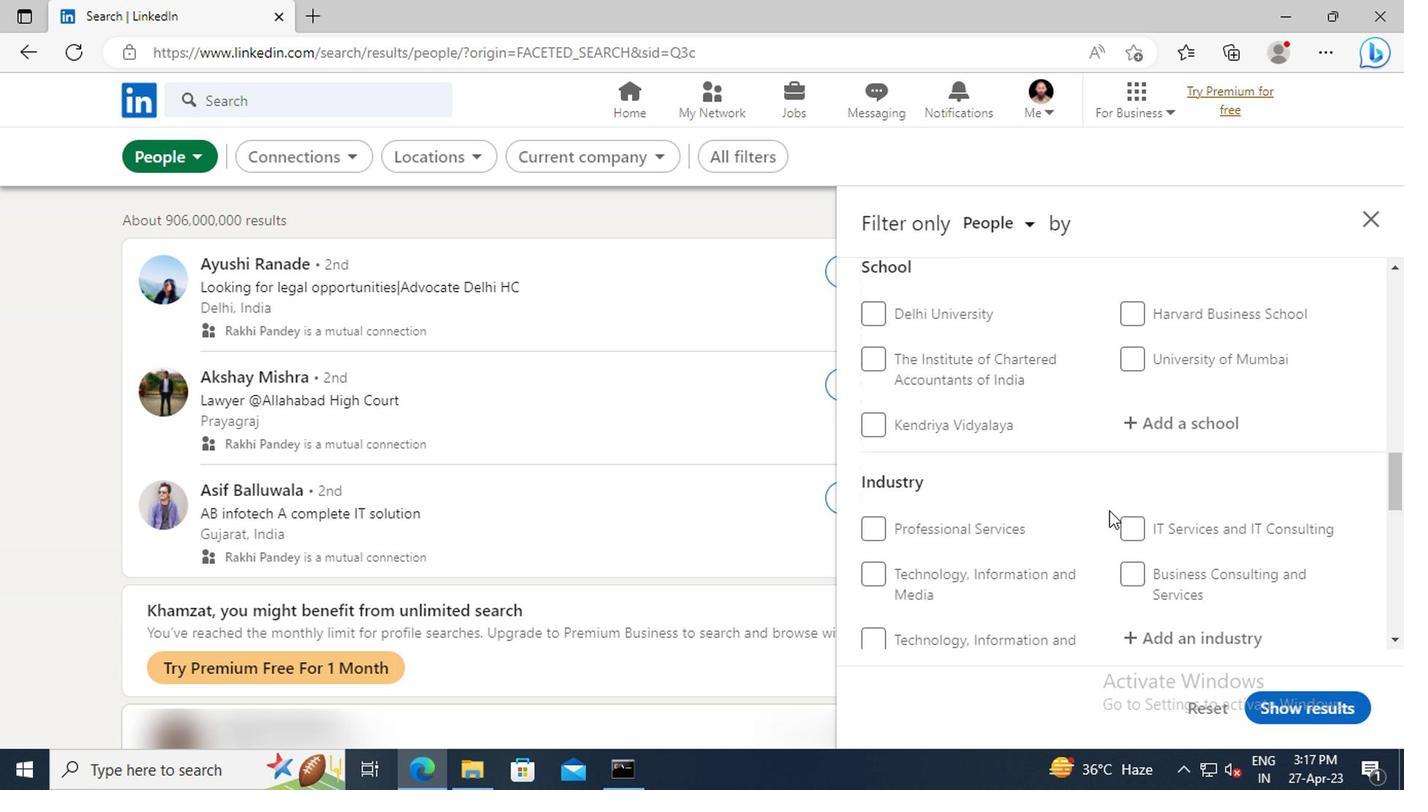 
Action: Mouse scrolled (1105, 512) with delta (0, 0)
Screenshot: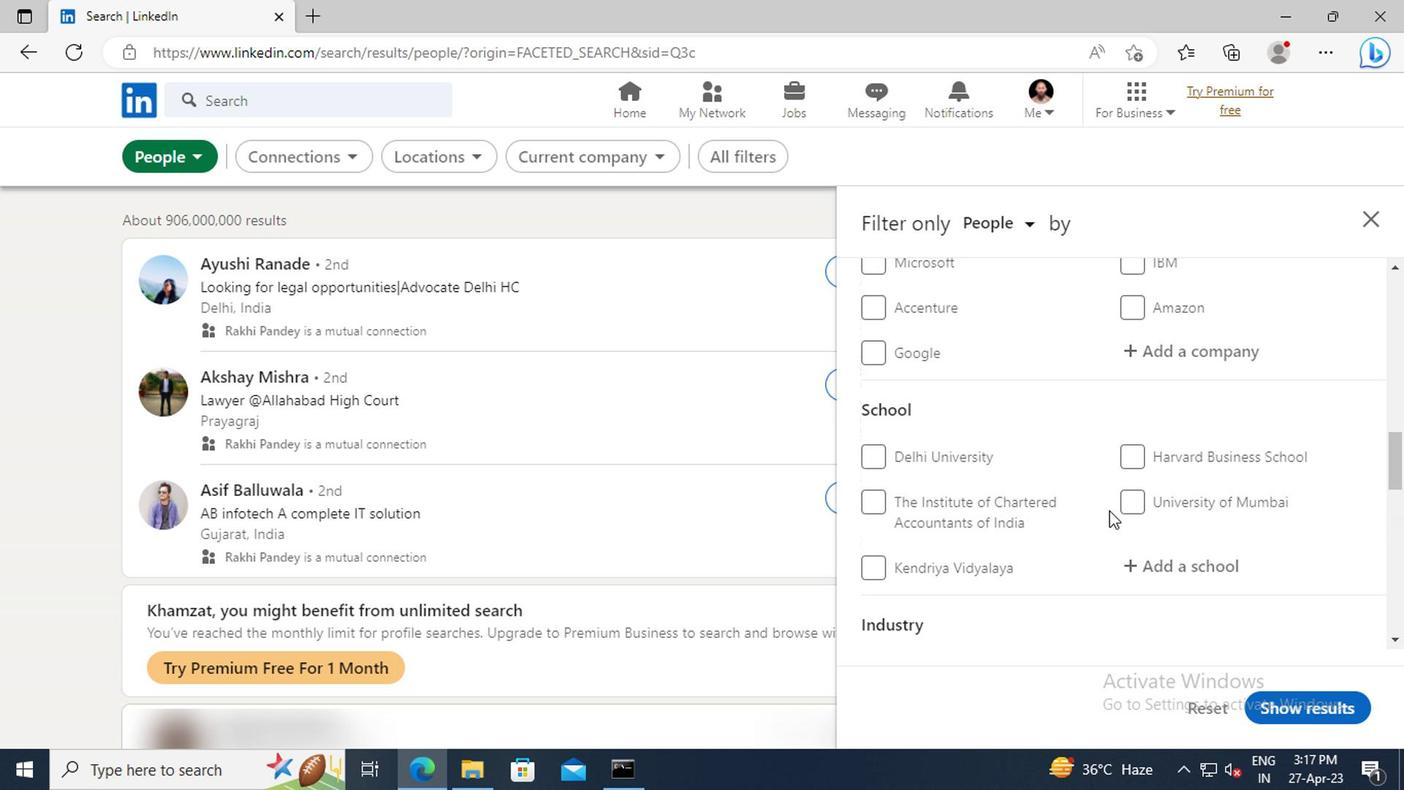 
Action: Mouse scrolled (1105, 512) with delta (0, 0)
Screenshot: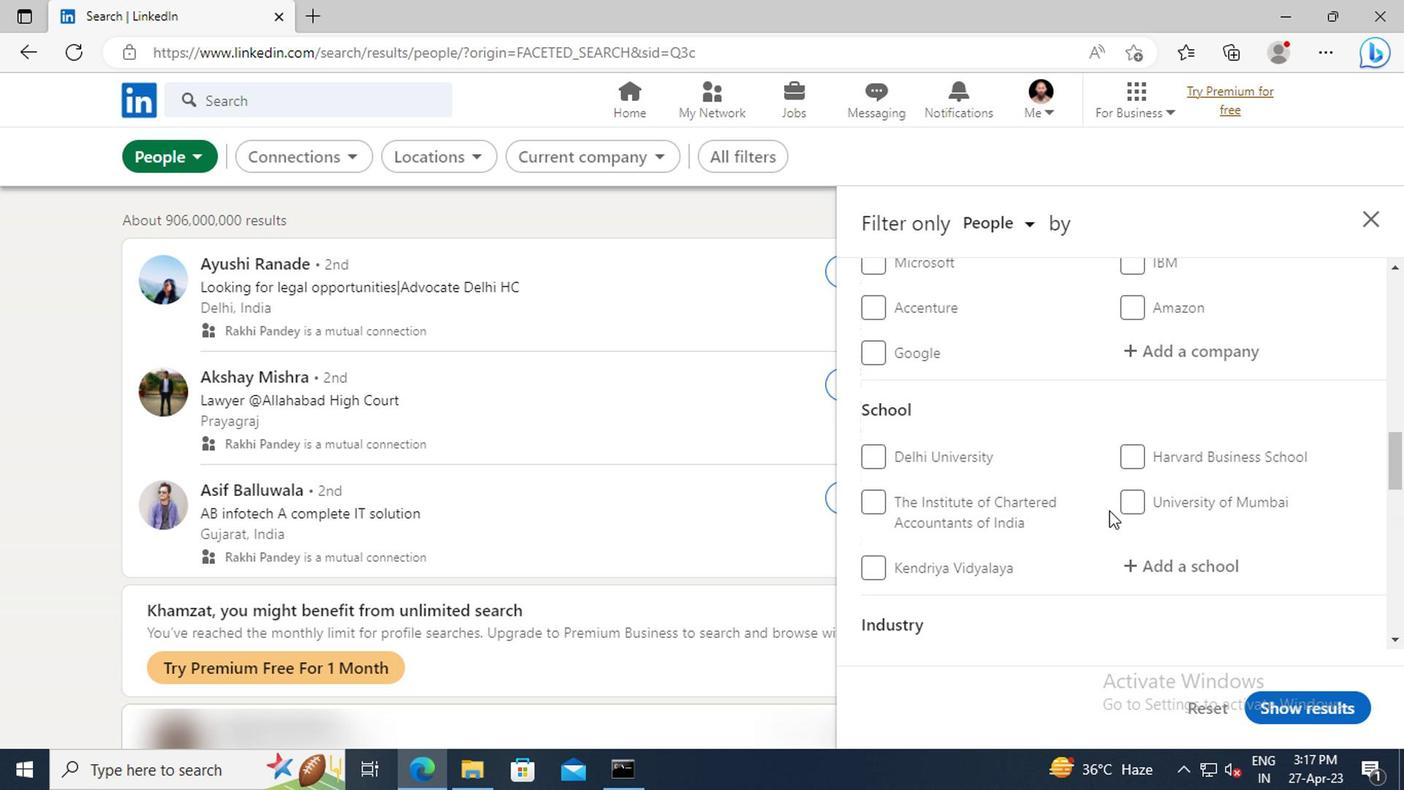 
Action: Mouse scrolled (1105, 512) with delta (0, 0)
Screenshot: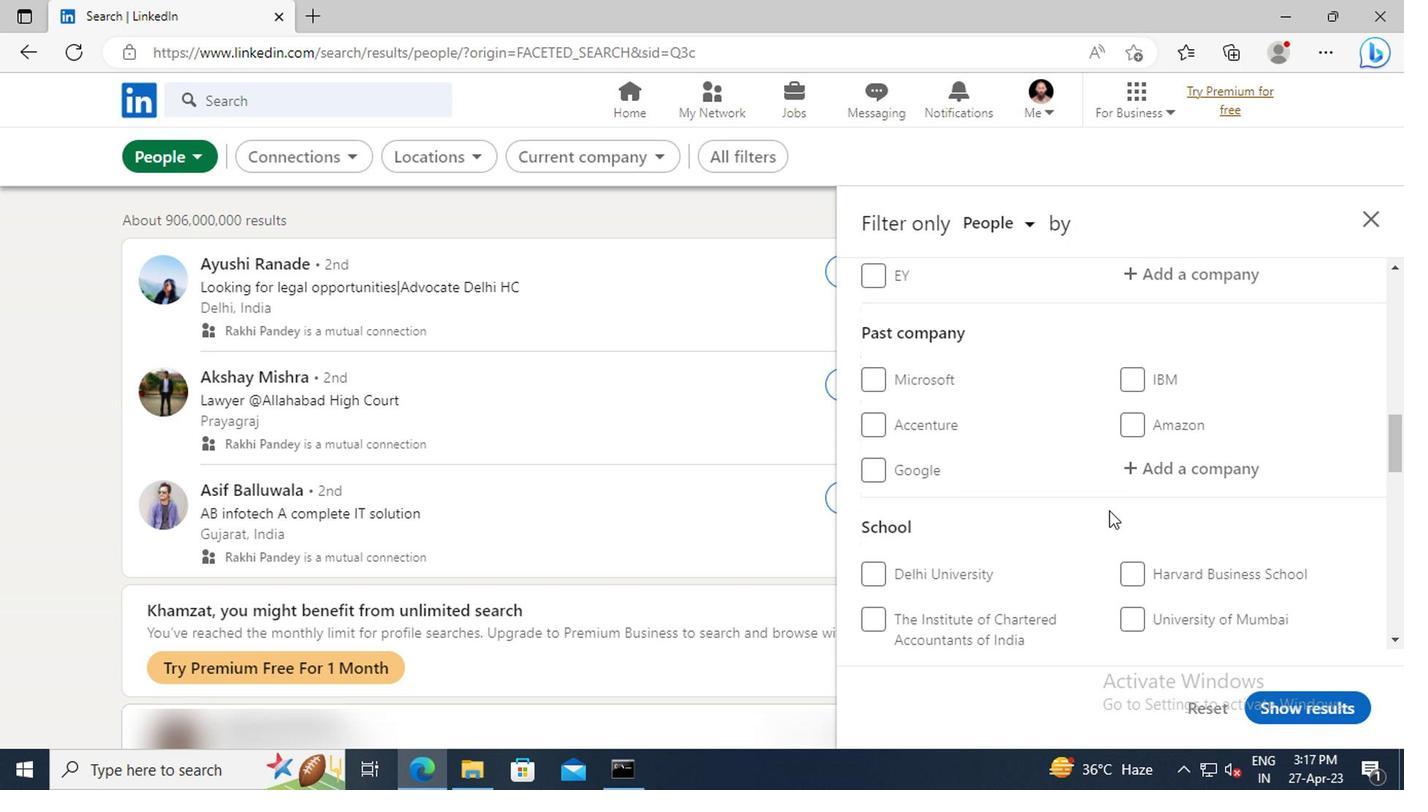 
Action: Mouse scrolled (1105, 512) with delta (0, 0)
Screenshot: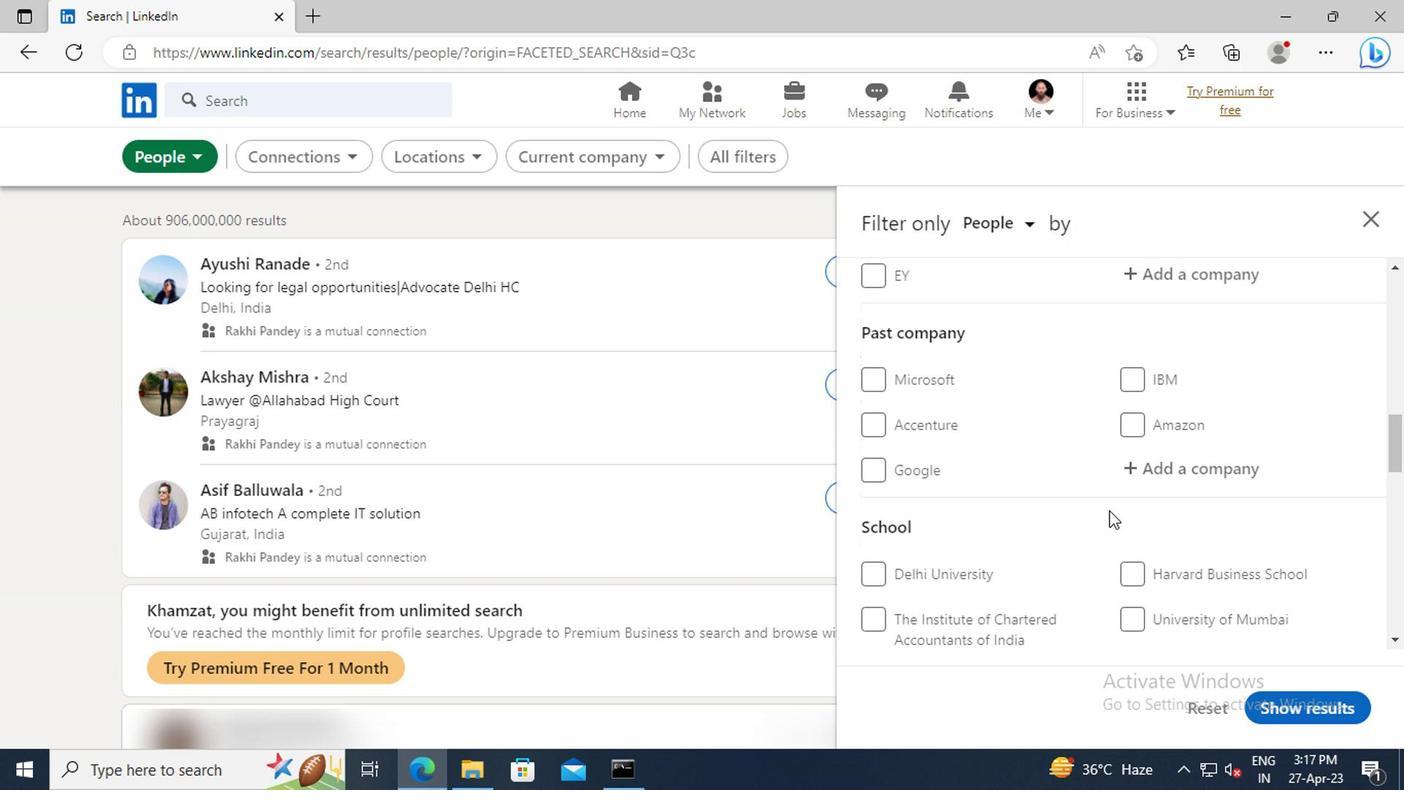 
Action: Mouse moved to (1109, 479)
Screenshot: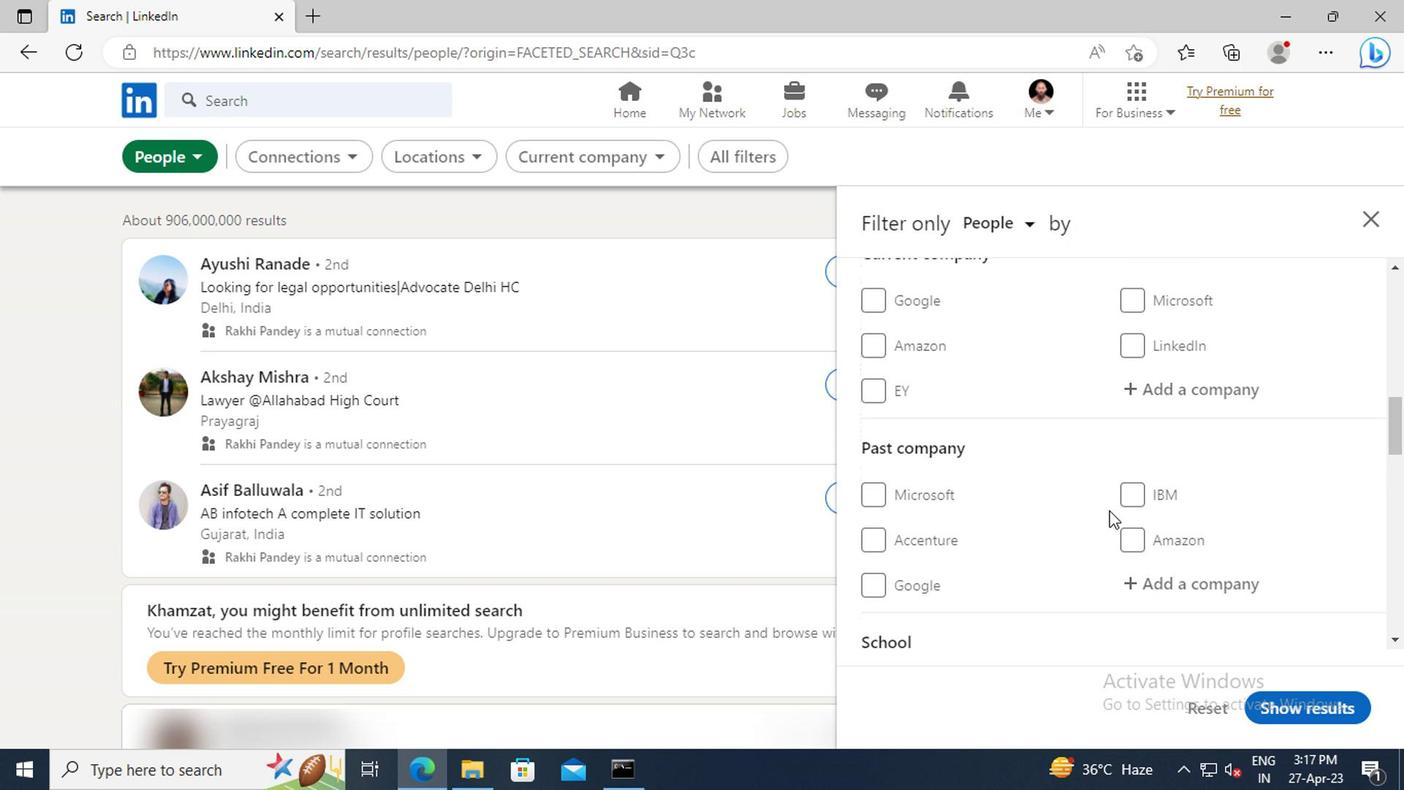 
Action: Mouse scrolled (1109, 479) with delta (0, 0)
Screenshot: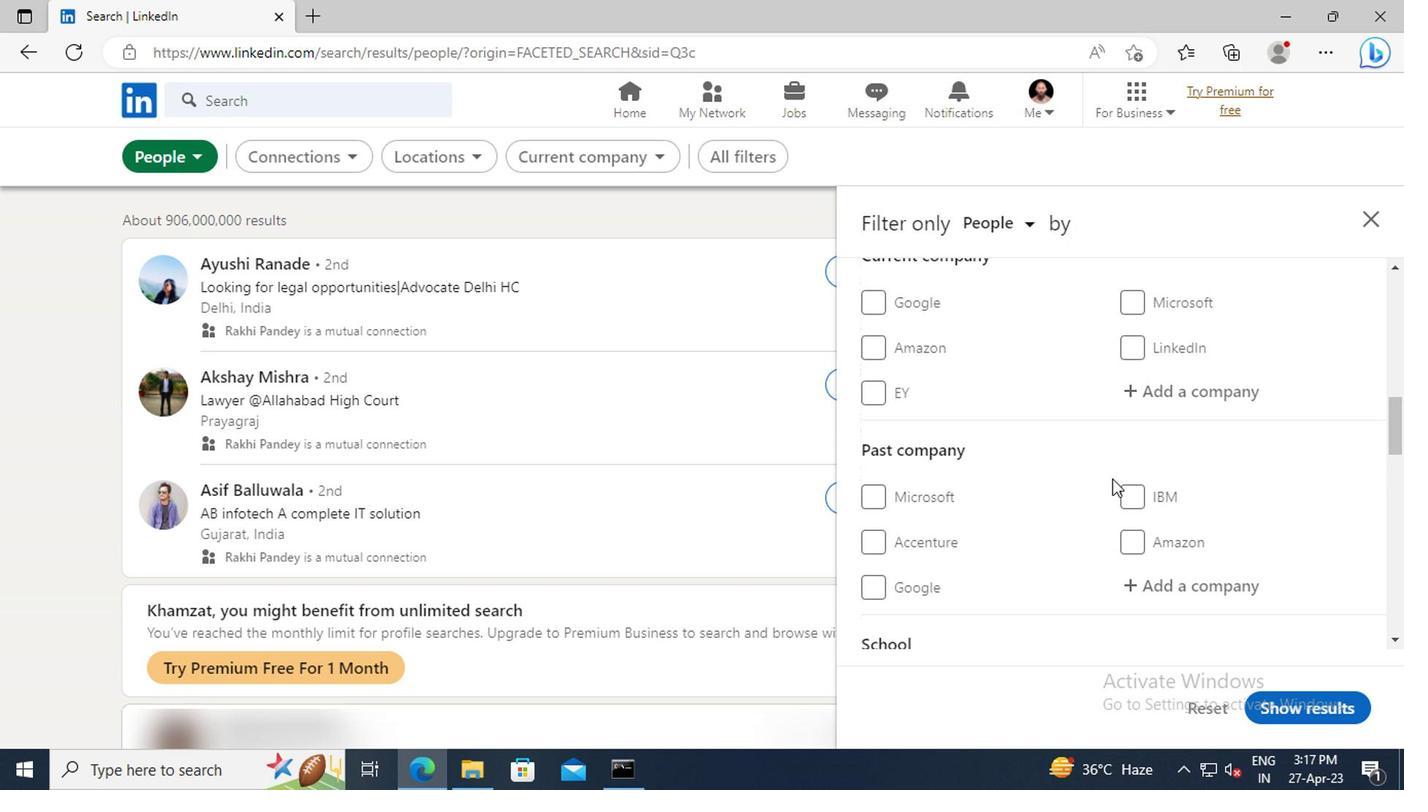 
Action: Mouse moved to (1123, 454)
Screenshot: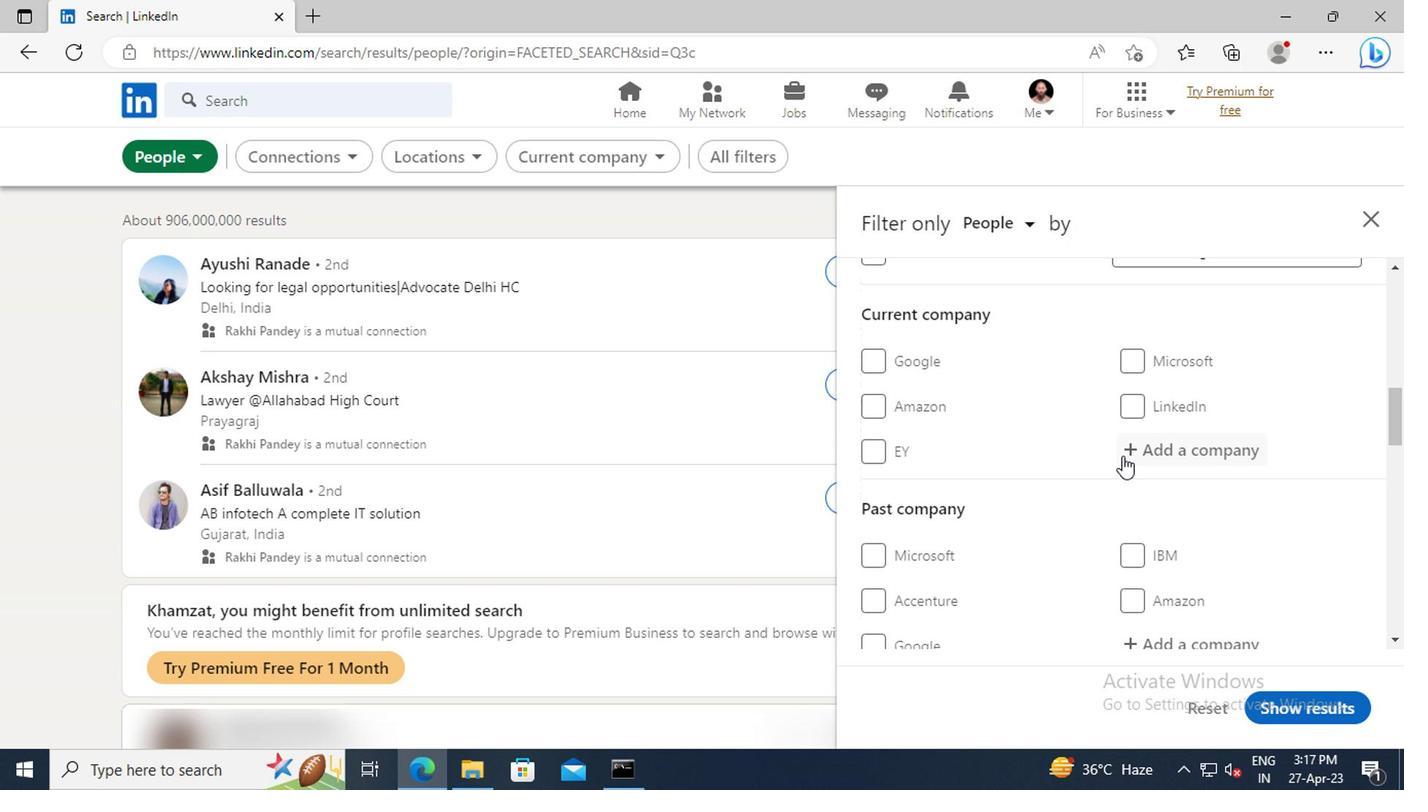 
Action: Mouse pressed left at (1123, 454)
Screenshot: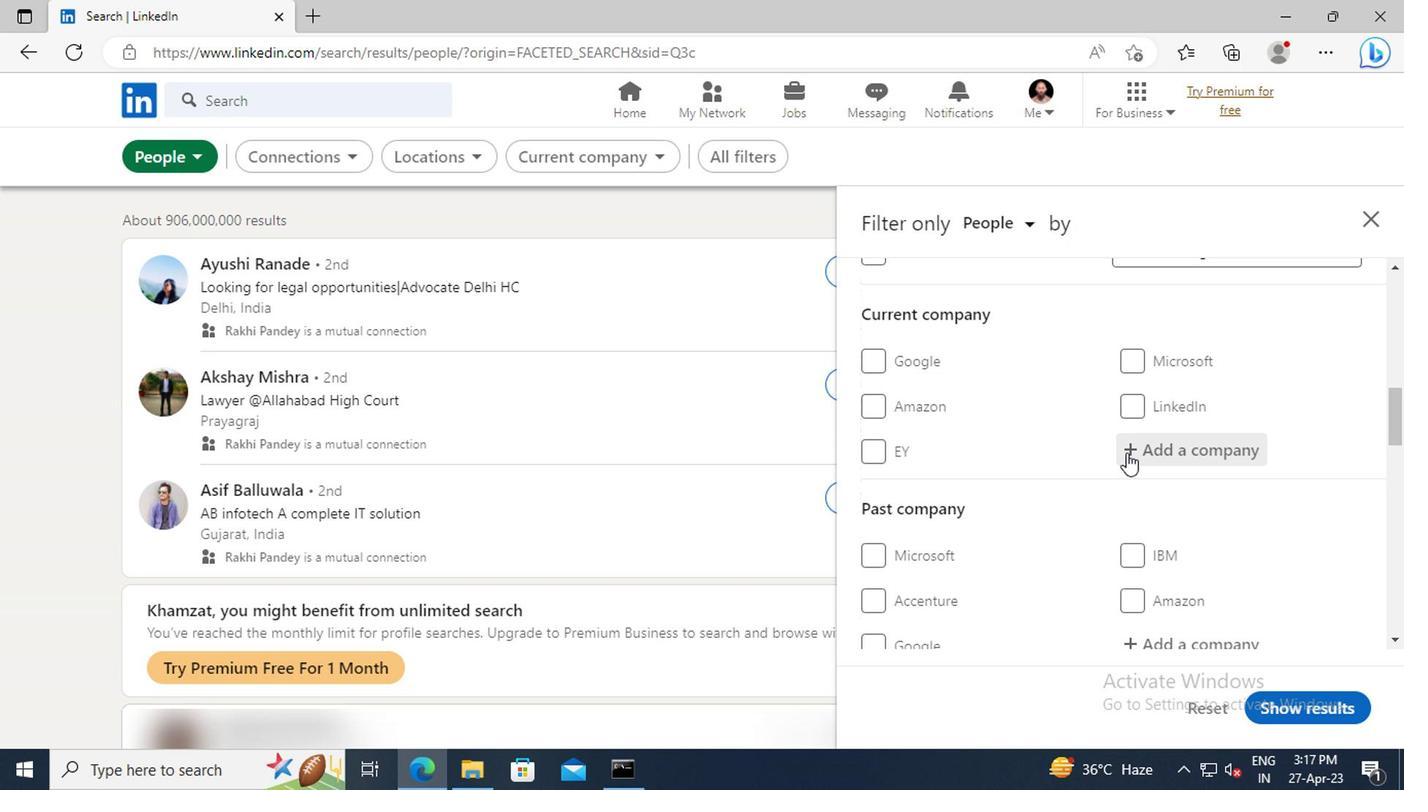 
Action: Key pressed <Key.shift>JOB<Key.space><Key.shift>VACANCY<Key.space><Key.shift>RESULT<Key.space><Key.shift>(OFFICIAL<Key.shift>)
Screenshot: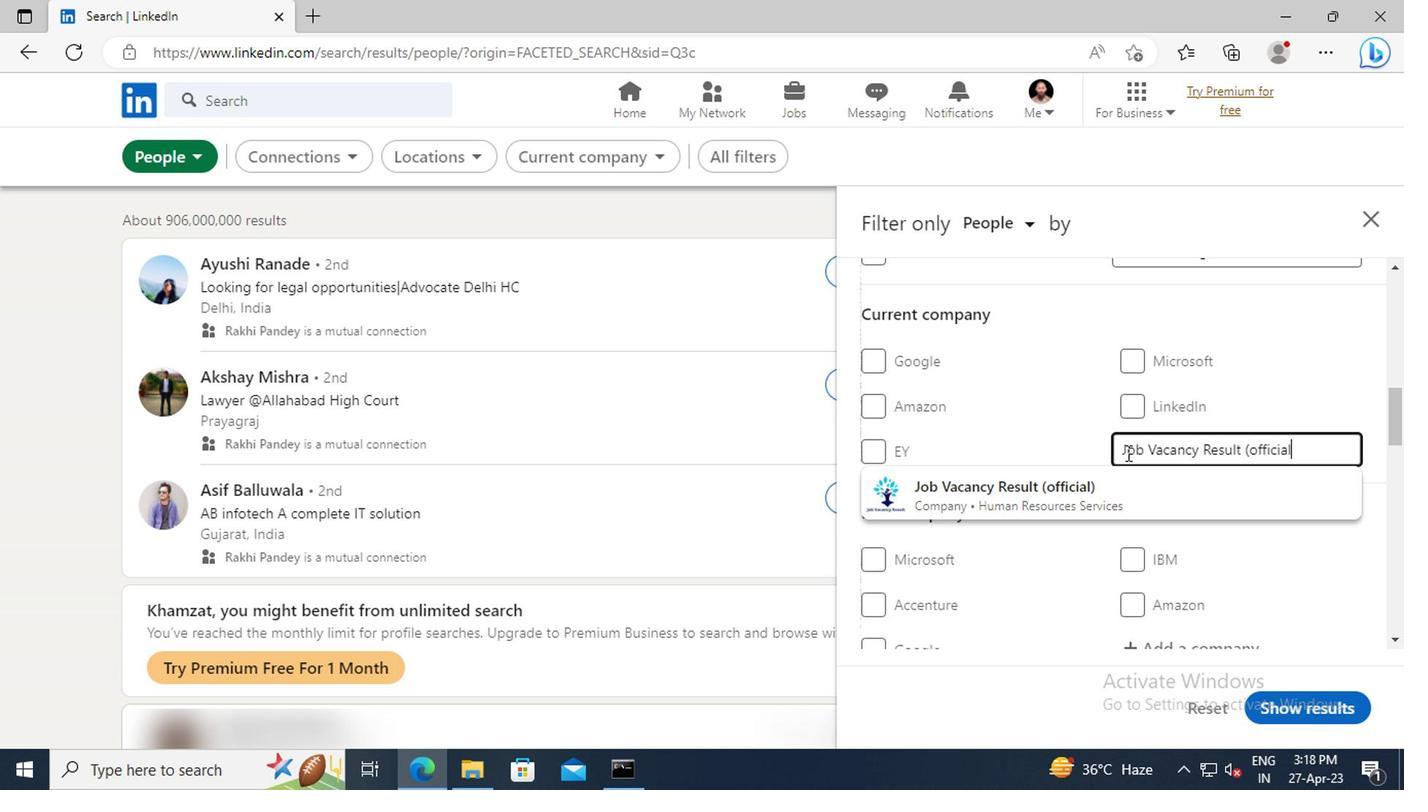
Action: Mouse moved to (1130, 485)
Screenshot: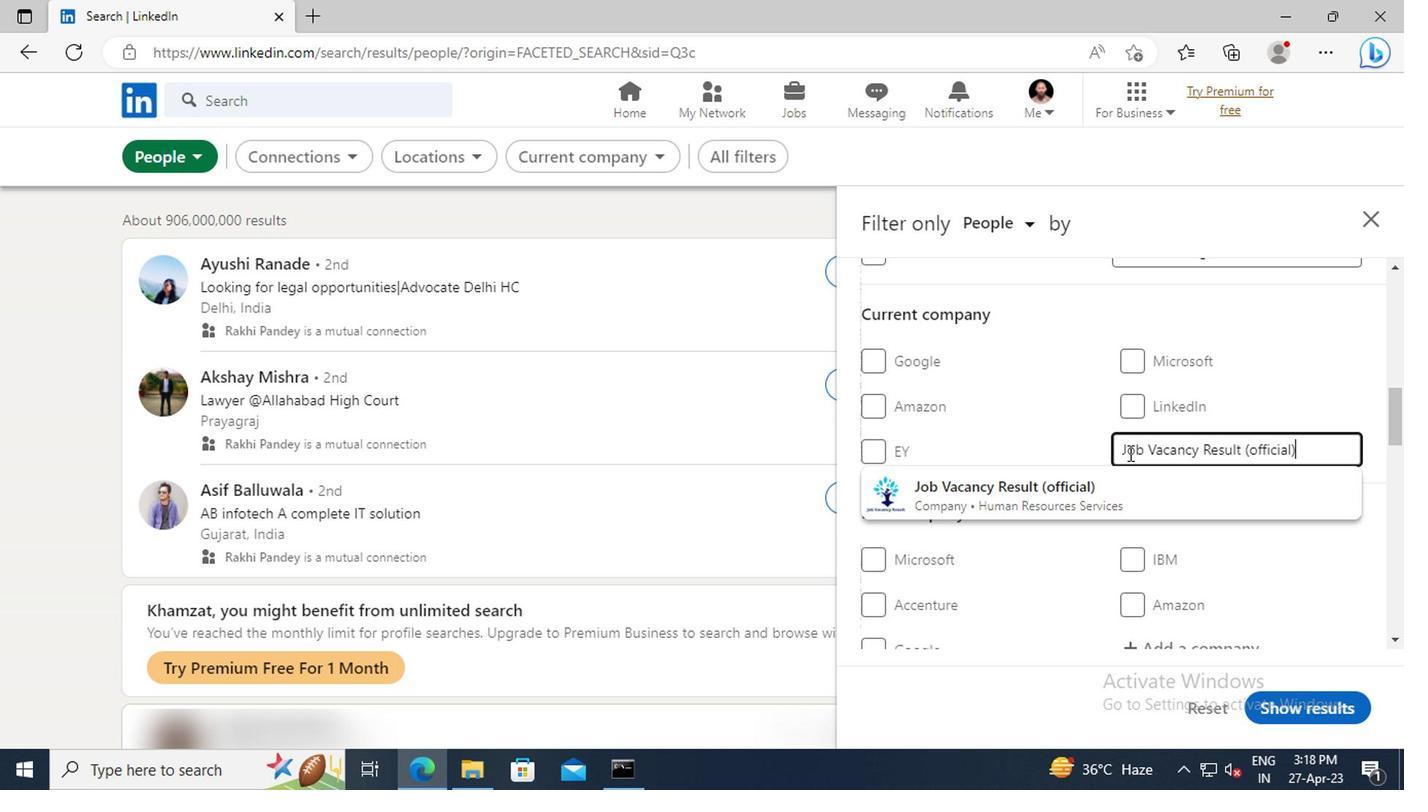 
Action: Mouse pressed left at (1130, 485)
Screenshot: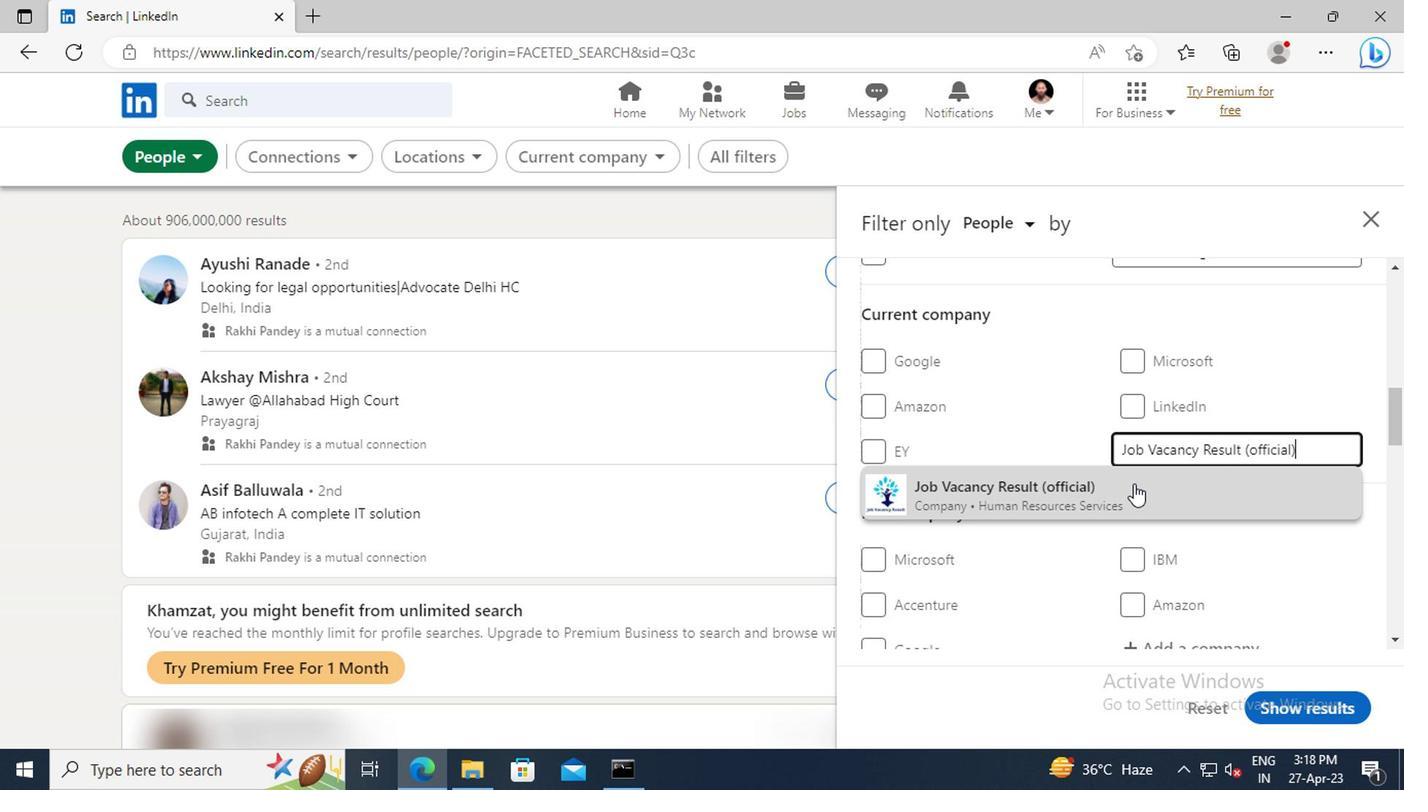 
Action: Mouse moved to (1107, 417)
Screenshot: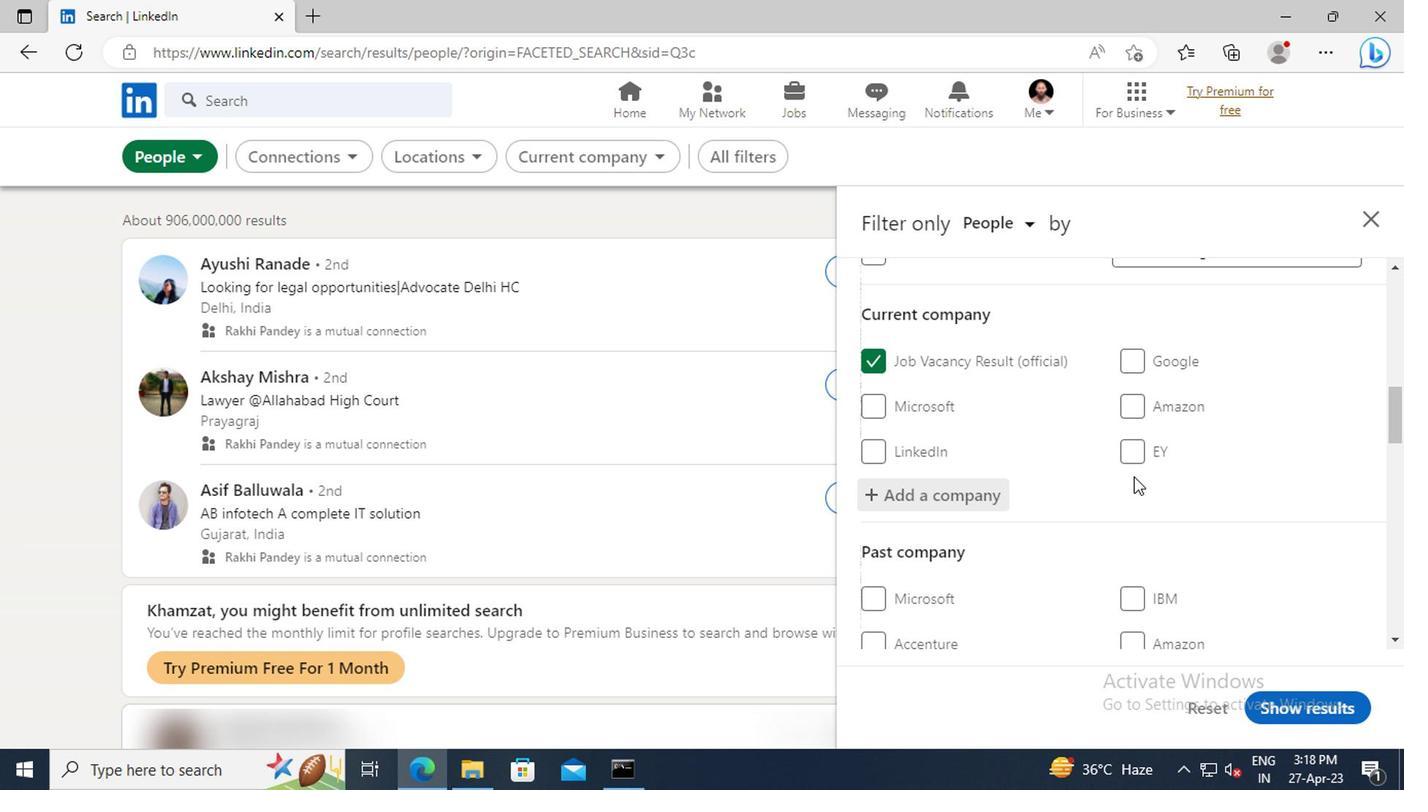 
Action: Mouse scrolled (1107, 416) with delta (0, -1)
Screenshot: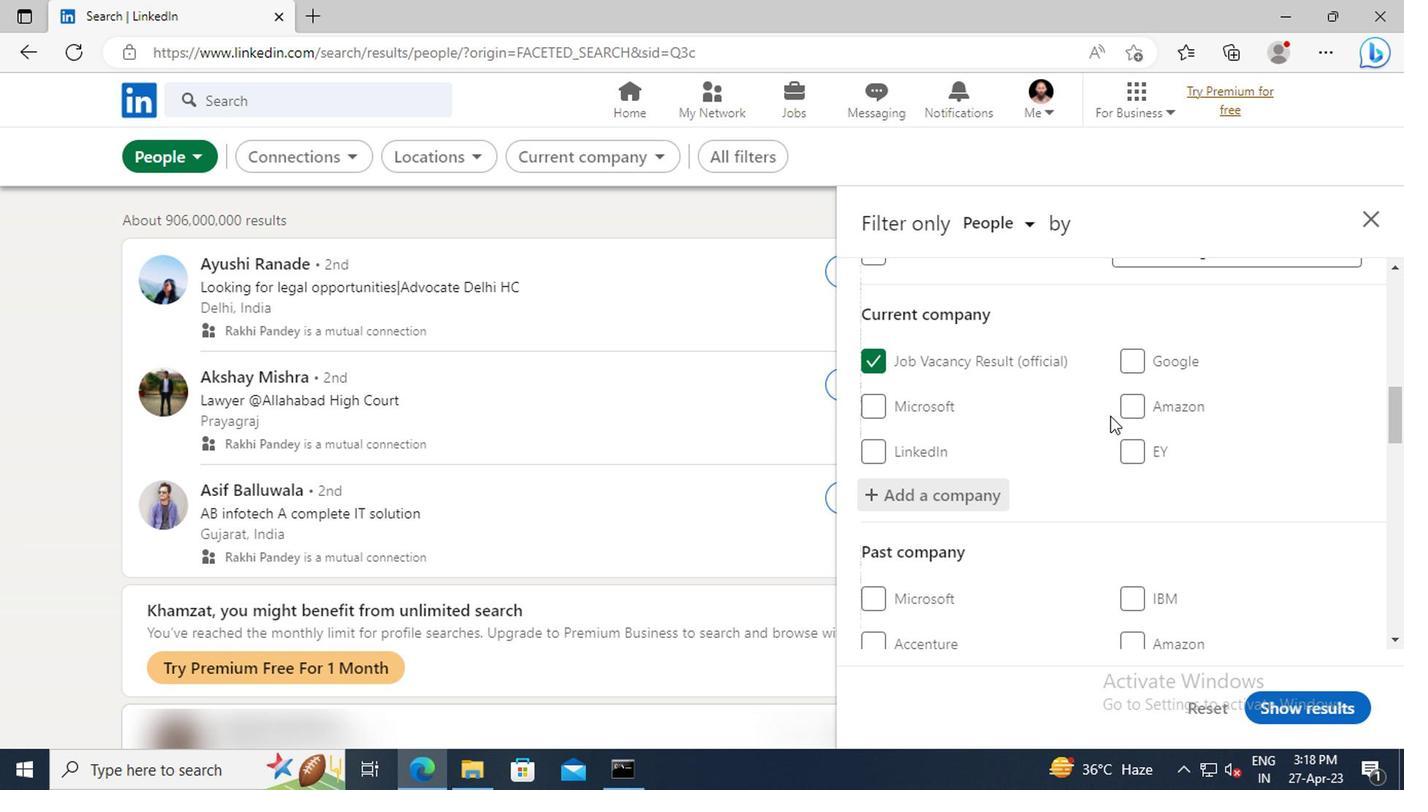 
Action: Mouse scrolled (1107, 416) with delta (0, -1)
Screenshot: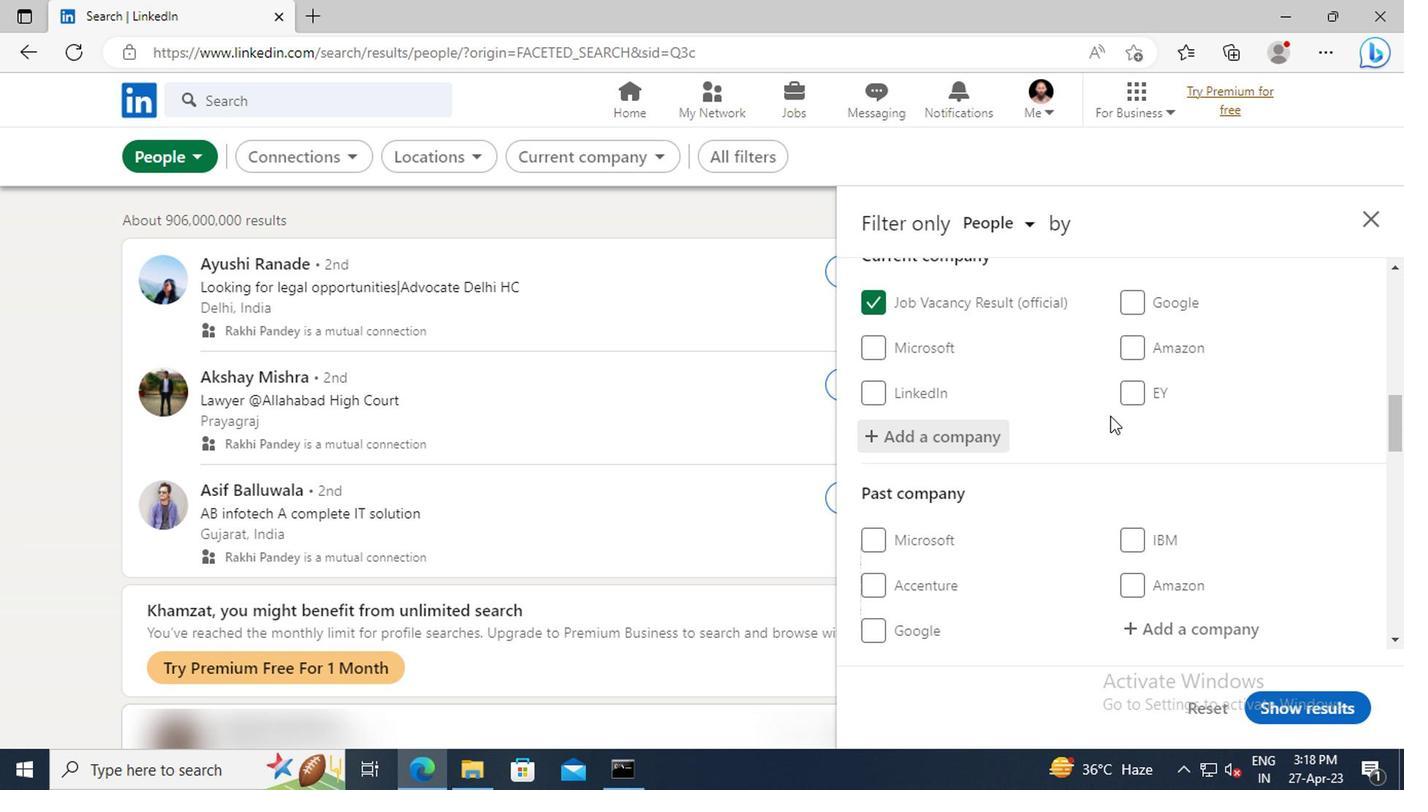 
Action: Mouse scrolled (1107, 416) with delta (0, -1)
Screenshot: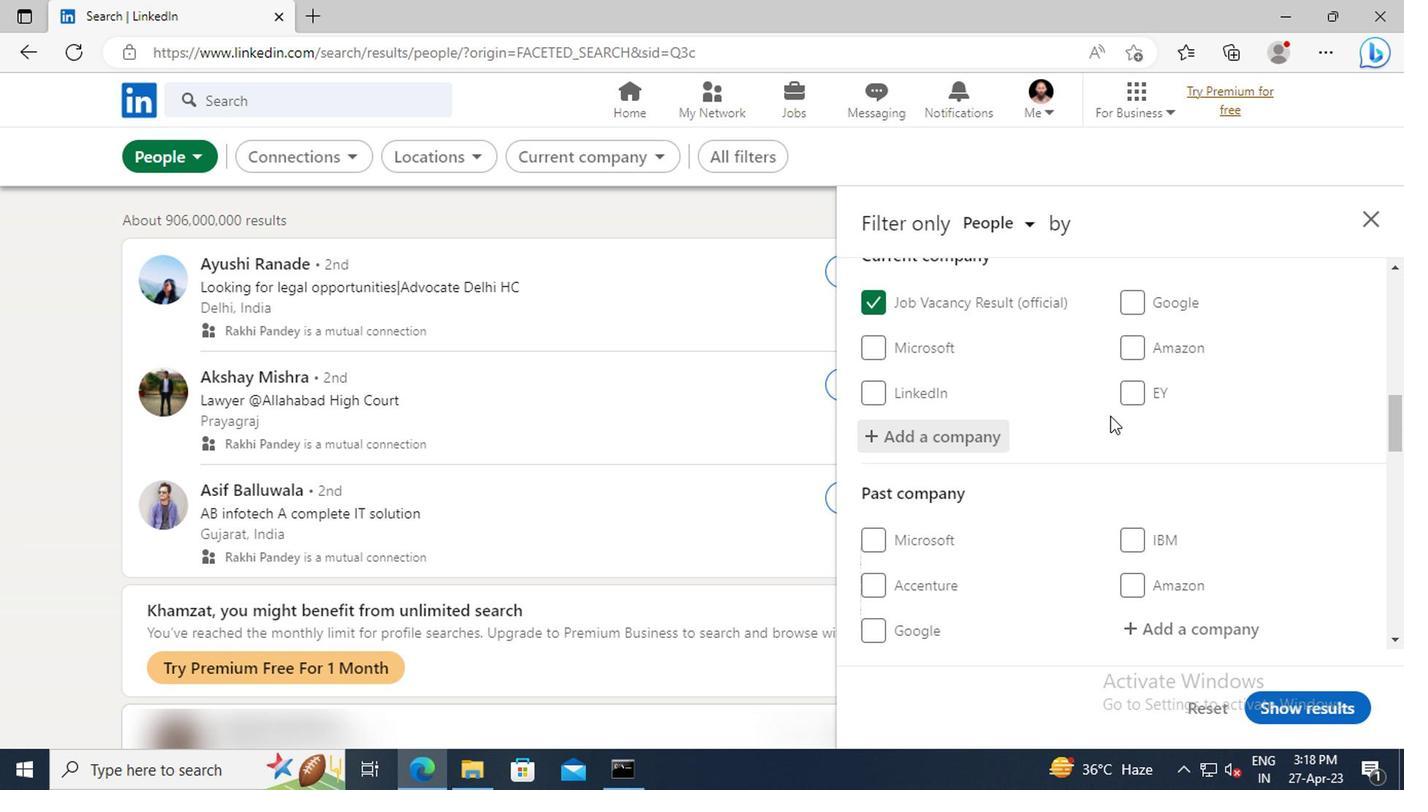 
Action: Mouse scrolled (1107, 416) with delta (0, -1)
Screenshot: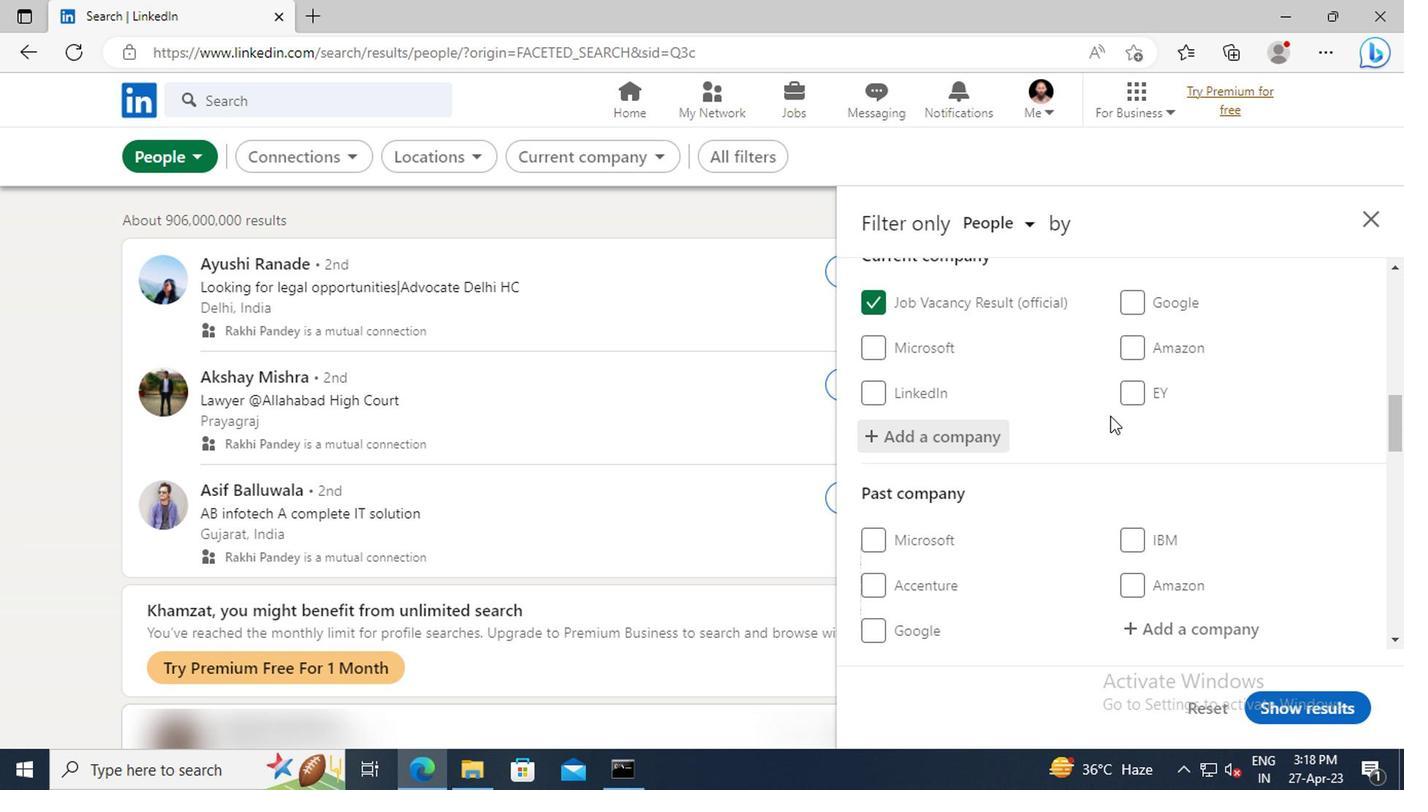 
Action: Mouse scrolled (1107, 416) with delta (0, -1)
Screenshot: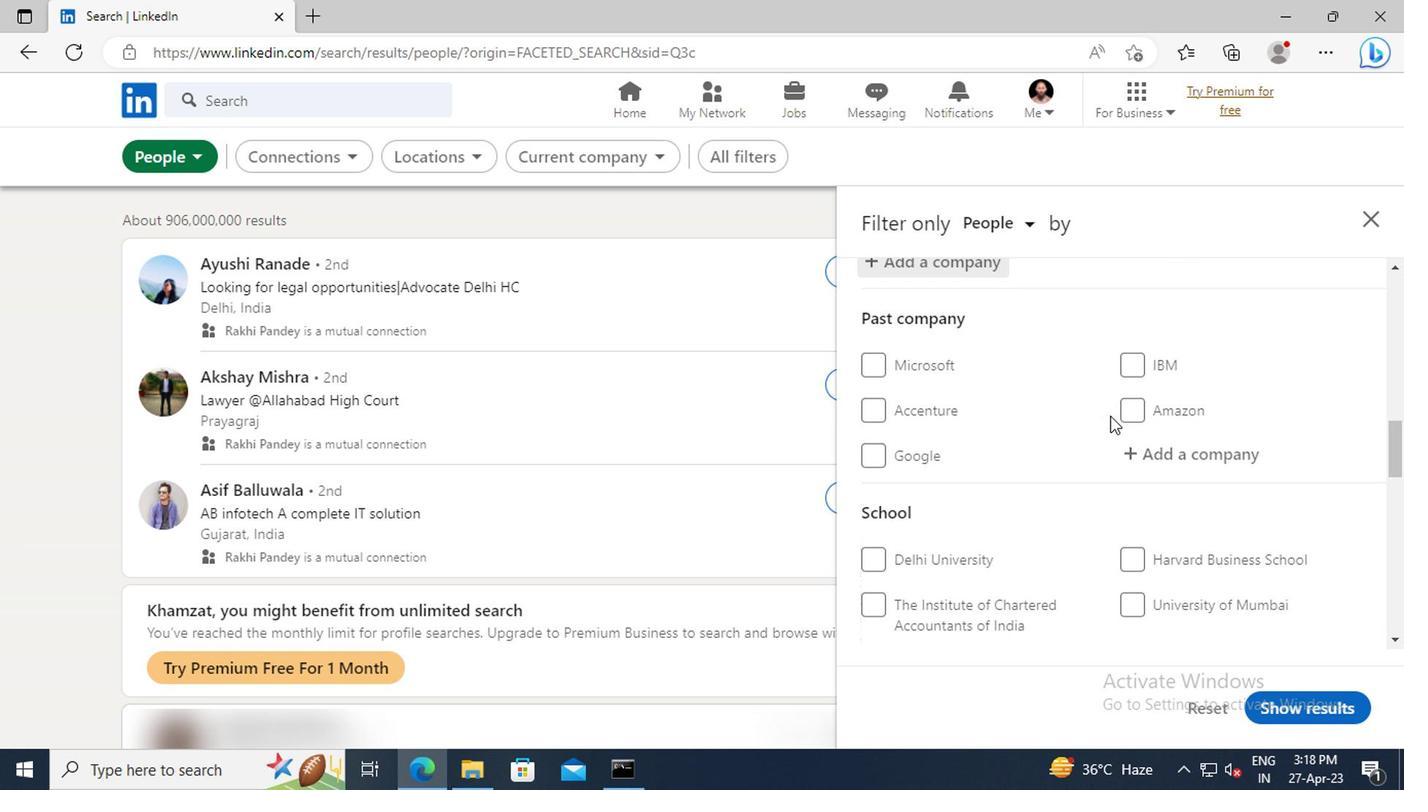
Action: Mouse scrolled (1107, 416) with delta (0, -1)
Screenshot: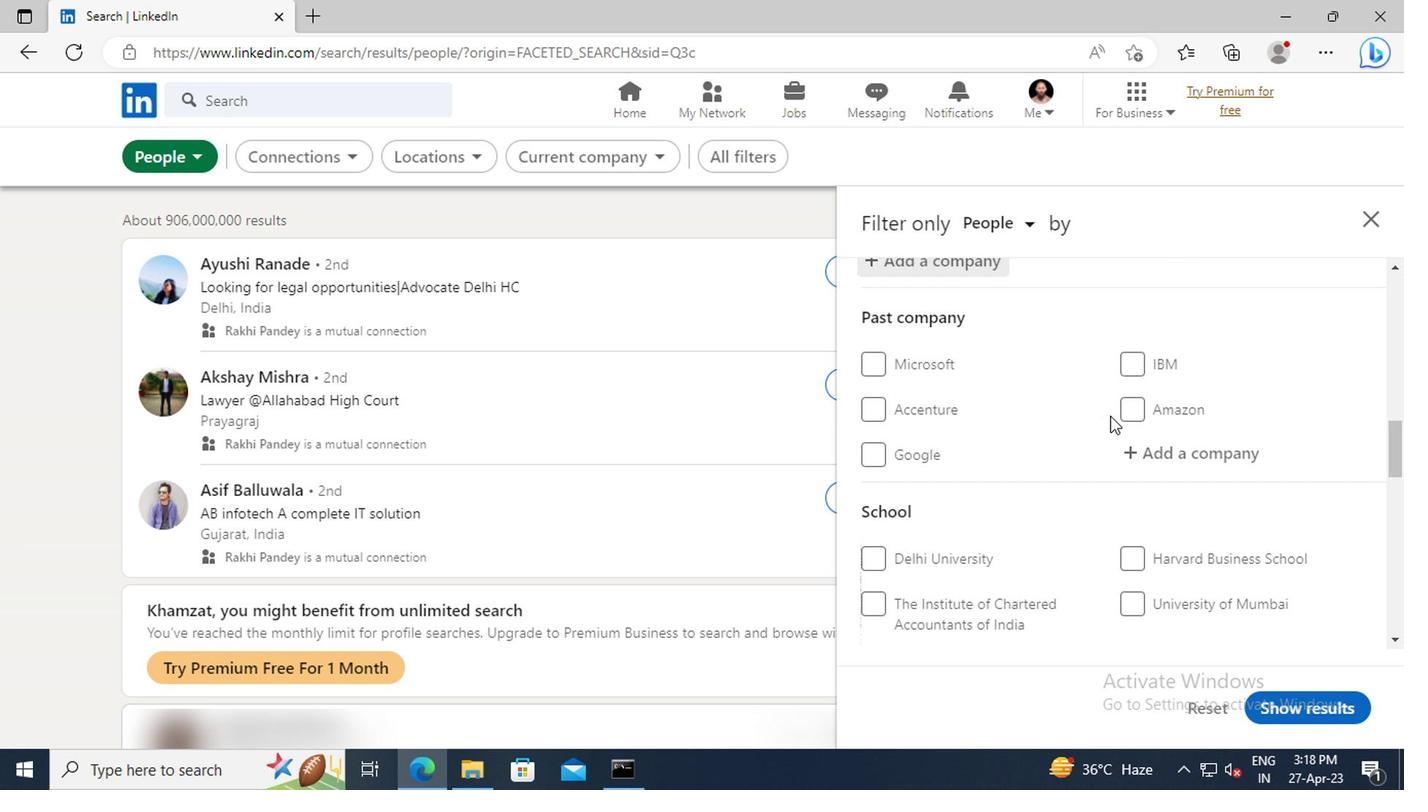 
Action: Mouse scrolled (1107, 416) with delta (0, -1)
Screenshot: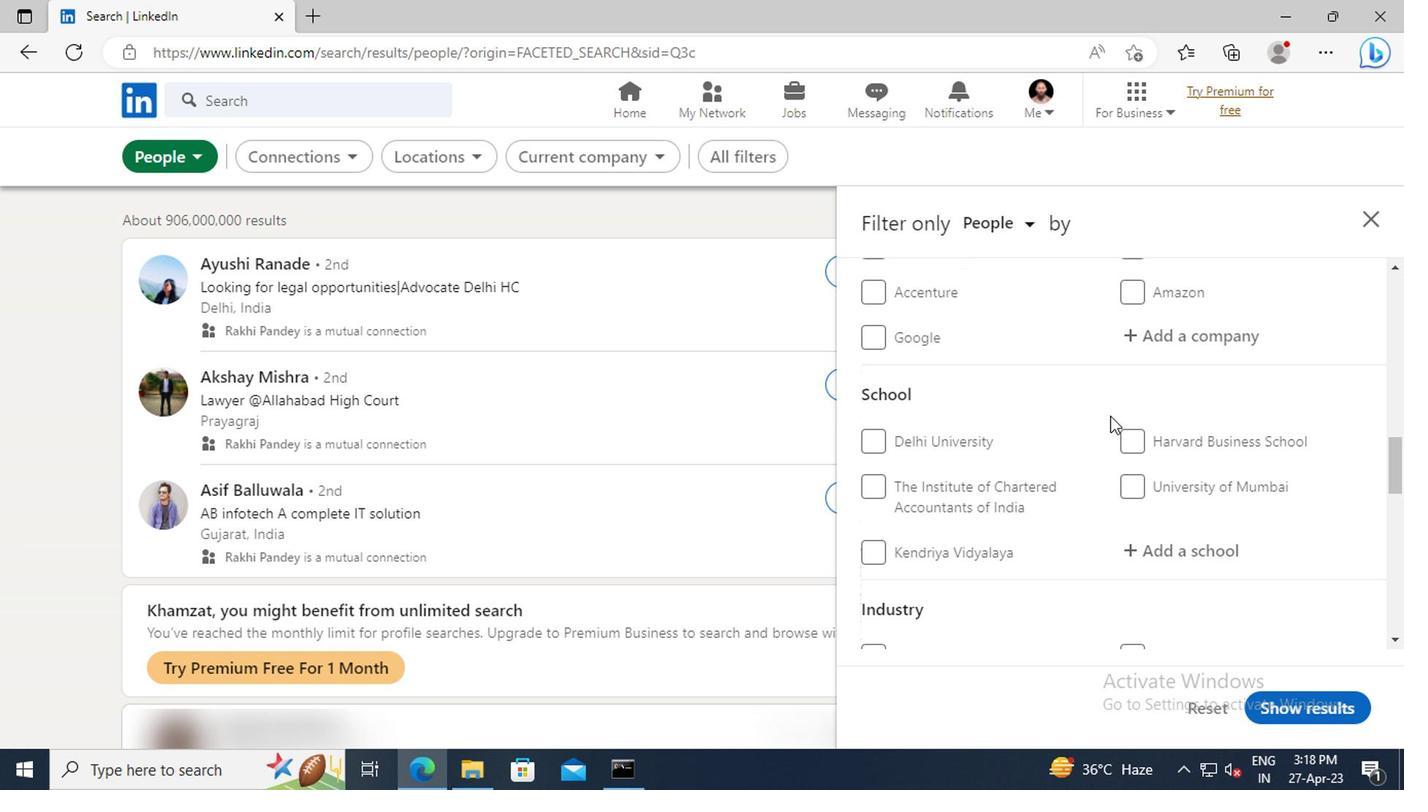 
Action: Mouse scrolled (1107, 416) with delta (0, -1)
Screenshot: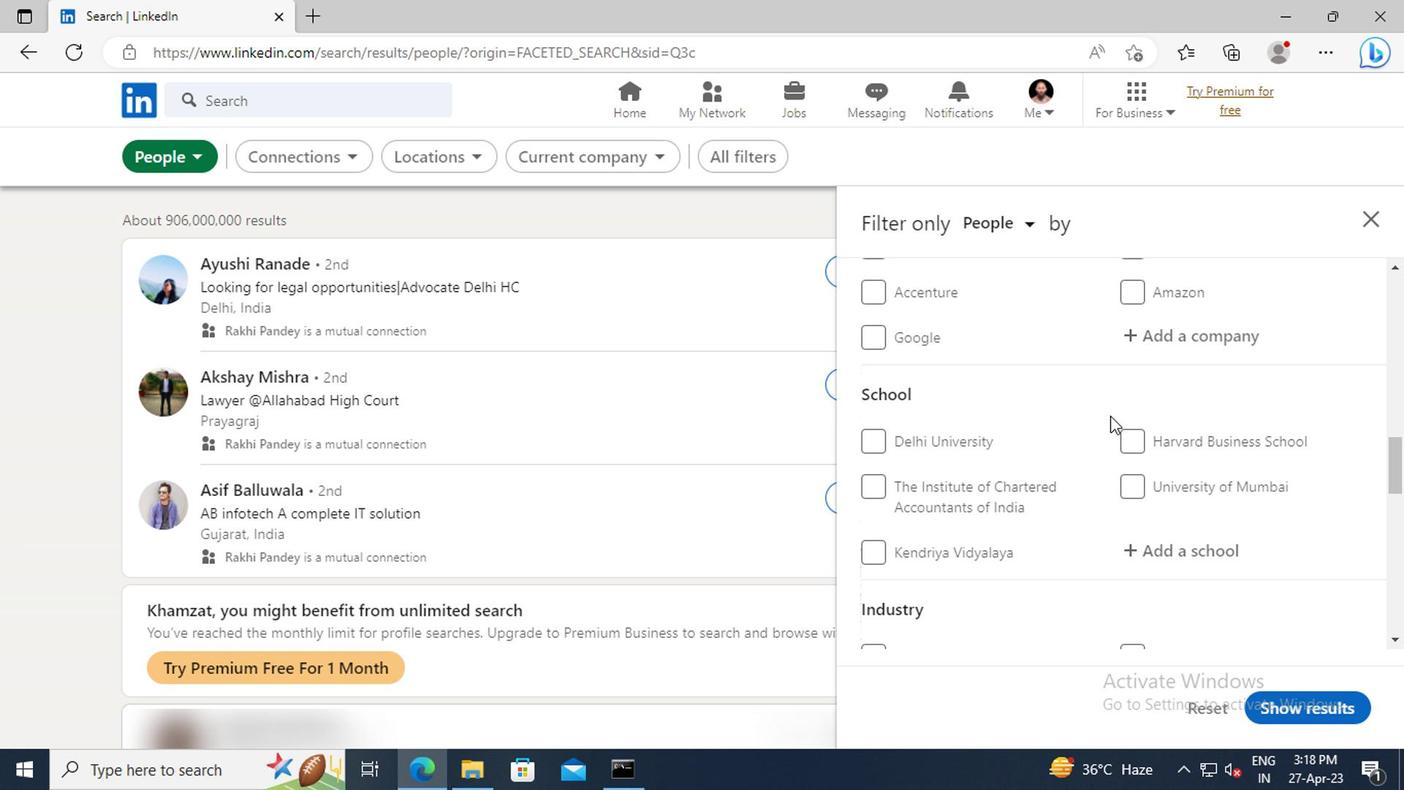 
Action: Mouse moved to (1145, 439)
Screenshot: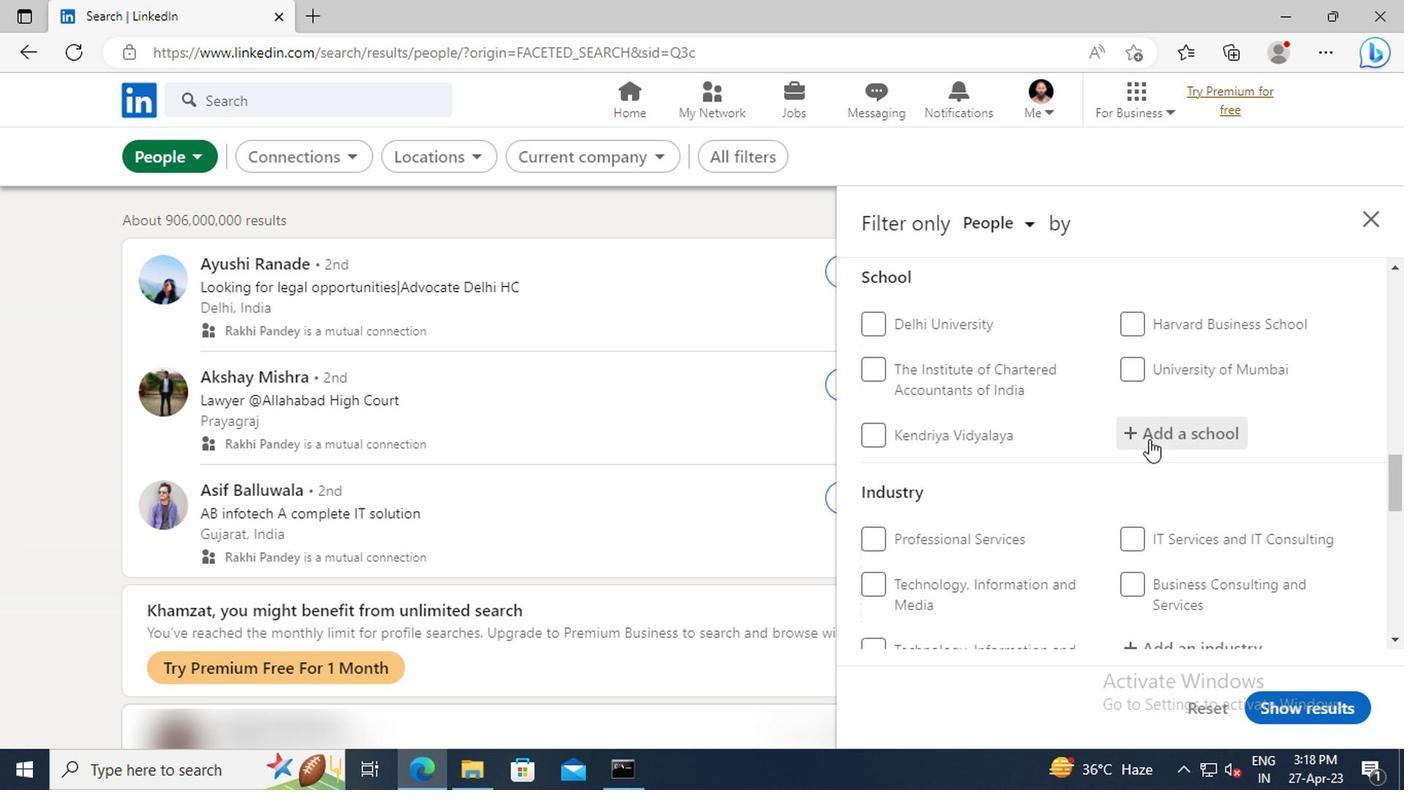 
Action: Mouse pressed left at (1145, 439)
Screenshot: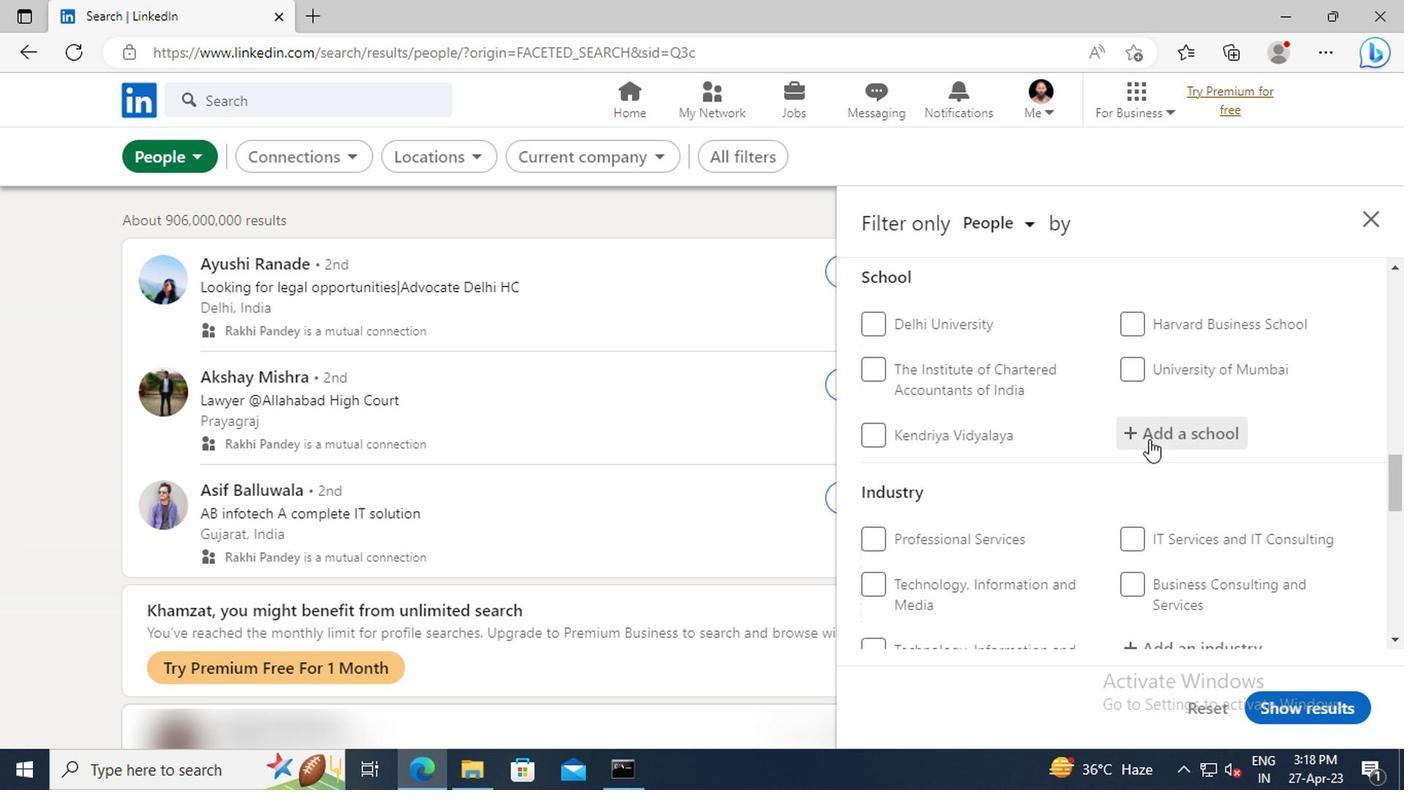 
Action: Key pressed <Key.shift>CAMBRIDGE<Key.space><Key.shift>INTERNATIONAL<Key.space><Key.shift>SCHOOL
Screenshot: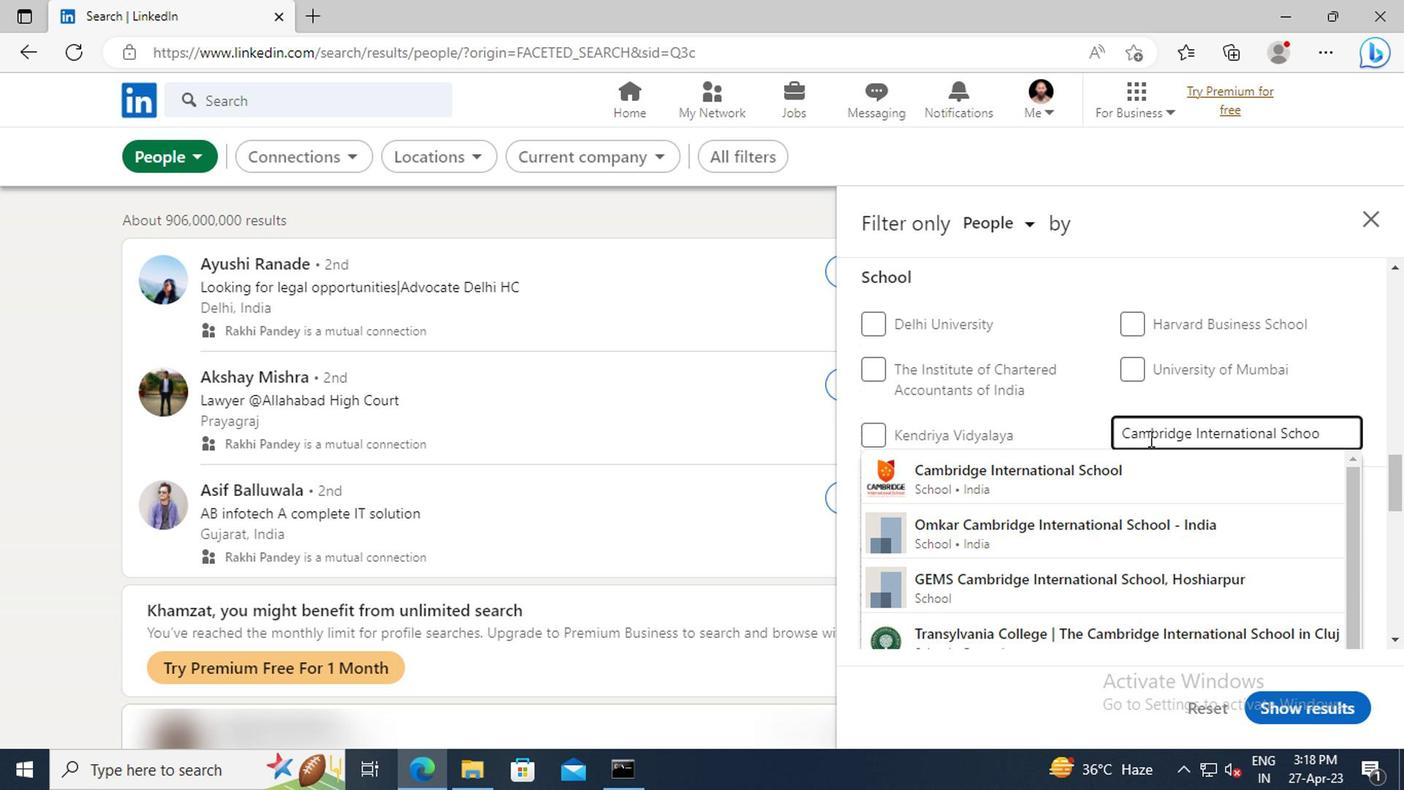 
Action: Mouse moved to (1142, 477)
Screenshot: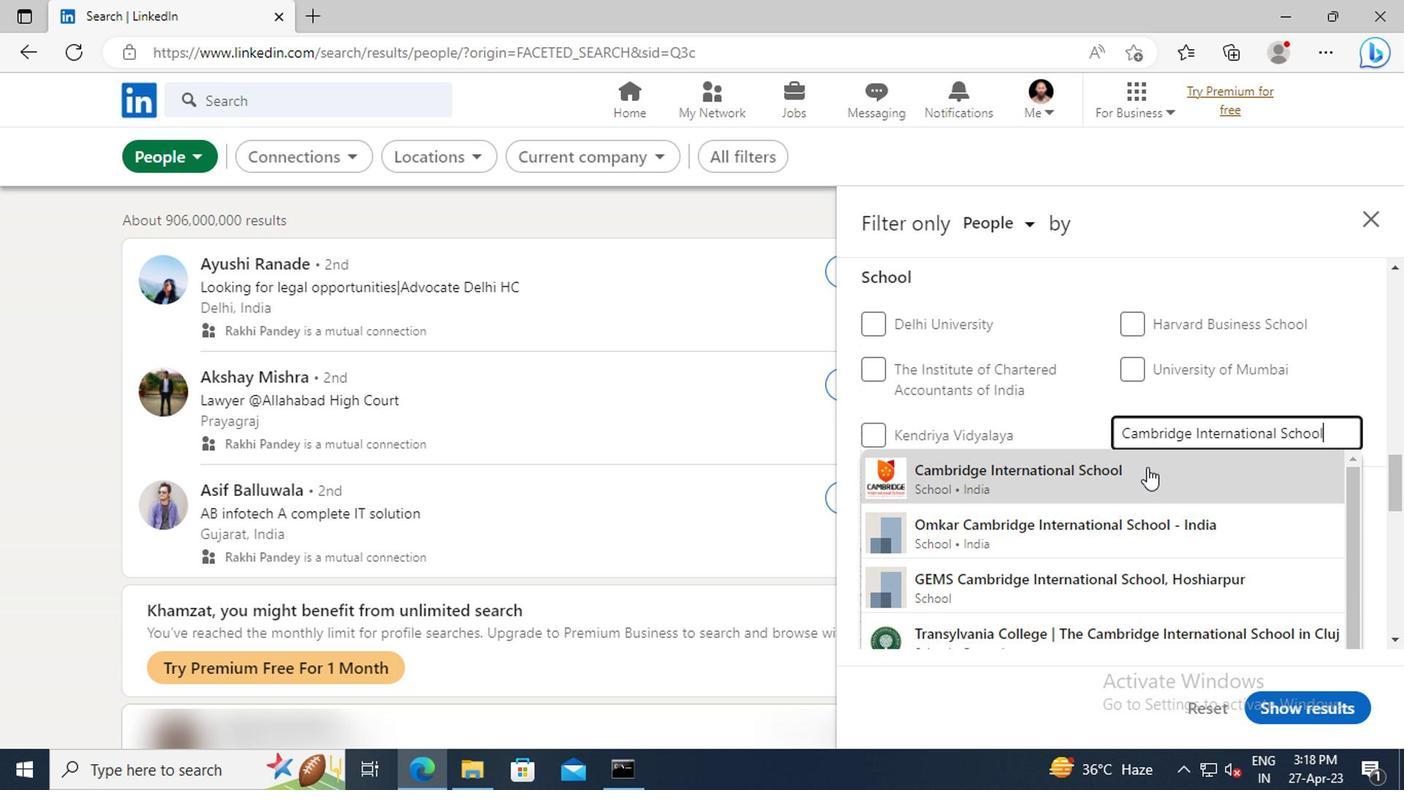 
Action: Mouse pressed left at (1142, 477)
Screenshot: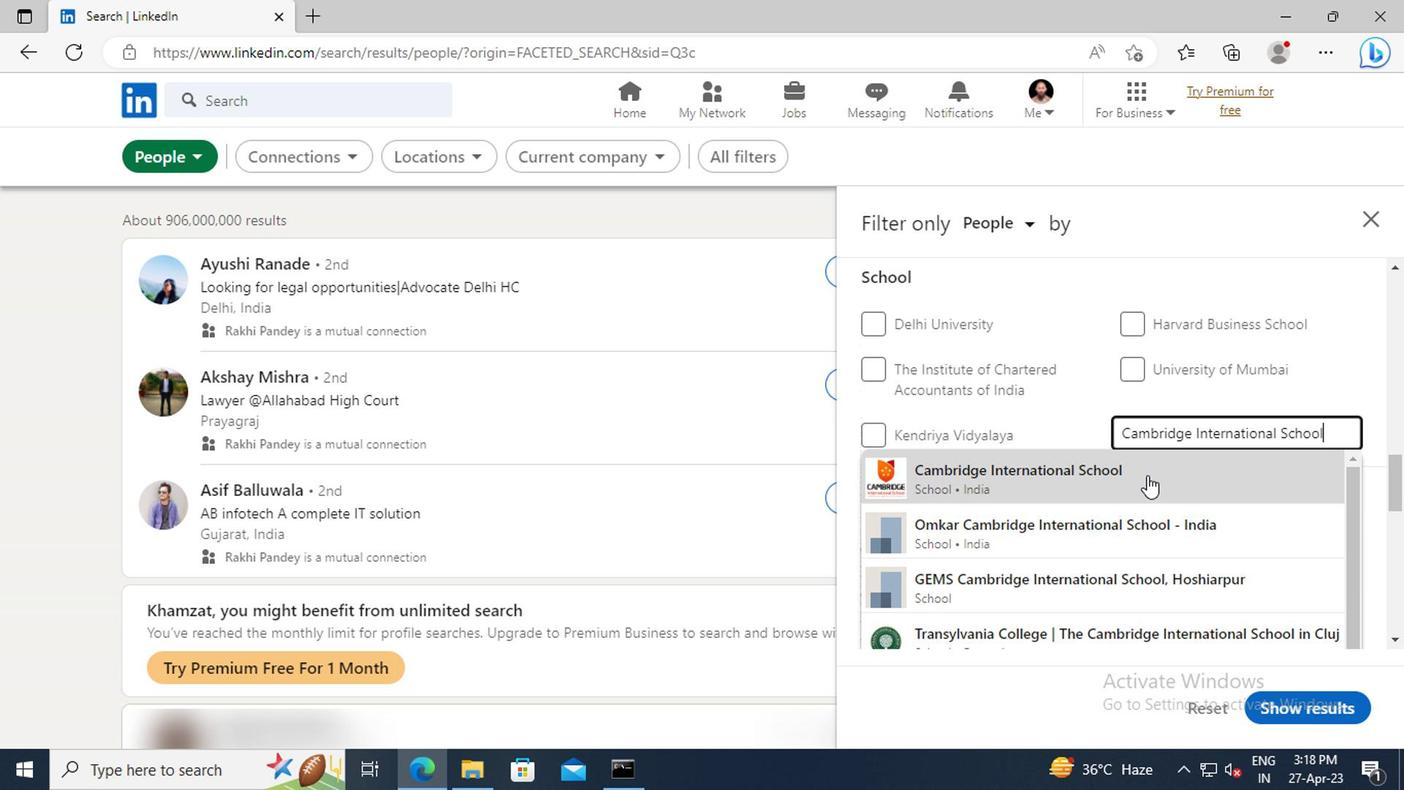 
Action: Mouse moved to (1145, 415)
Screenshot: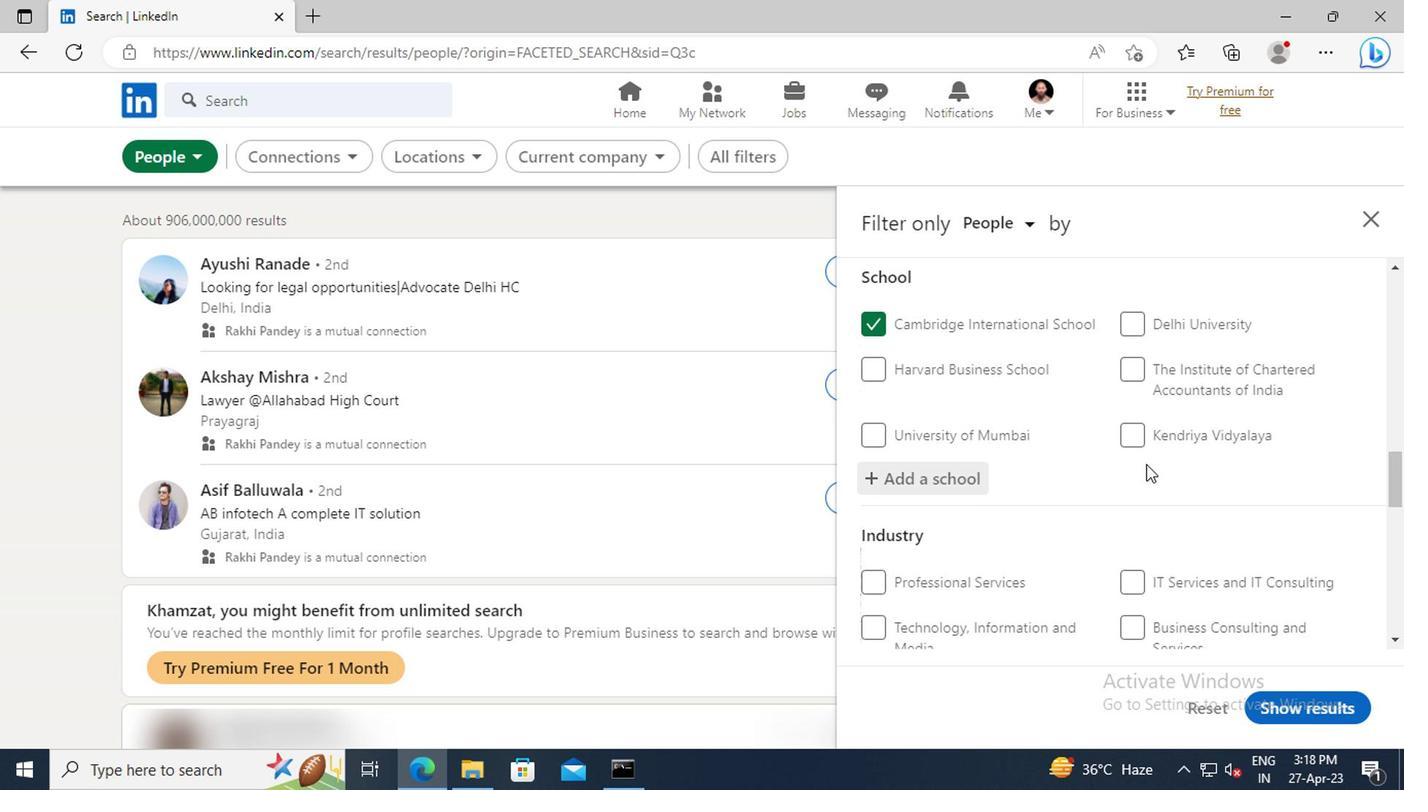 
Action: Mouse scrolled (1145, 414) with delta (0, -1)
Screenshot: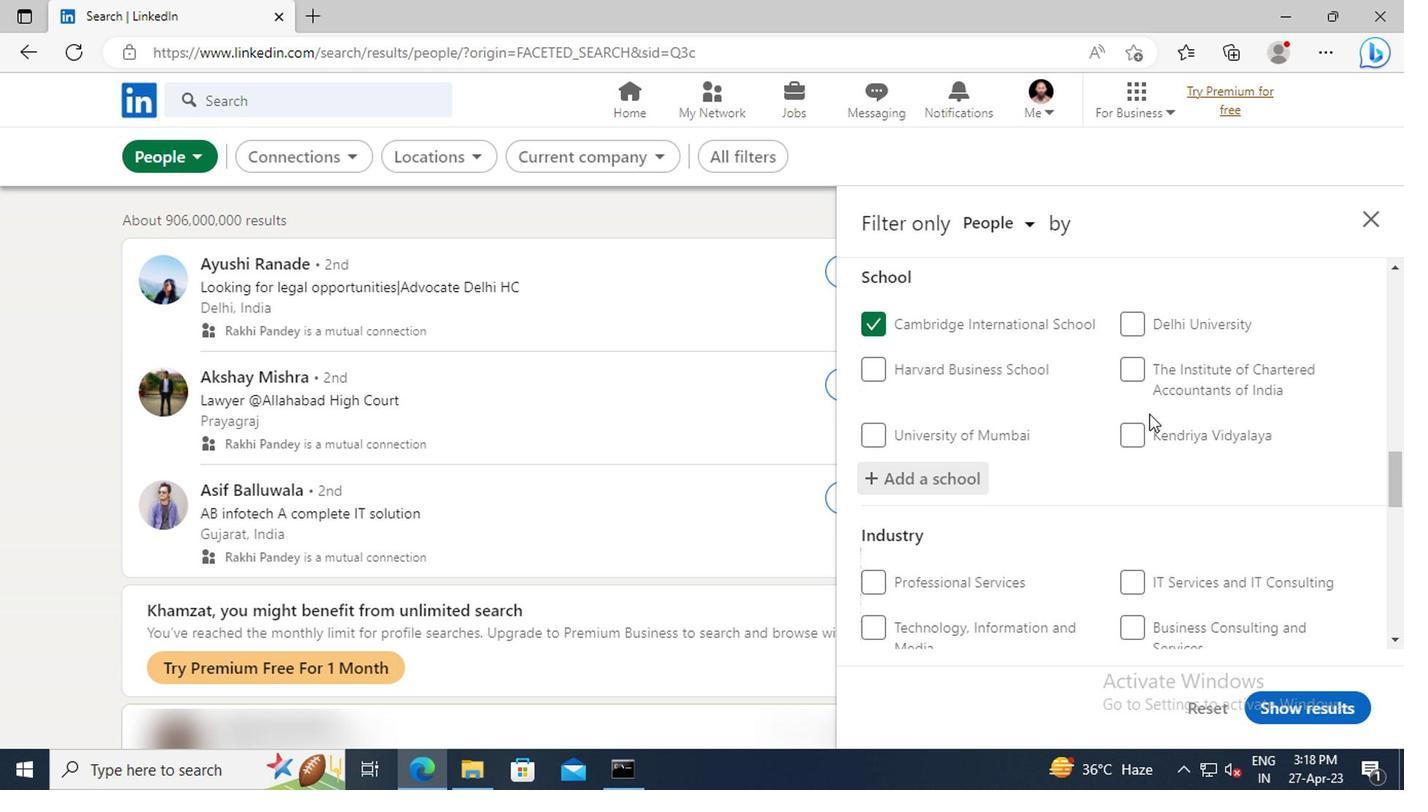 
Action: Mouse scrolled (1145, 414) with delta (0, -1)
Screenshot: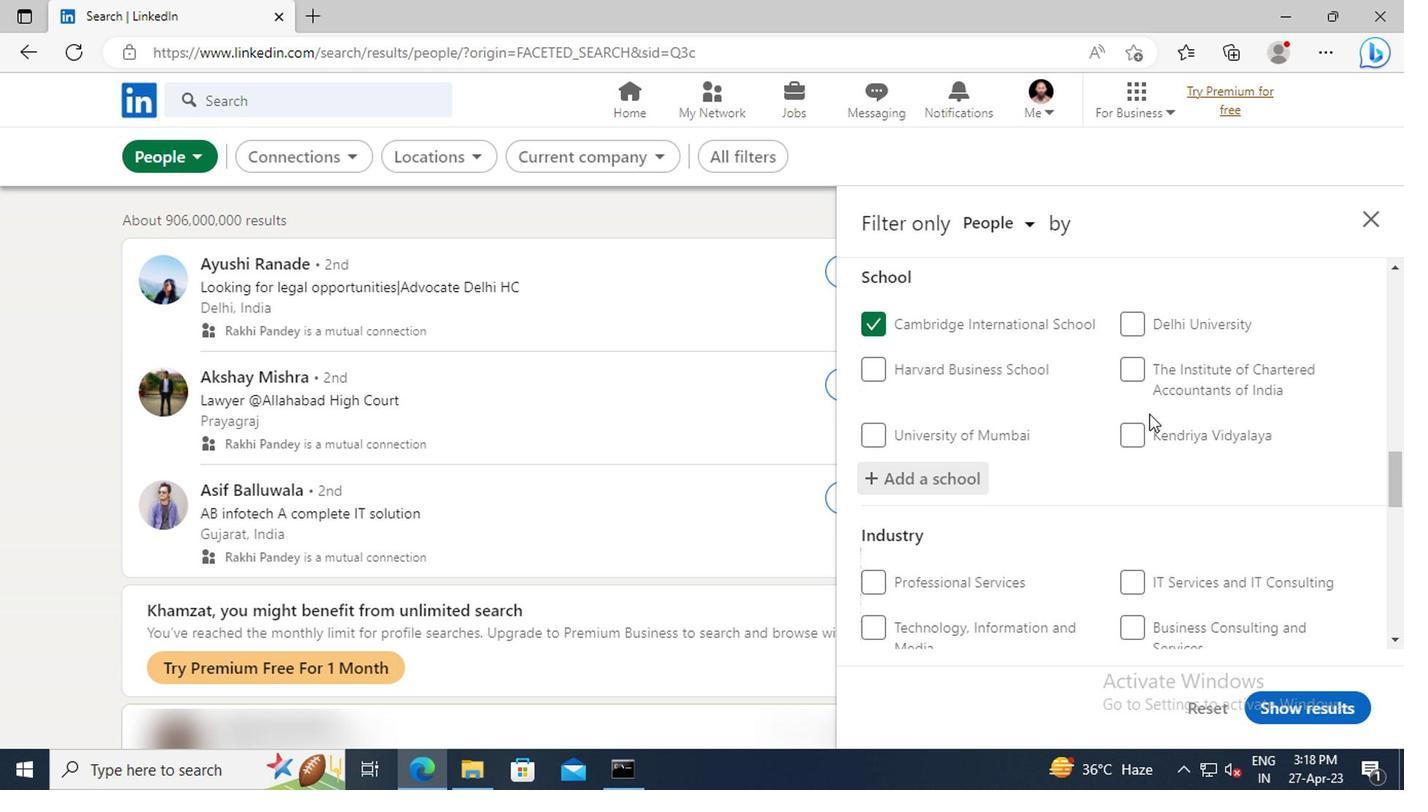 
Action: Mouse scrolled (1145, 414) with delta (0, -1)
Screenshot: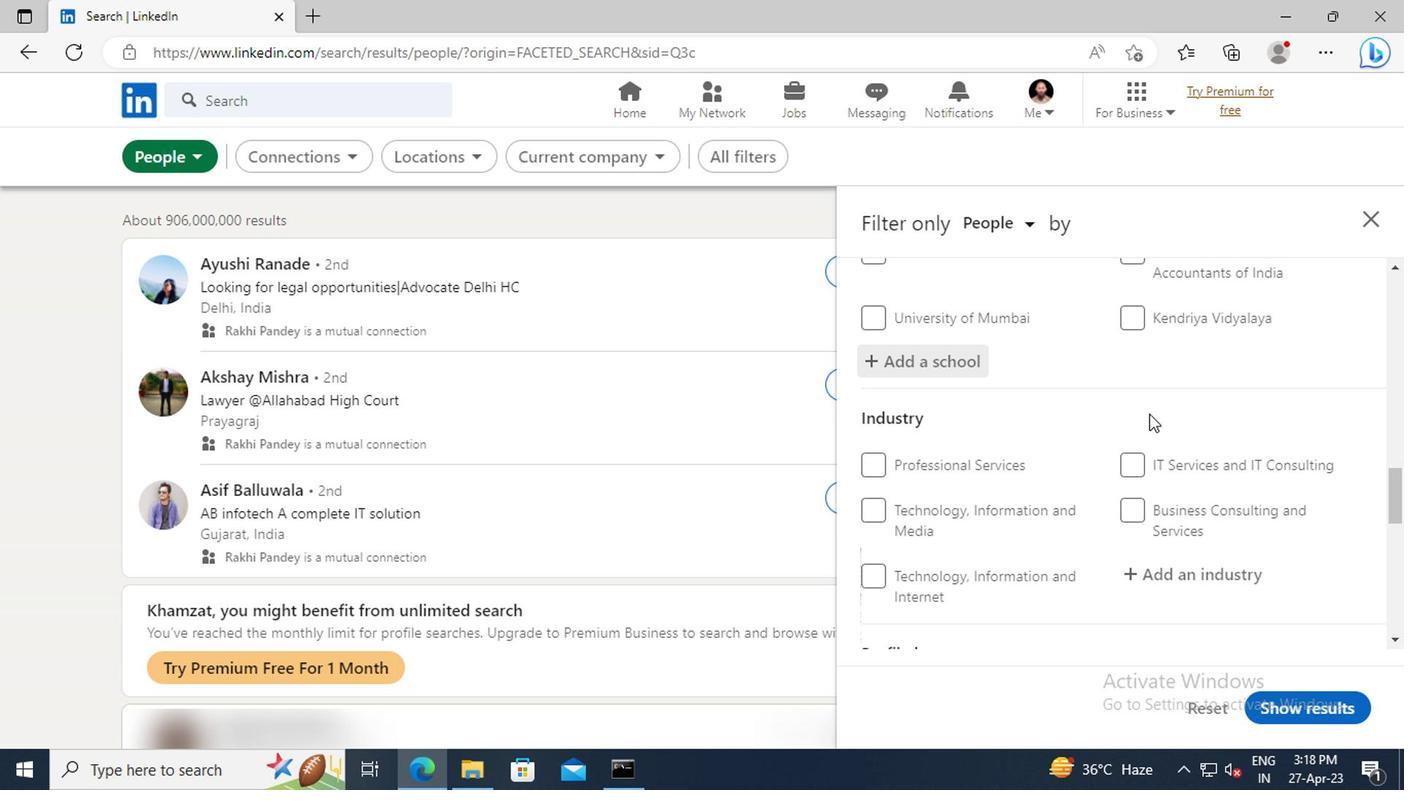 
Action: Mouse scrolled (1145, 414) with delta (0, -1)
Screenshot: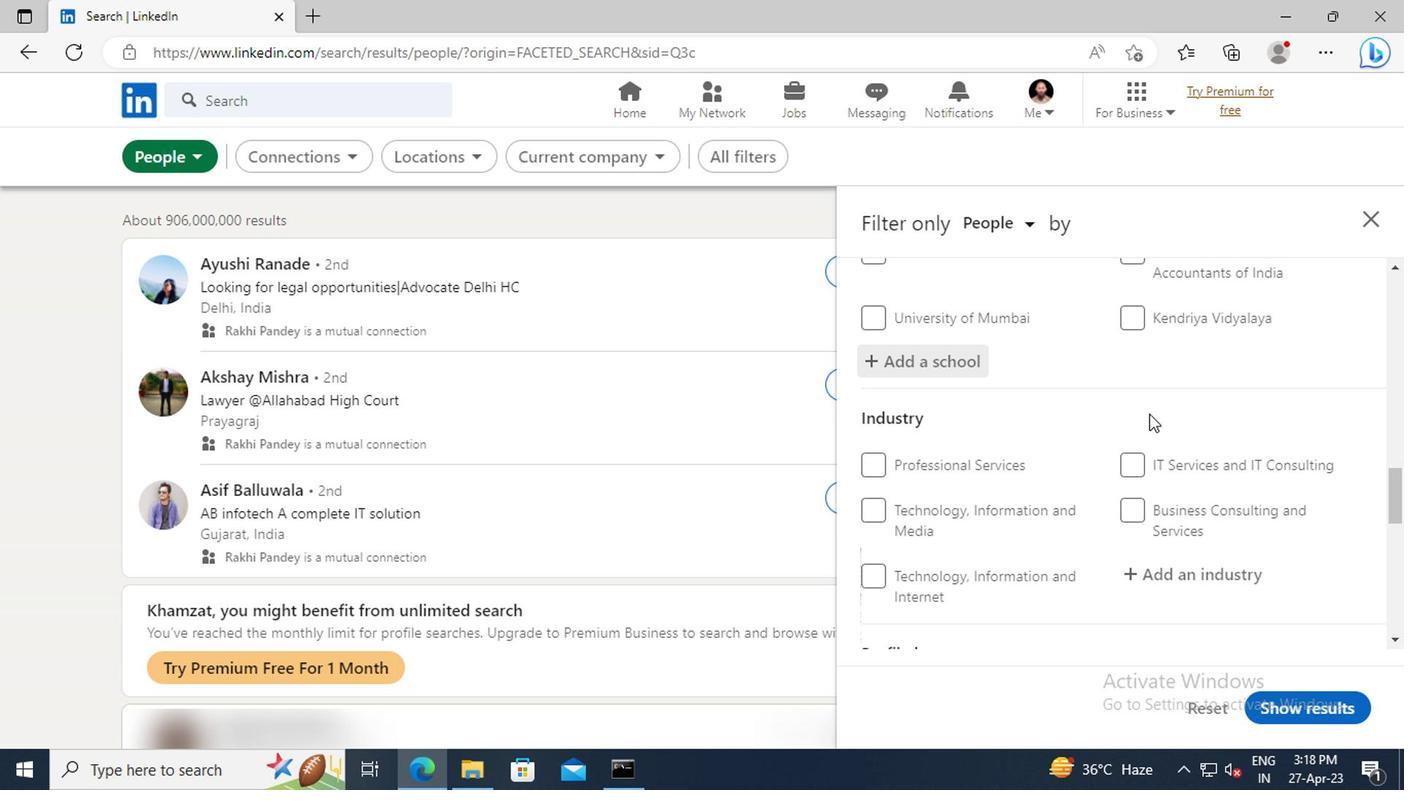 
Action: Mouse moved to (1158, 459)
Screenshot: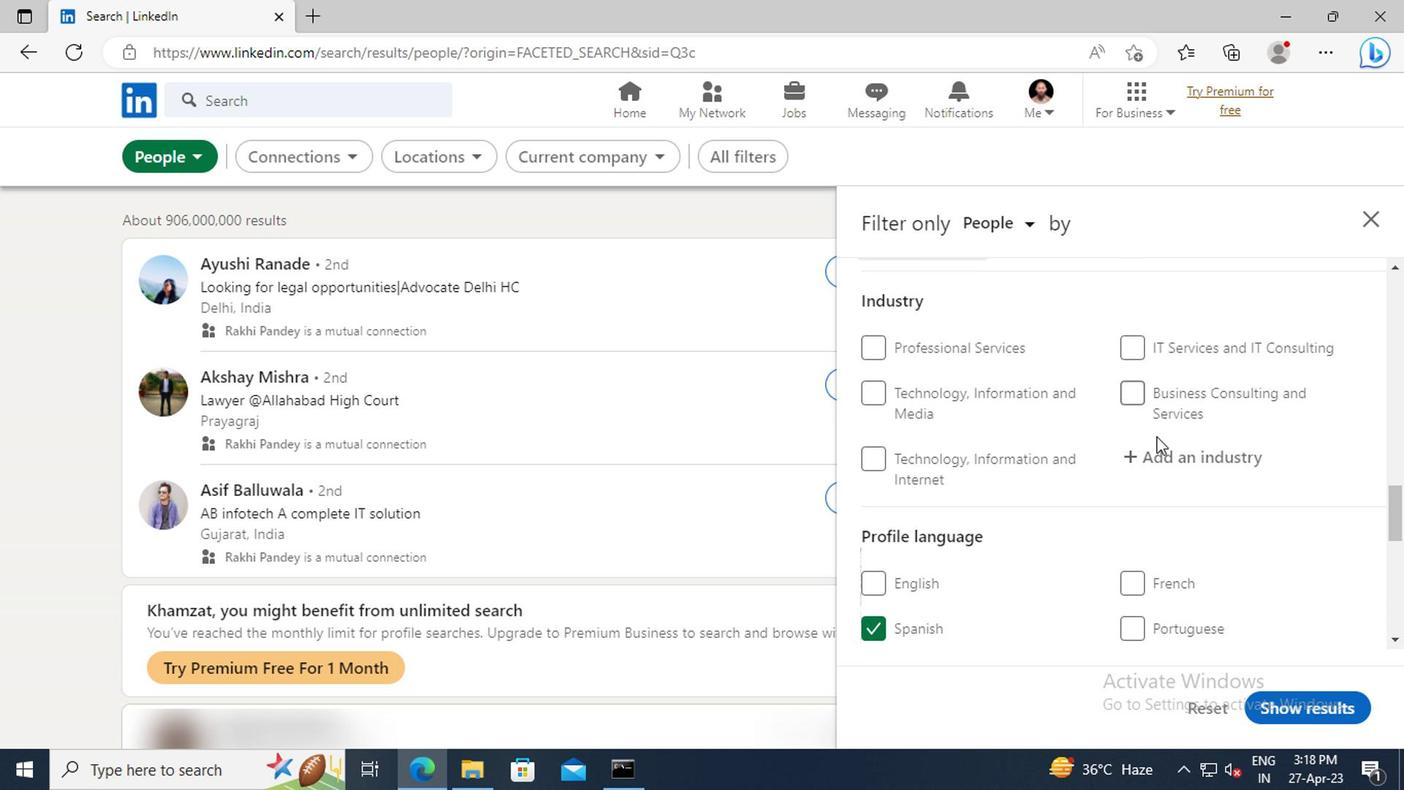 
Action: Mouse pressed left at (1158, 459)
Screenshot: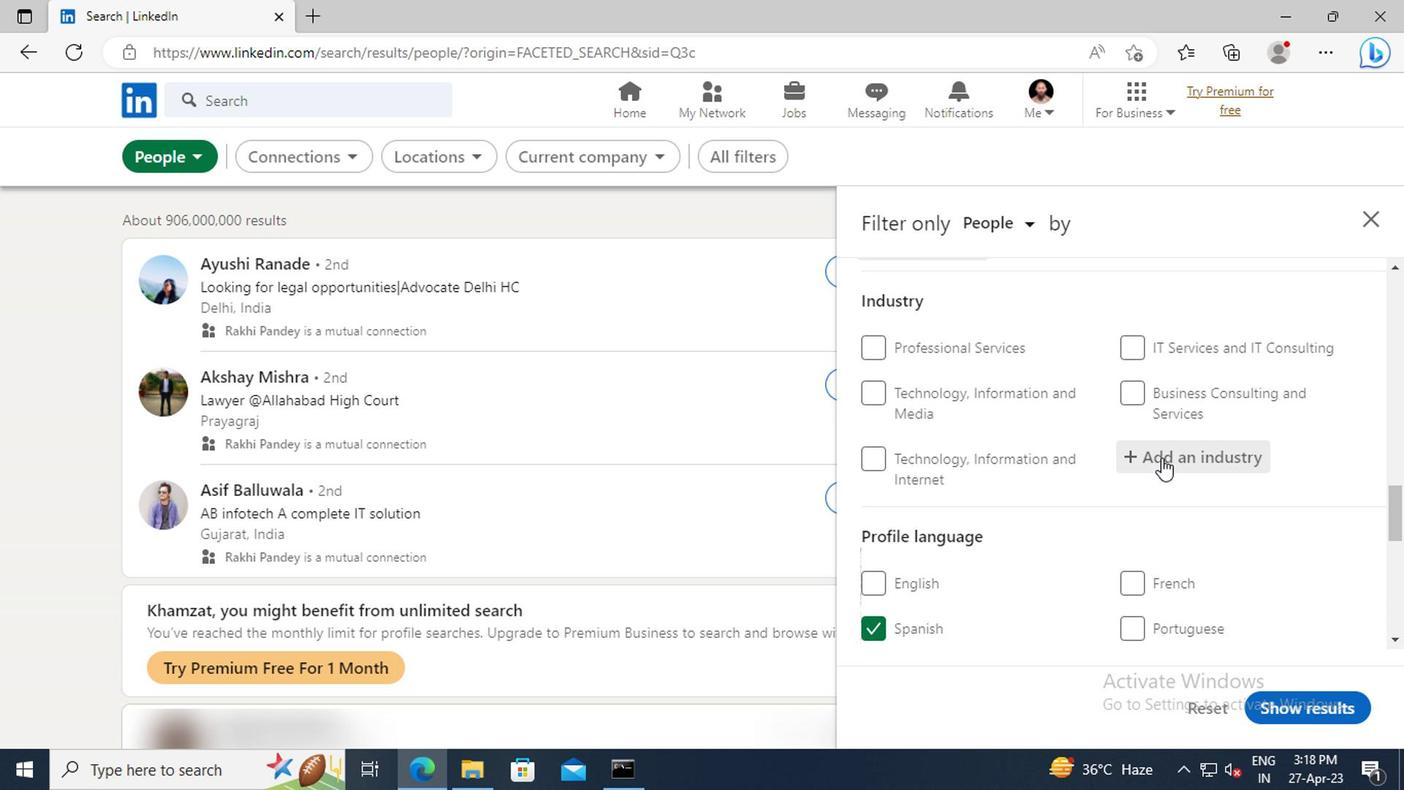 
Action: Key pressed <Key.shift>CLIMATE<Key.space>
Screenshot: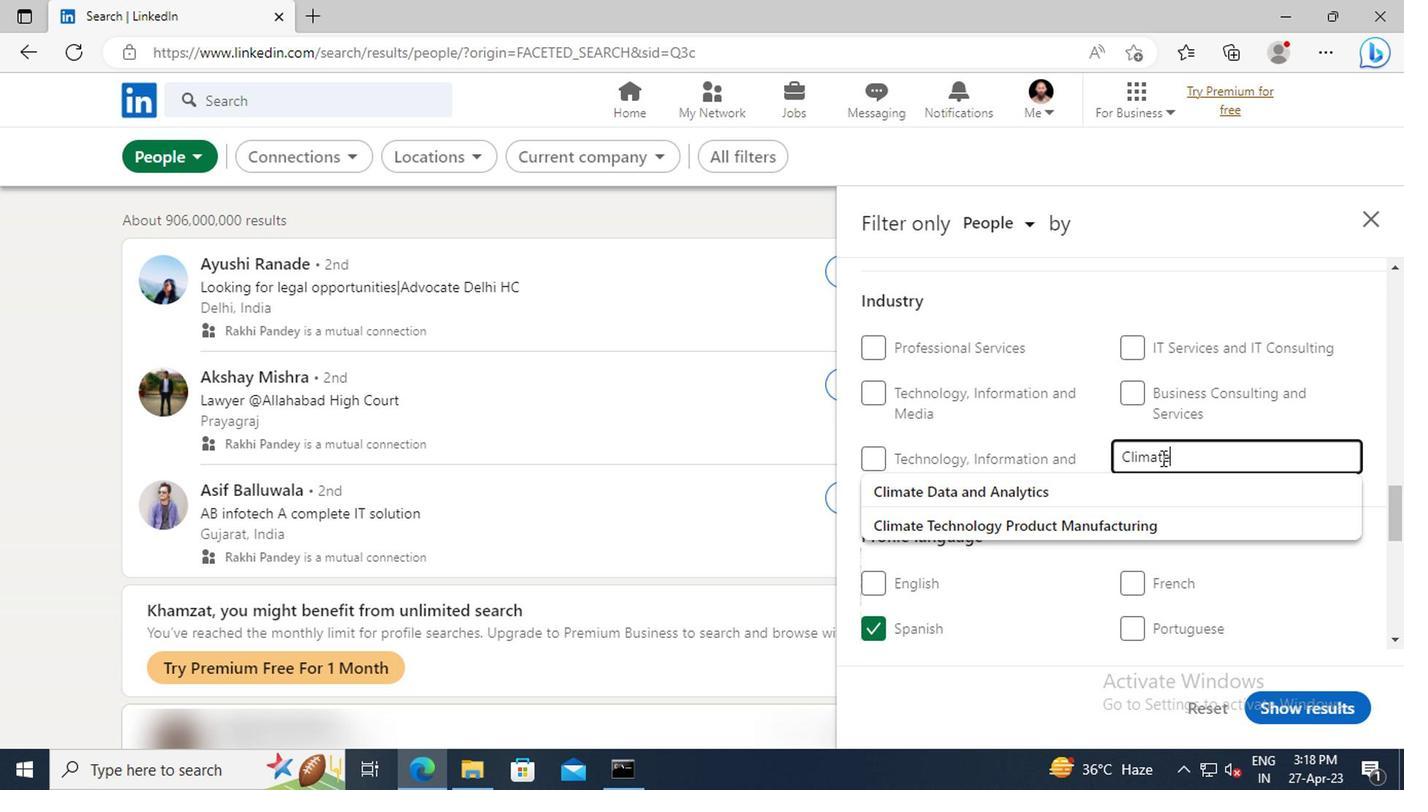 
Action: Mouse moved to (1155, 494)
Screenshot: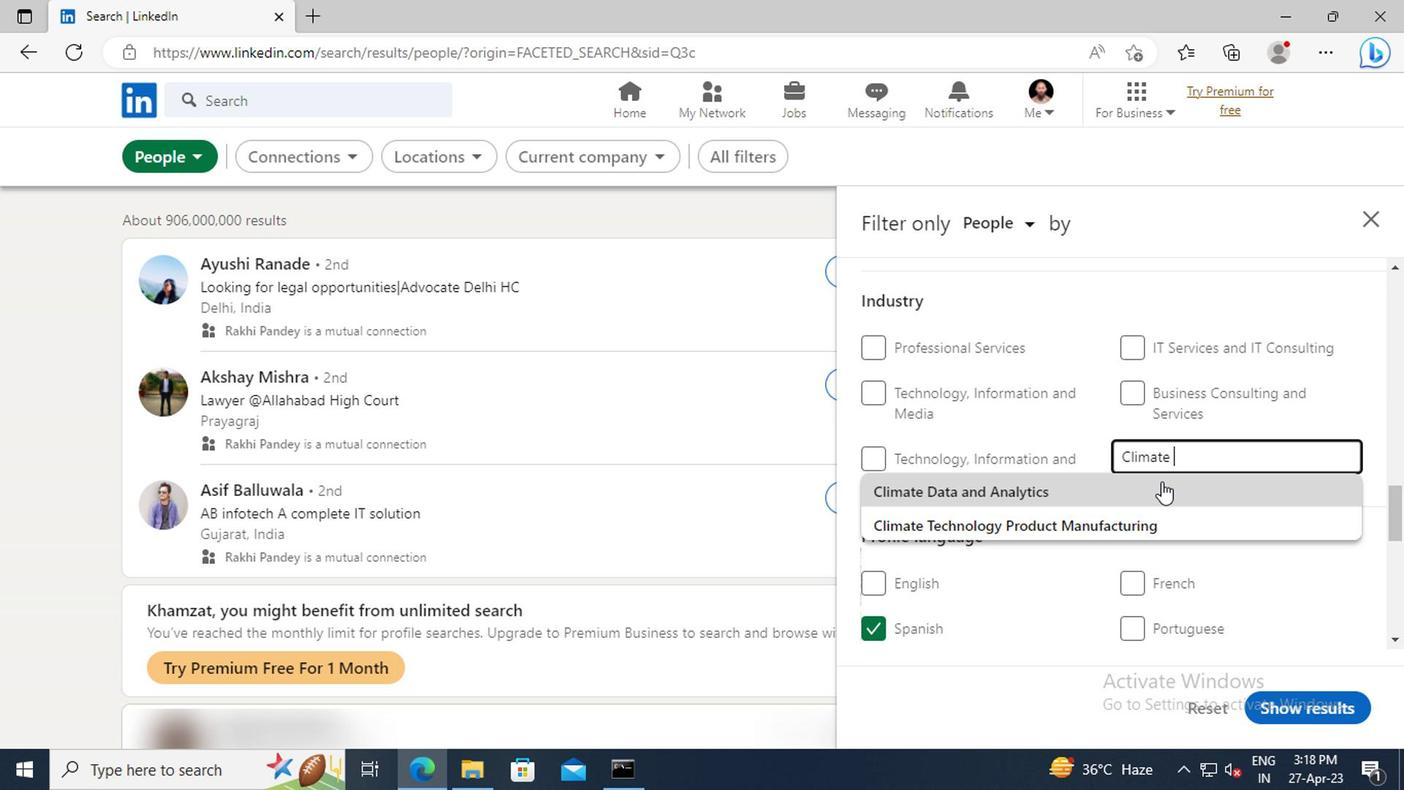 
Action: Mouse pressed left at (1155, 494)
Screenshot: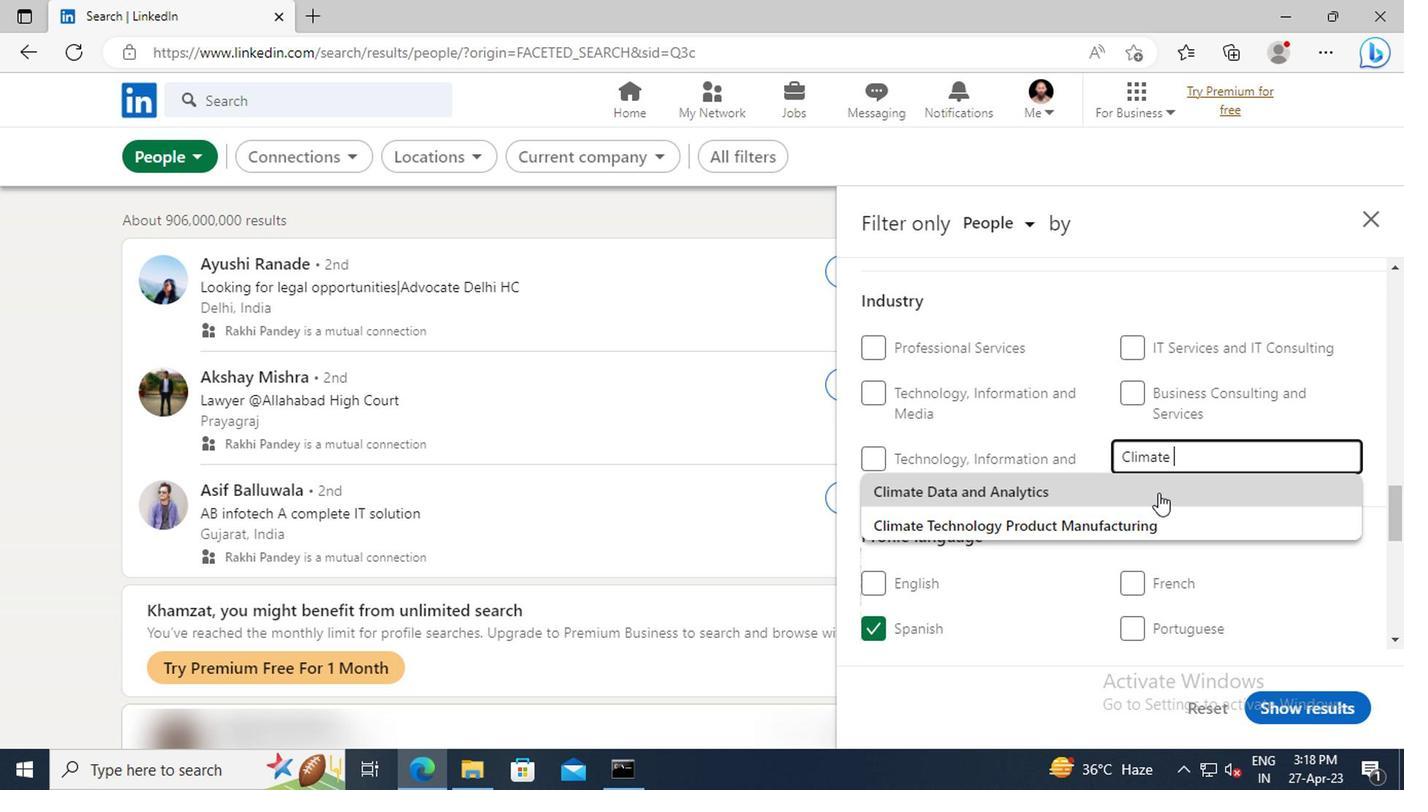
Action: Mouse moved to (1154, 426)
Screenshot: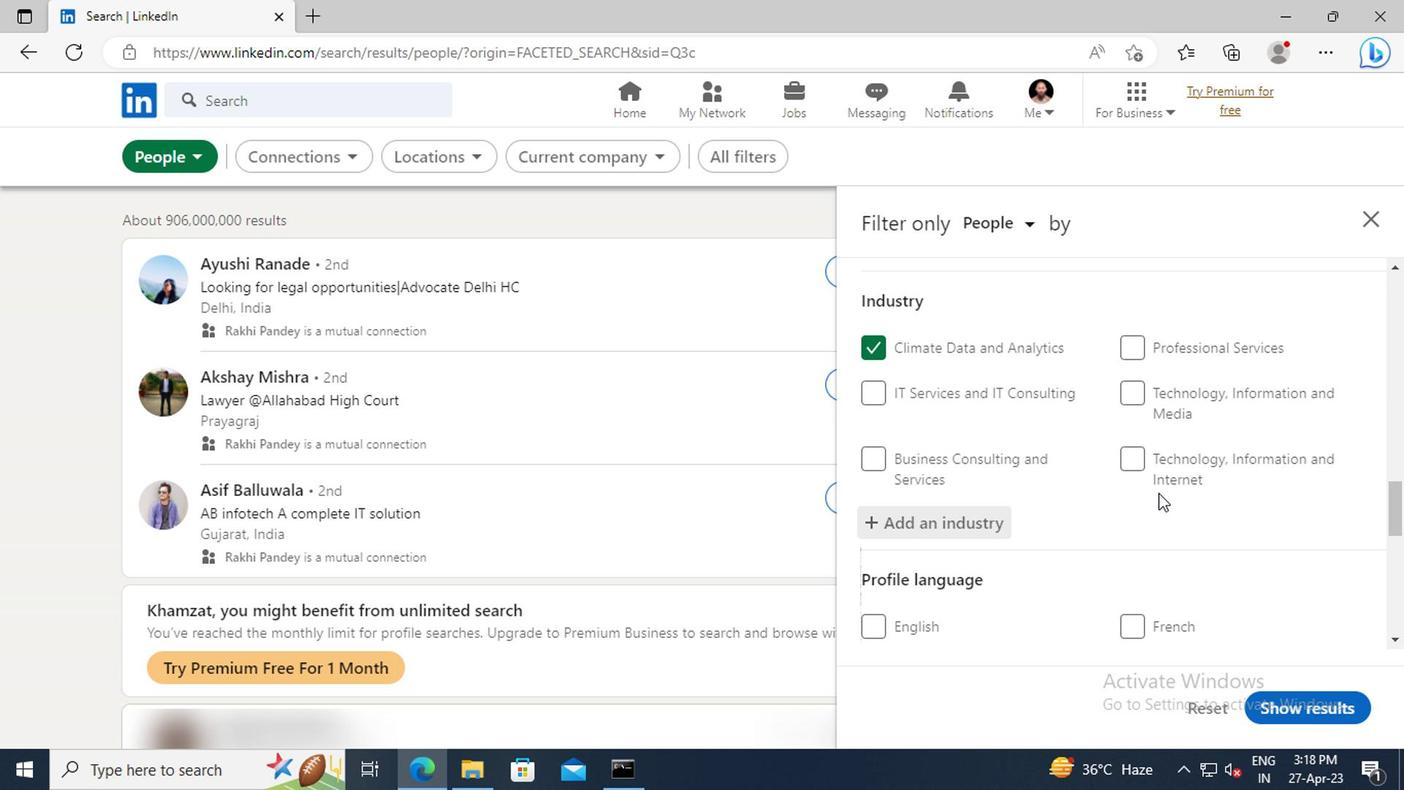 
Action: Mouse scrolled (1154, 425) with delta (0, 0)
Screenshot: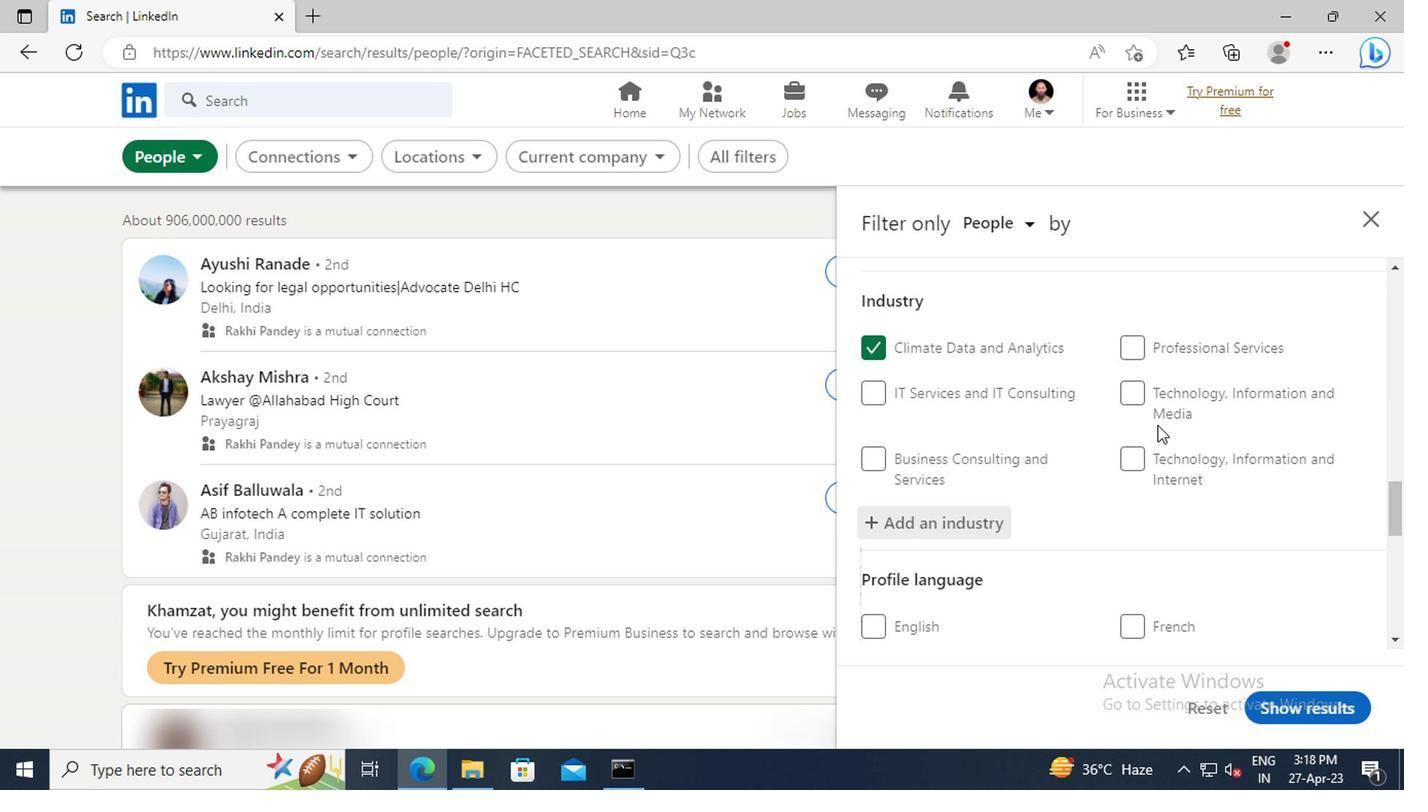 
Action: Mouse scrolled (1154, 425) with delta (0, 0)
Screenshot: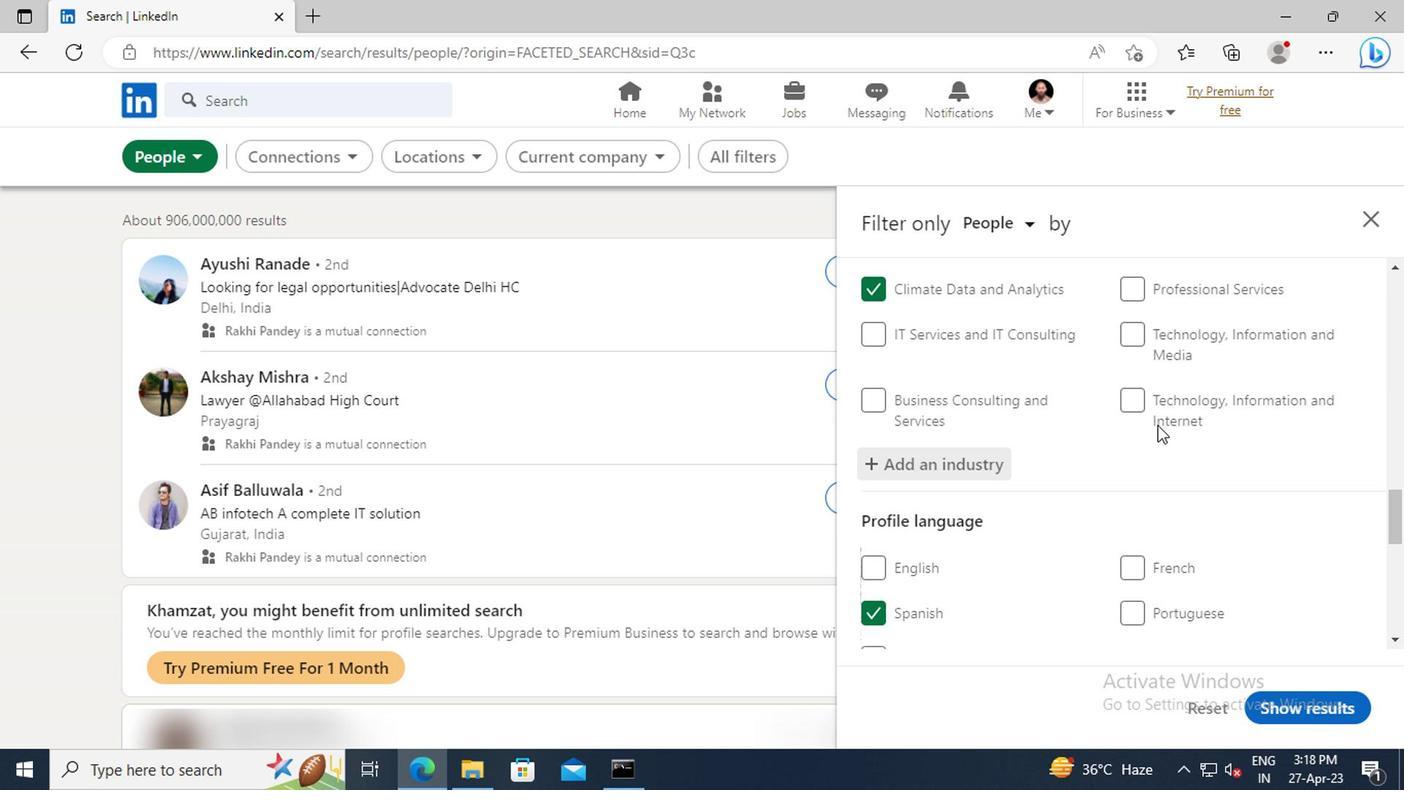
Action: Mouse scrolled (1154, 425) with delta (0, 0)
Screenshot: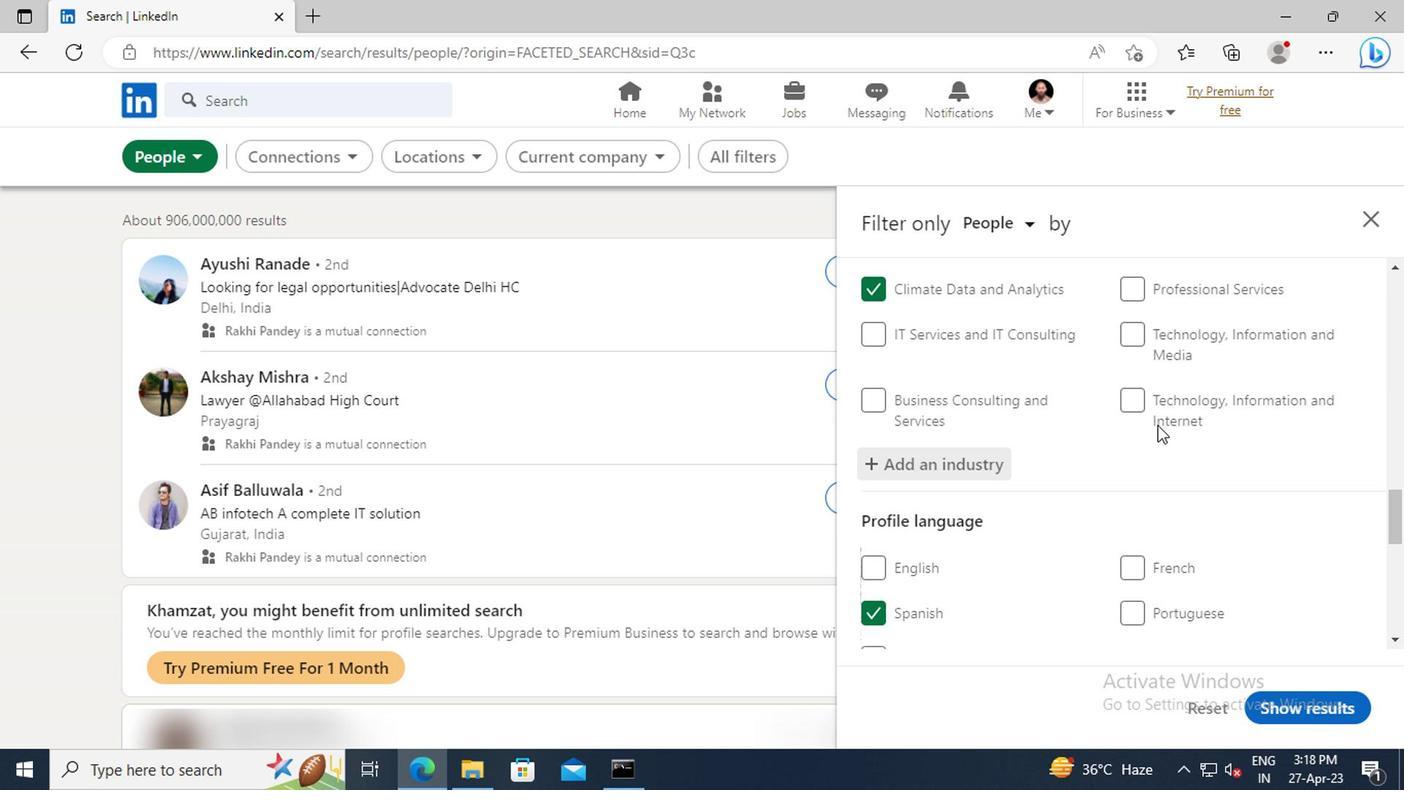 
Action: Mouse scrolled (1154, 425) with delta (0, 0)
Screenshot: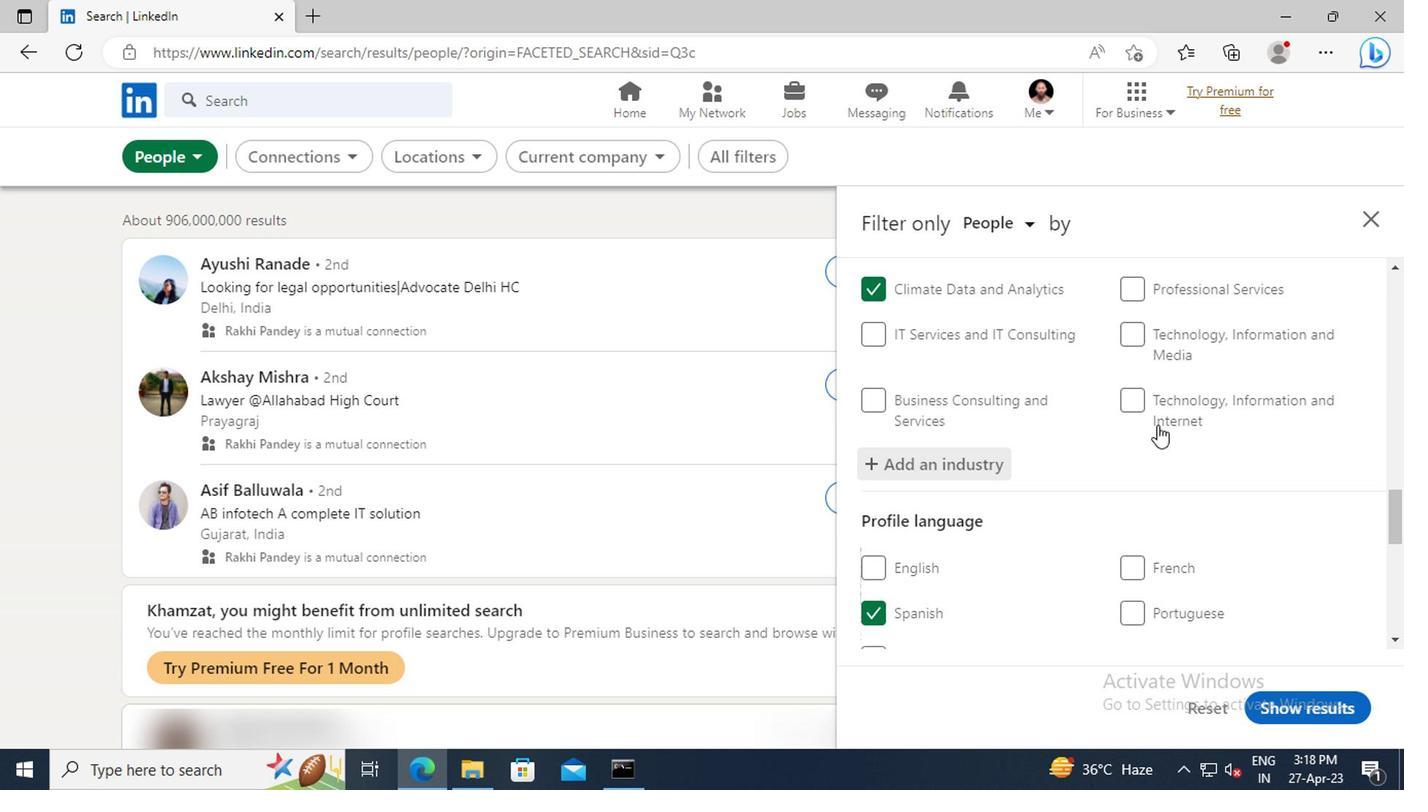 
Action: Mouse scrolled (1154, 425) with delta (0, 0)
Screenshot: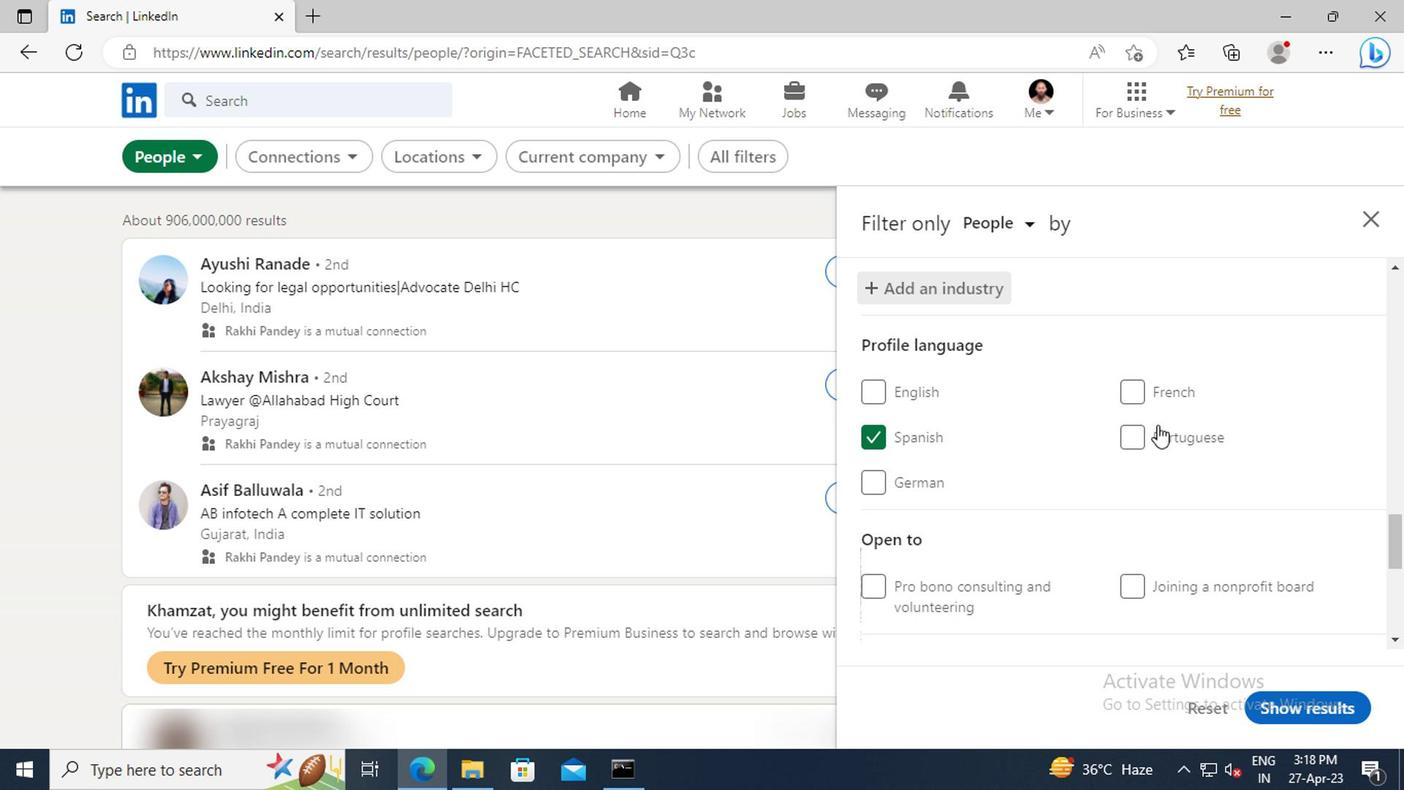 
Action: Mouse scrolled (1154, 425) with delta (0, 0)
Screenshot: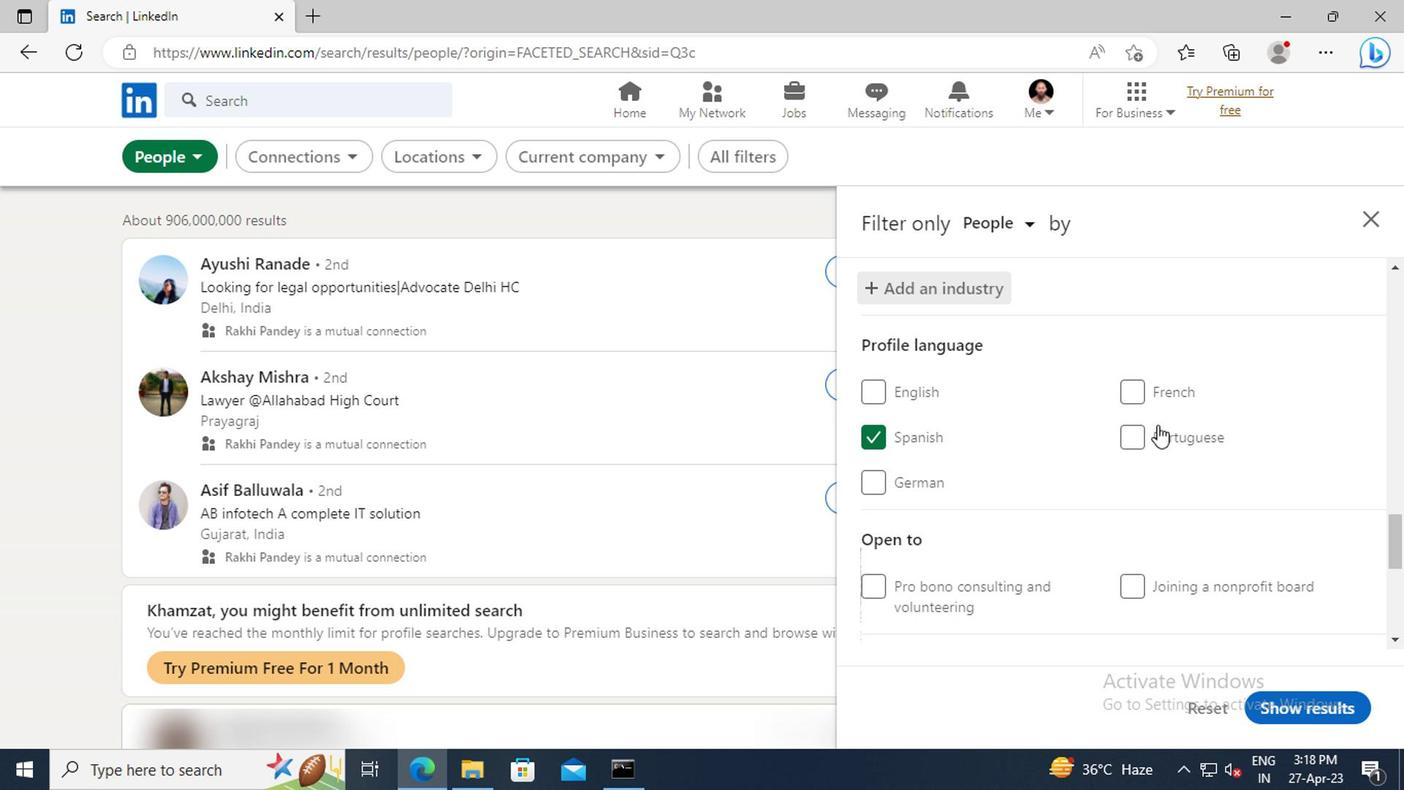 
Action: Mouse scrolled (1154, 425) with delta (0, 0)
Screenshot: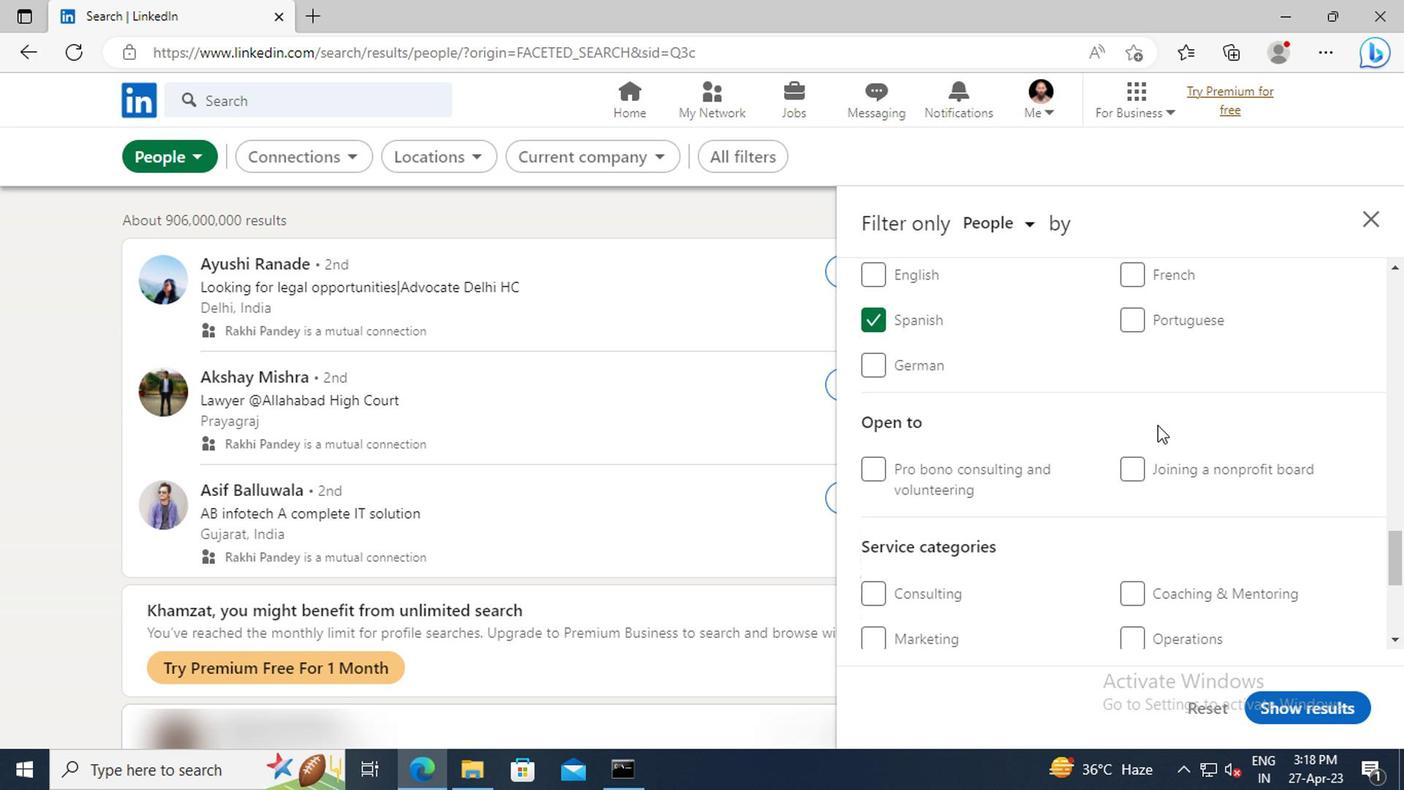 
Action: Mouse scrolled (1154, 425) with delta (0, 0)
Screenshot: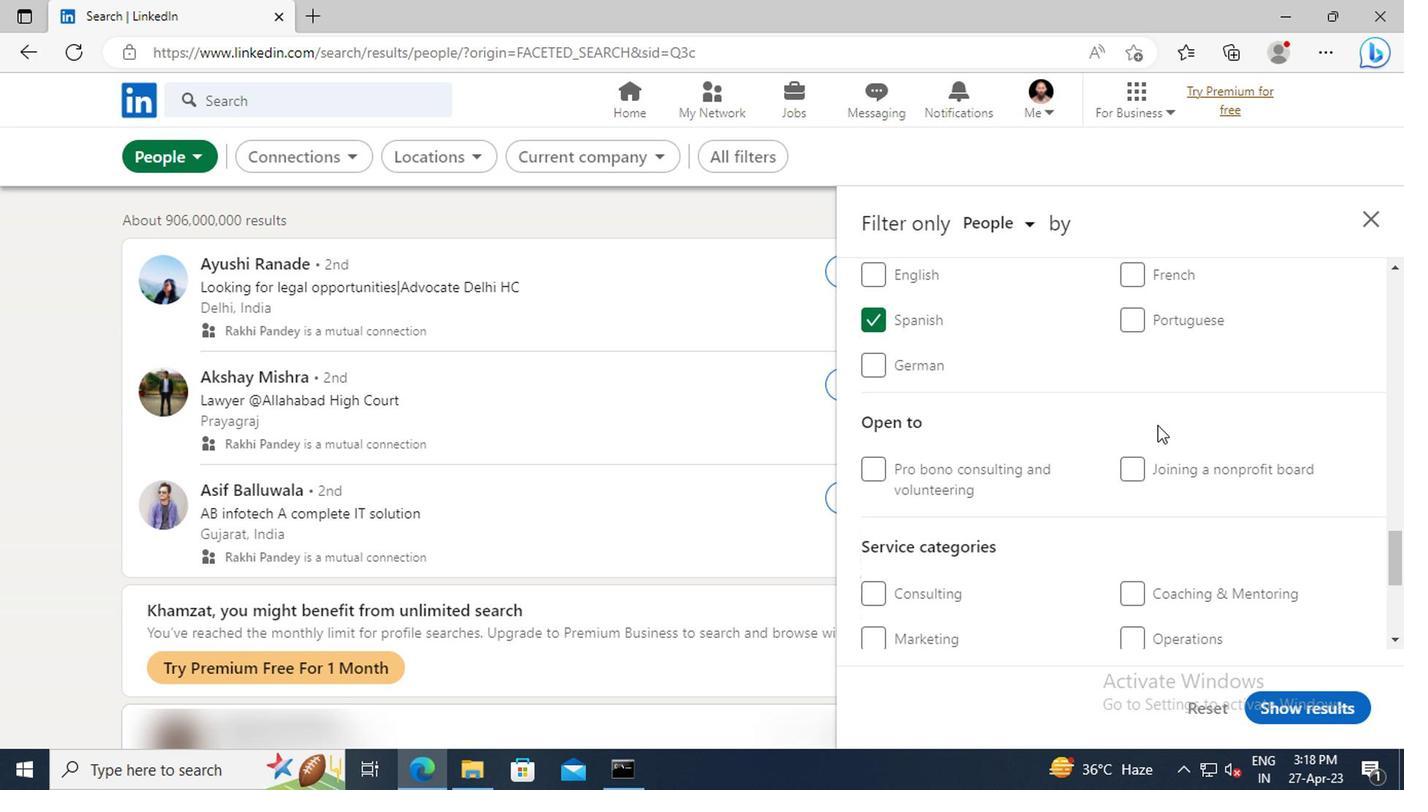 
Action: Mouse scrolled (1154, 425) with delta (0, 0)
Screenshot: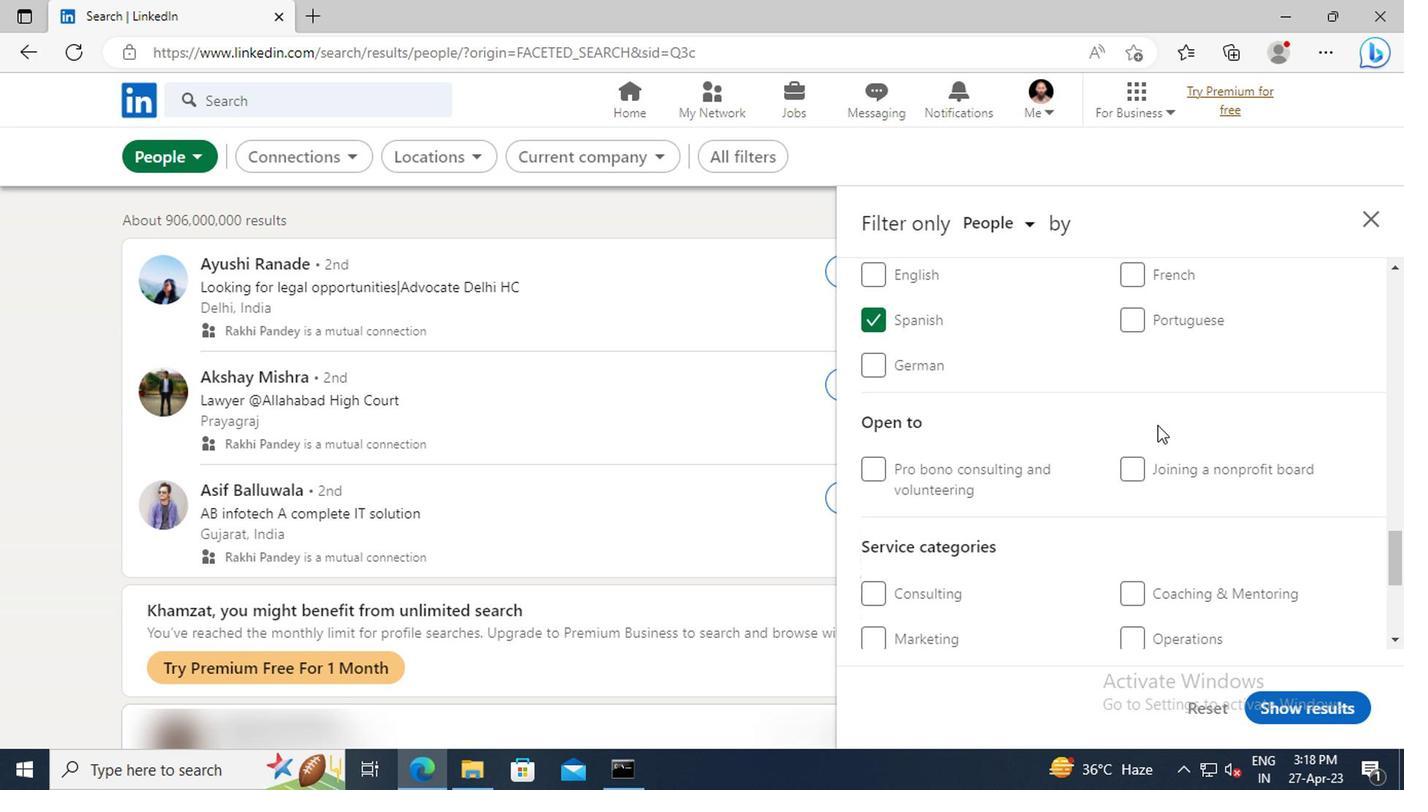 
Action: Mouse moved to (1152, 504)
Screenshot: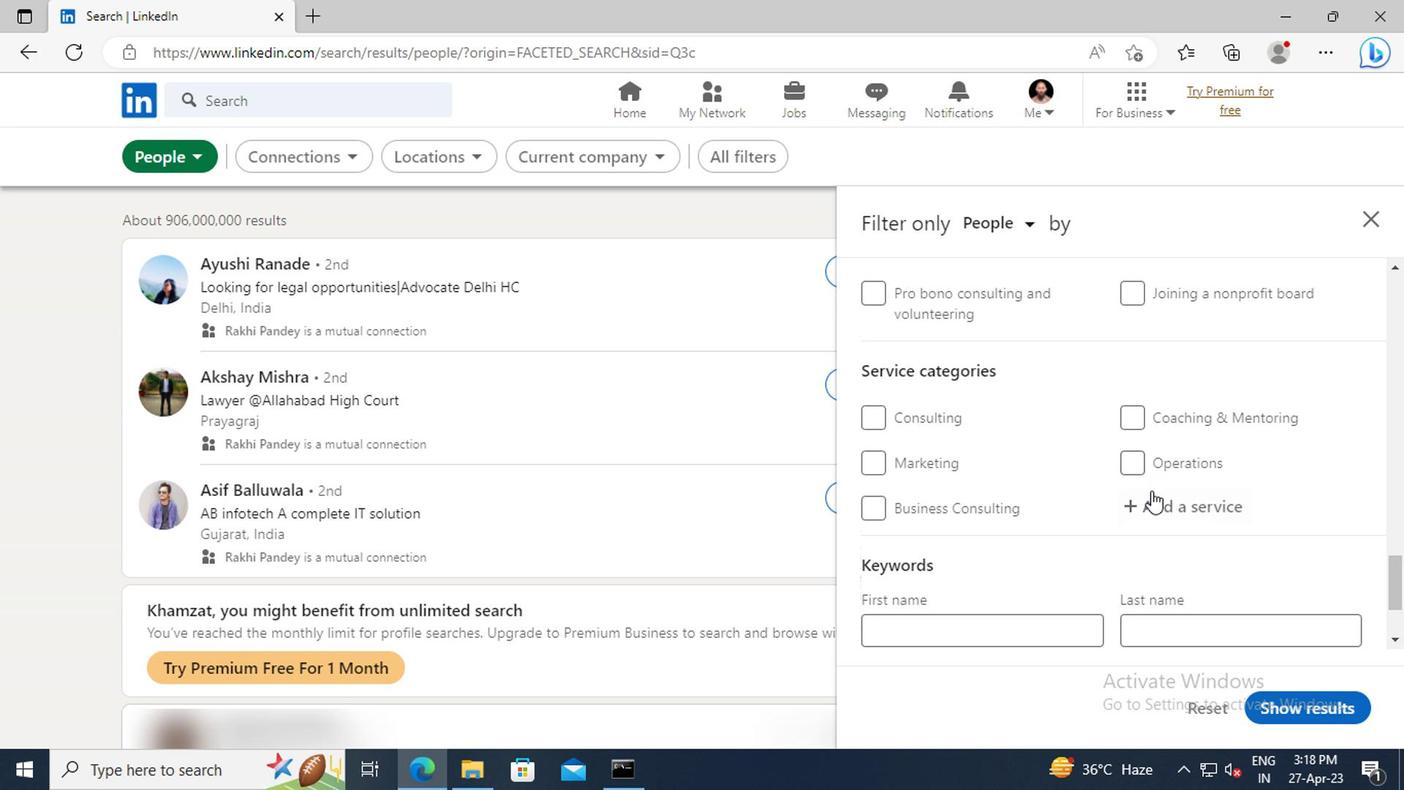 
Action: Mouse pressed left at (1152, 504)
Screenshot: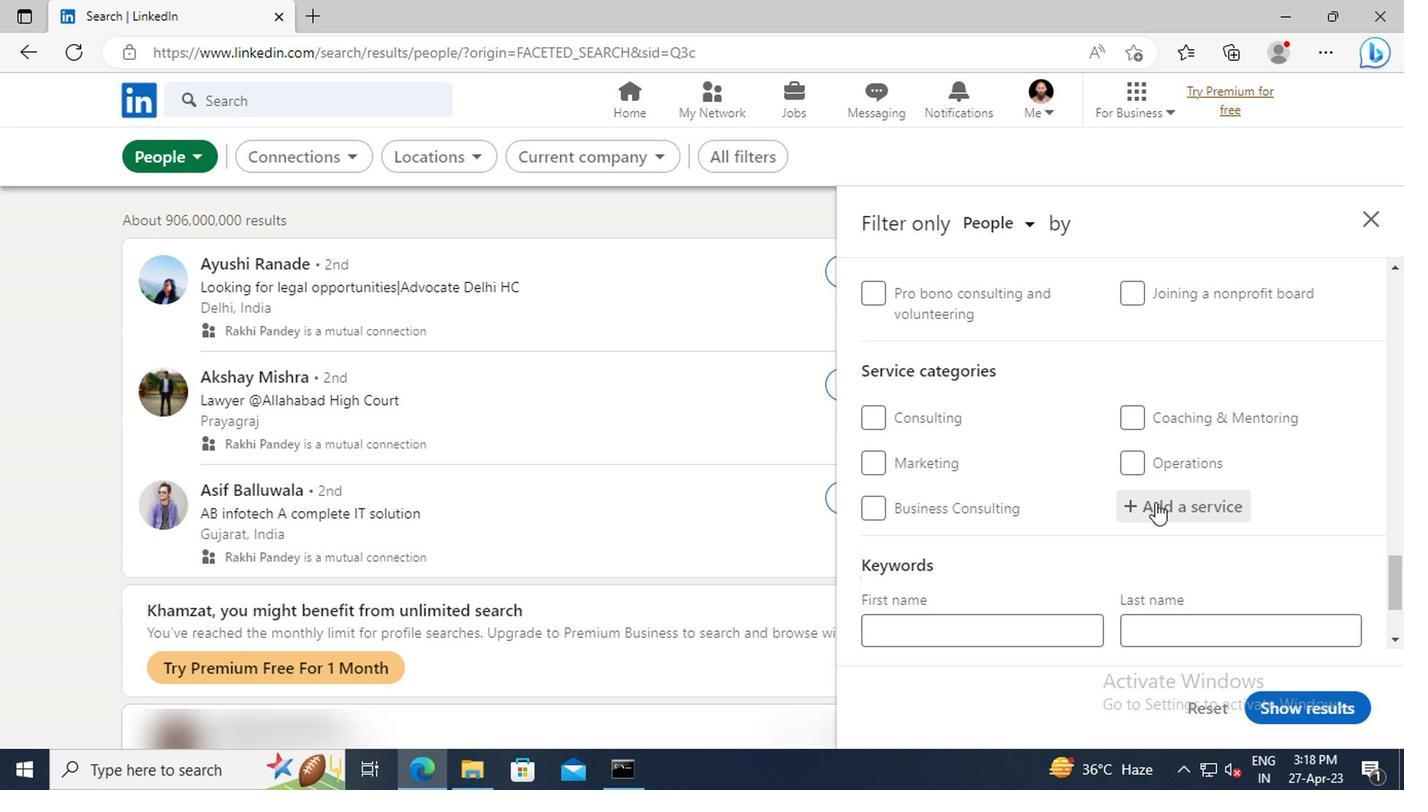 
Action: Key pressed <Key.shift>HEADSHOT<Key.space><Key.shift>P
Screenshot: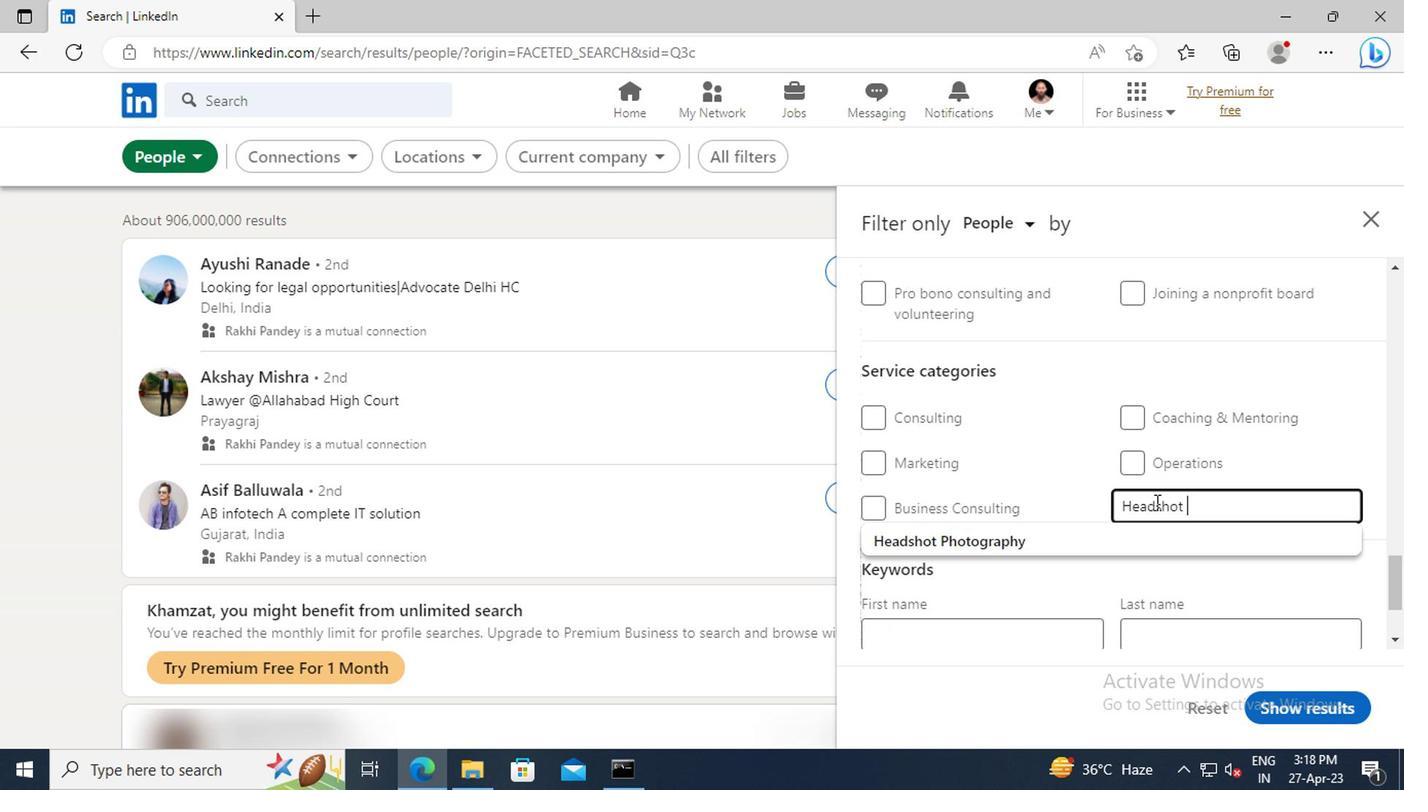 
Action: Mouse moved to (1163, 538)
Screenshot: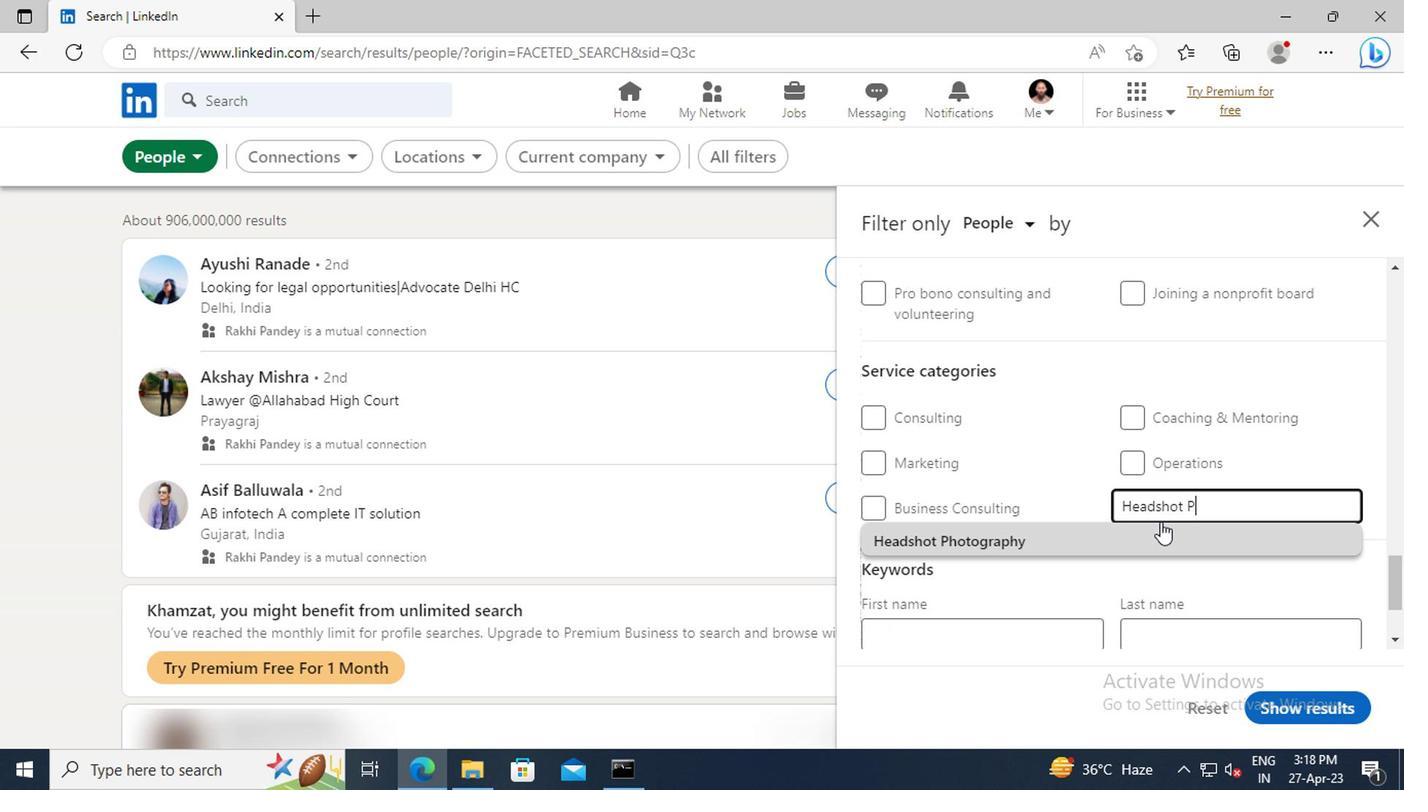 
Action: Mouse pressed left at (1163, 538)
Screenshot: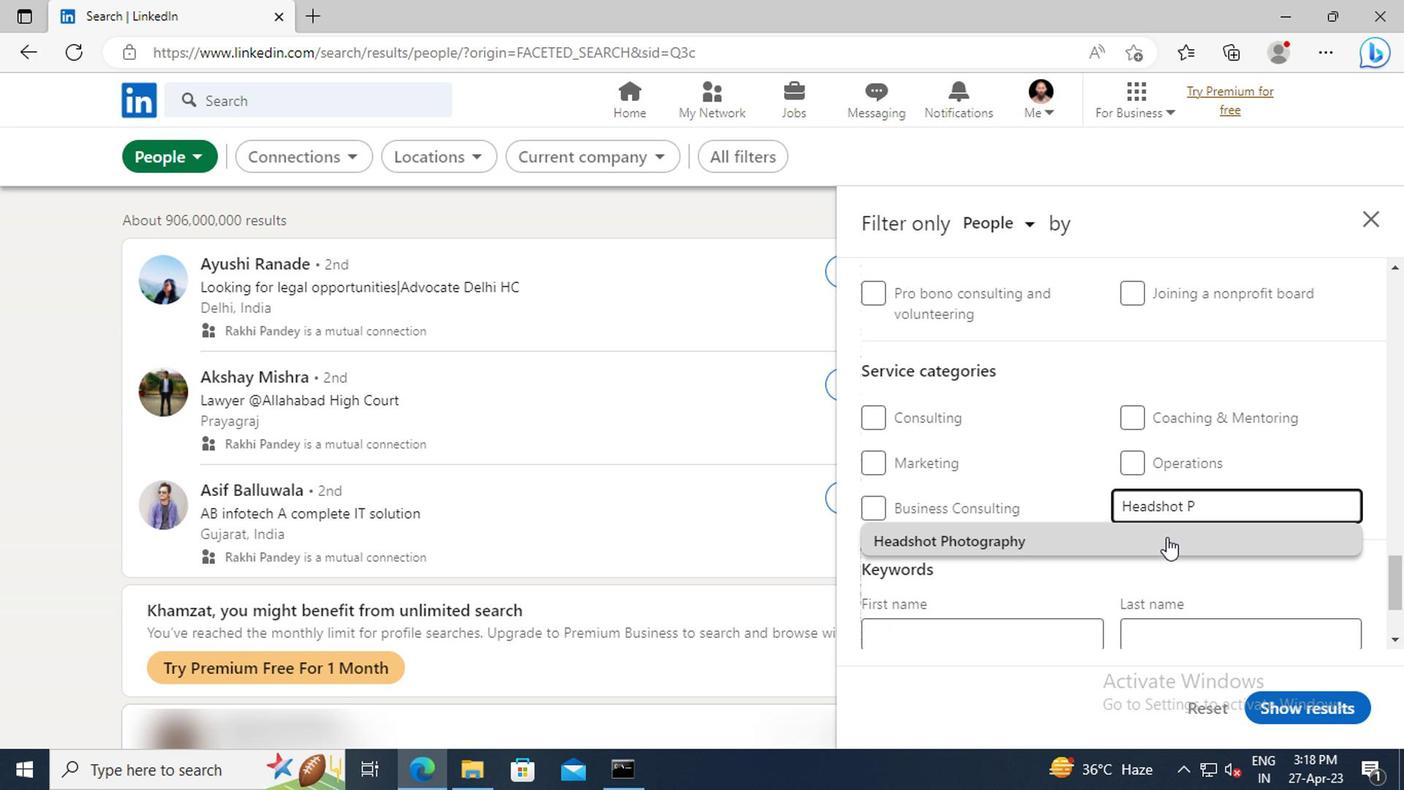 
Action: Mouse moved to (1130, 454)
Screenshot: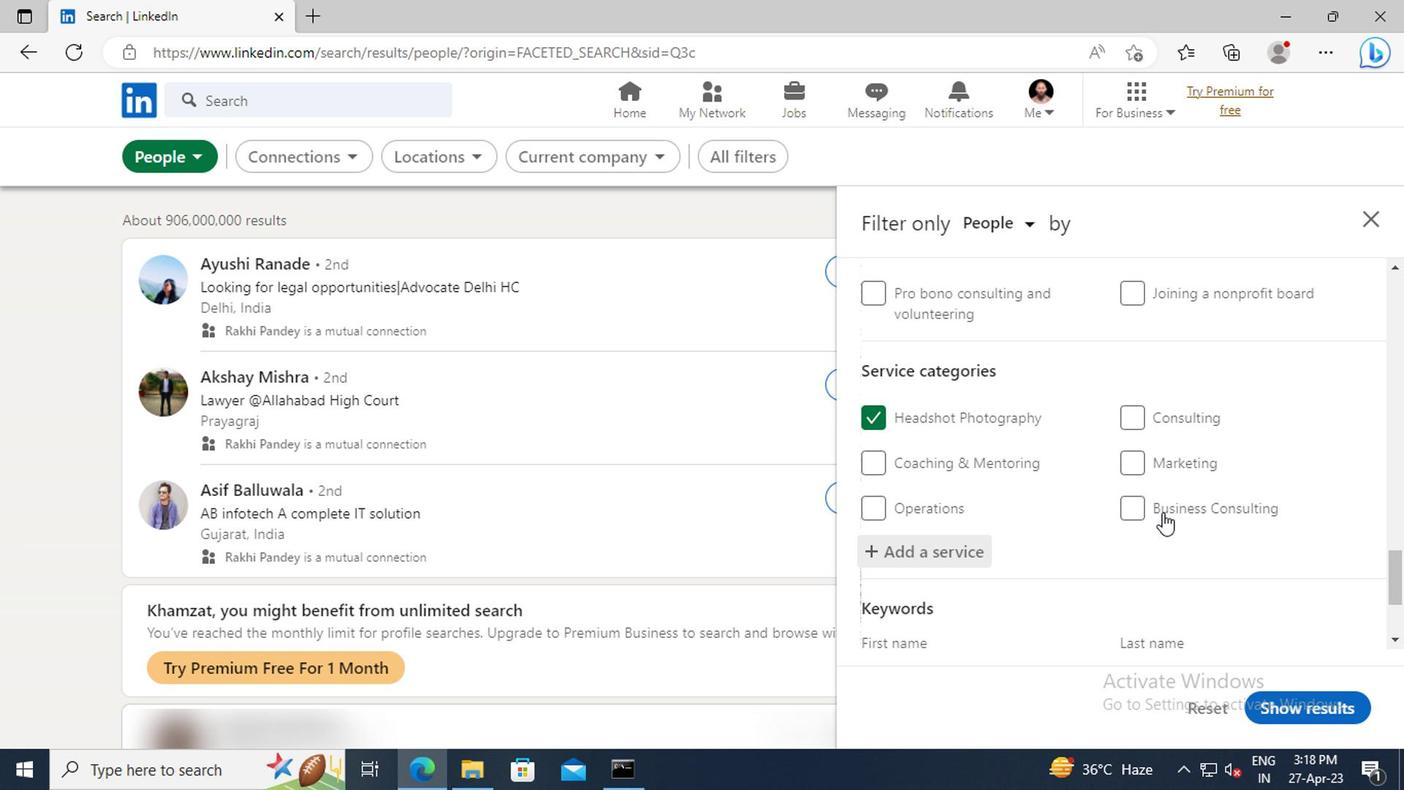 
Action: Mouse scrolled (1130, 453) with delta (0, 0)
Screenshot: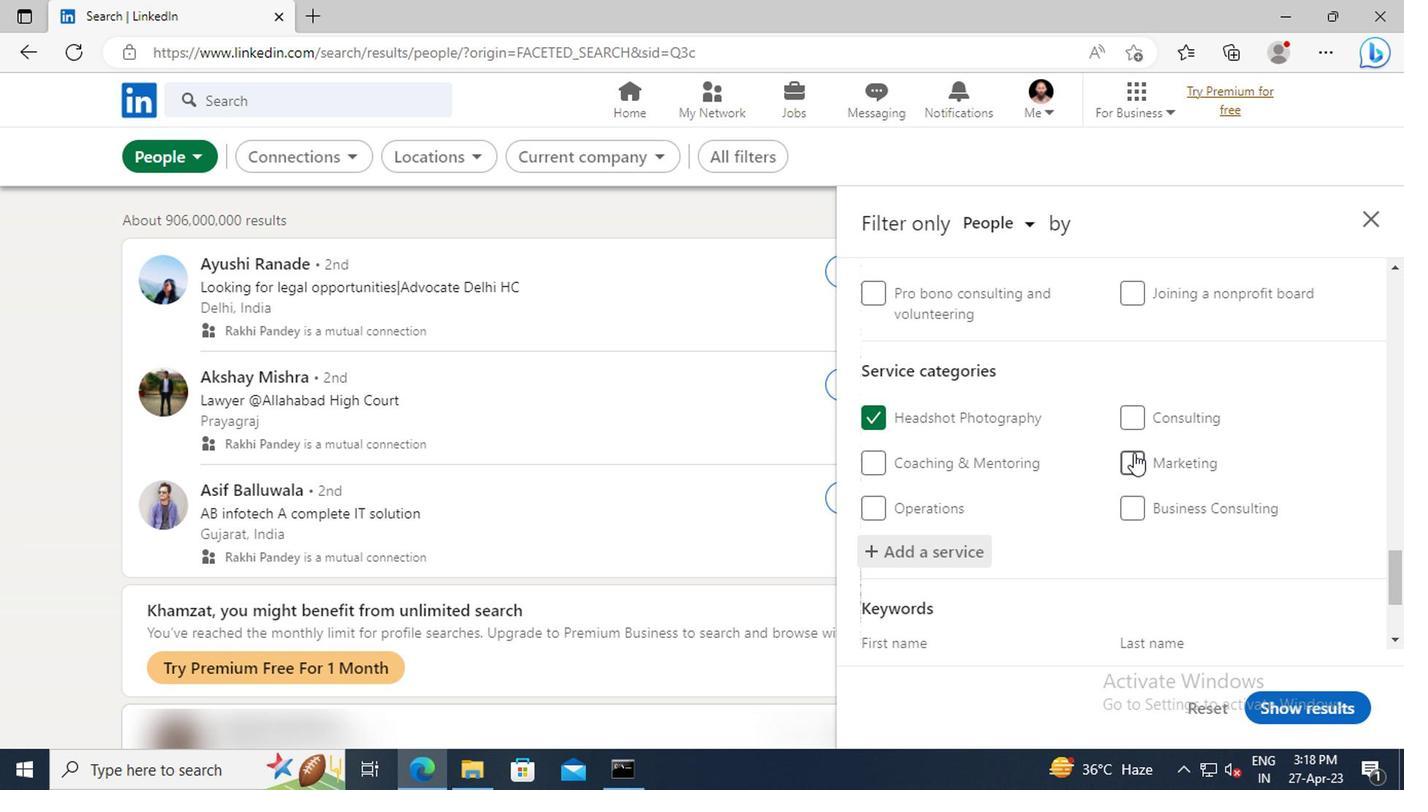 
Action: Mouse scrolled (1130, 453) with delta (0, 0)
Screenshot: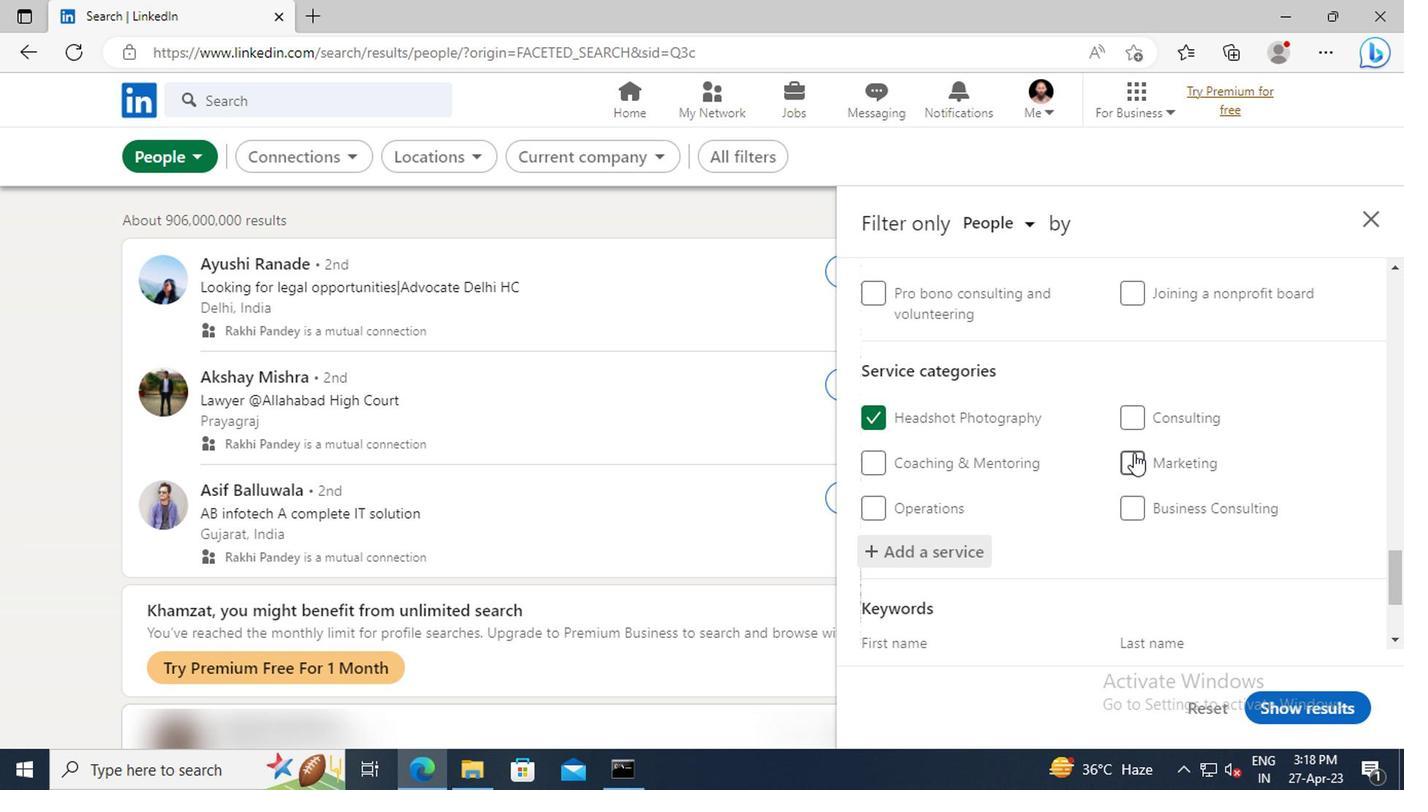
Action: Mouse scrolled (1130, 453) with delta (0, 0)
Screenshot: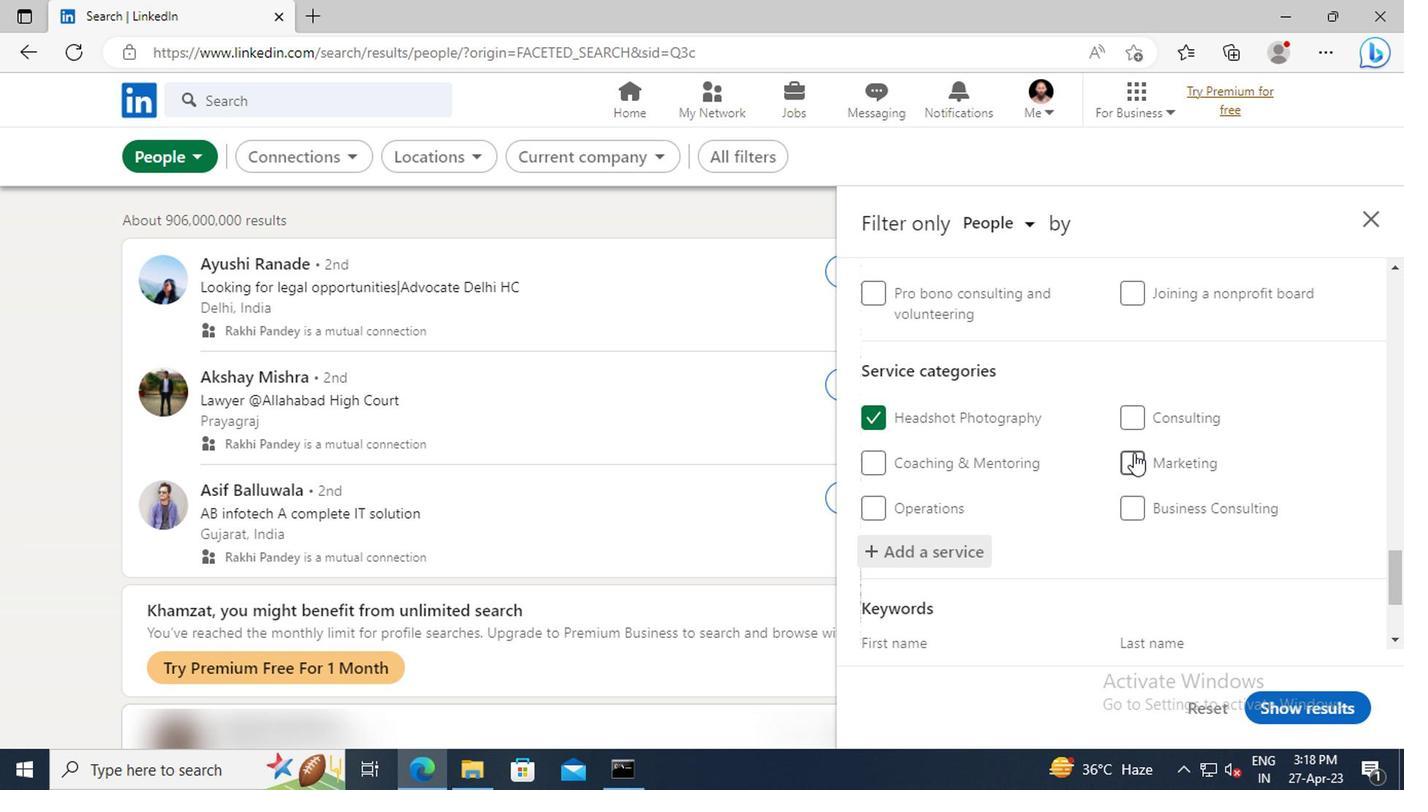 
Action: Mouse scrolled (1130, 453) with delta (0, 0)
Screenshot: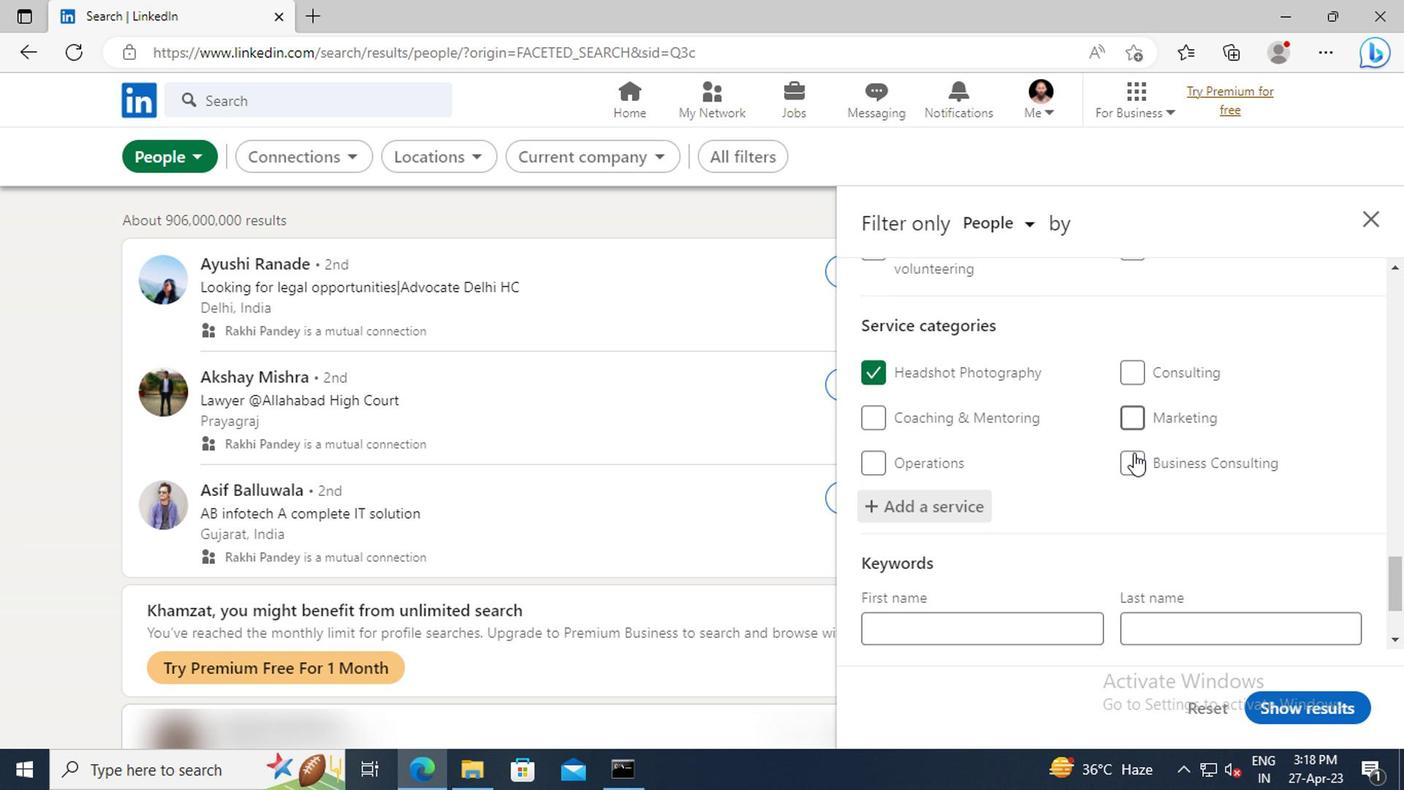 
Action: Mouse moved to (997, 558)
Screenshot: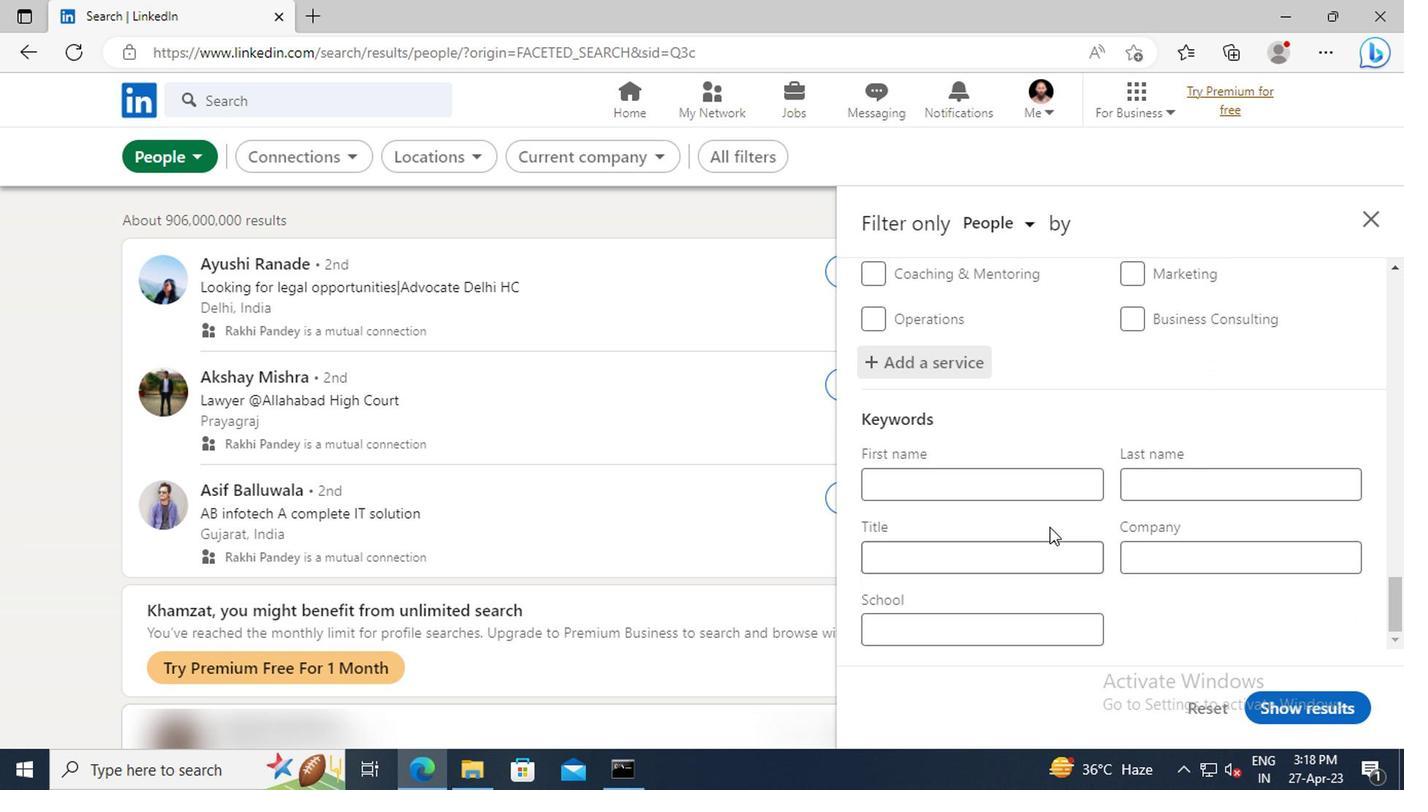 
Action: Mouse pressed left at (997, 558)
Screenshot: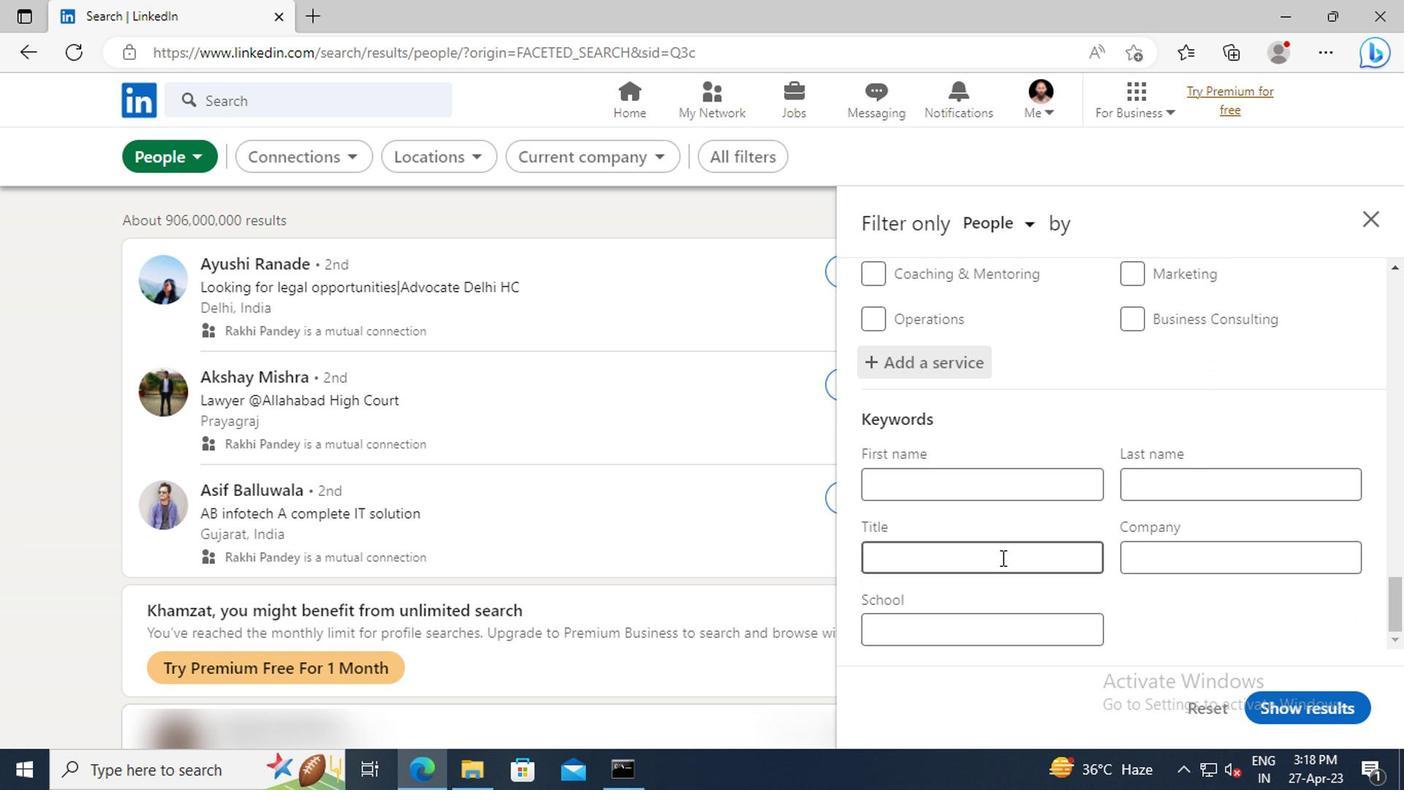 
Action: Key pressed <Key.shift>WEDDING<Key.space><Key.shift>COORDINATOR<Key.enter>
Screenshot: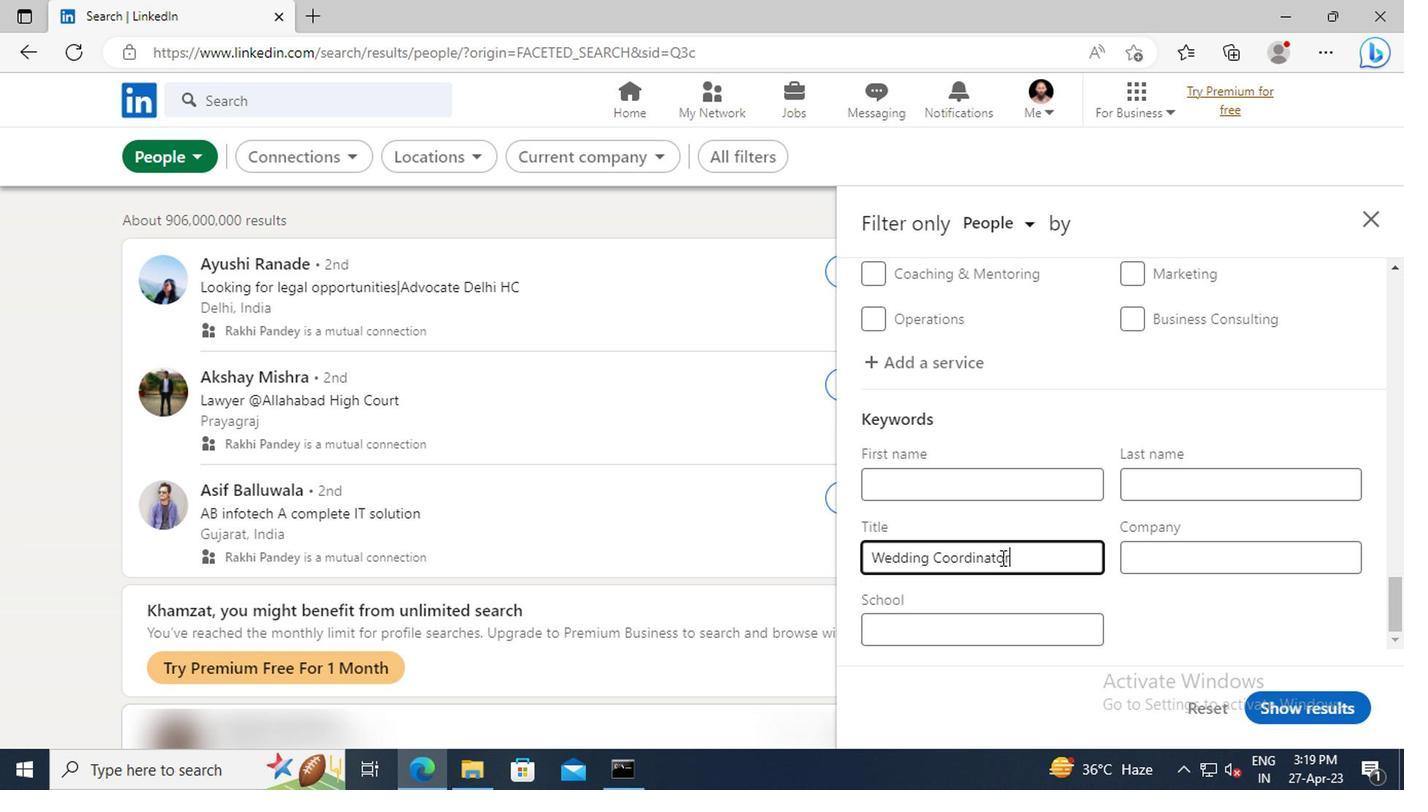 
Action: Mouse moved to (1287, 718)
Screenshot: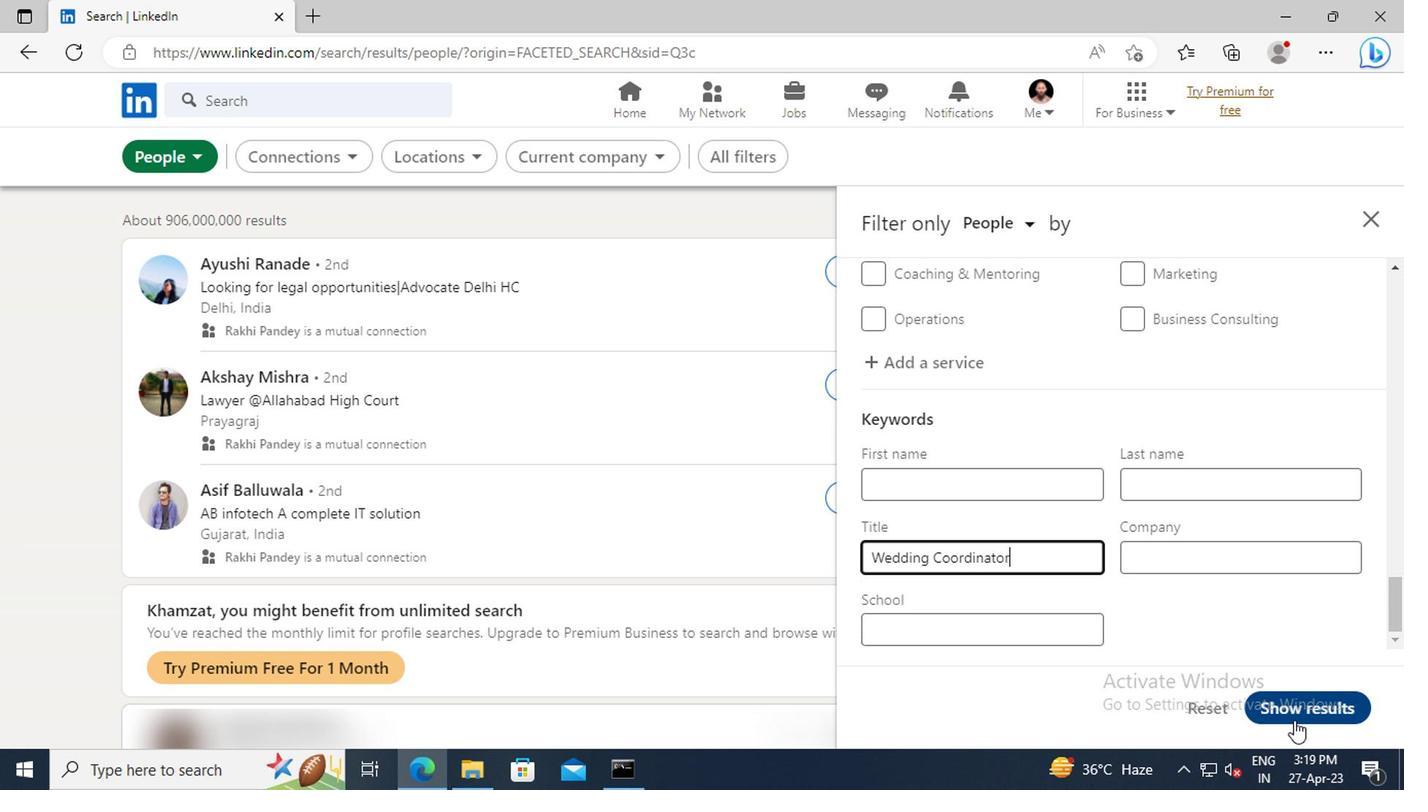 
Action: Mouse pressed left at (1287, 718)
Screenshot: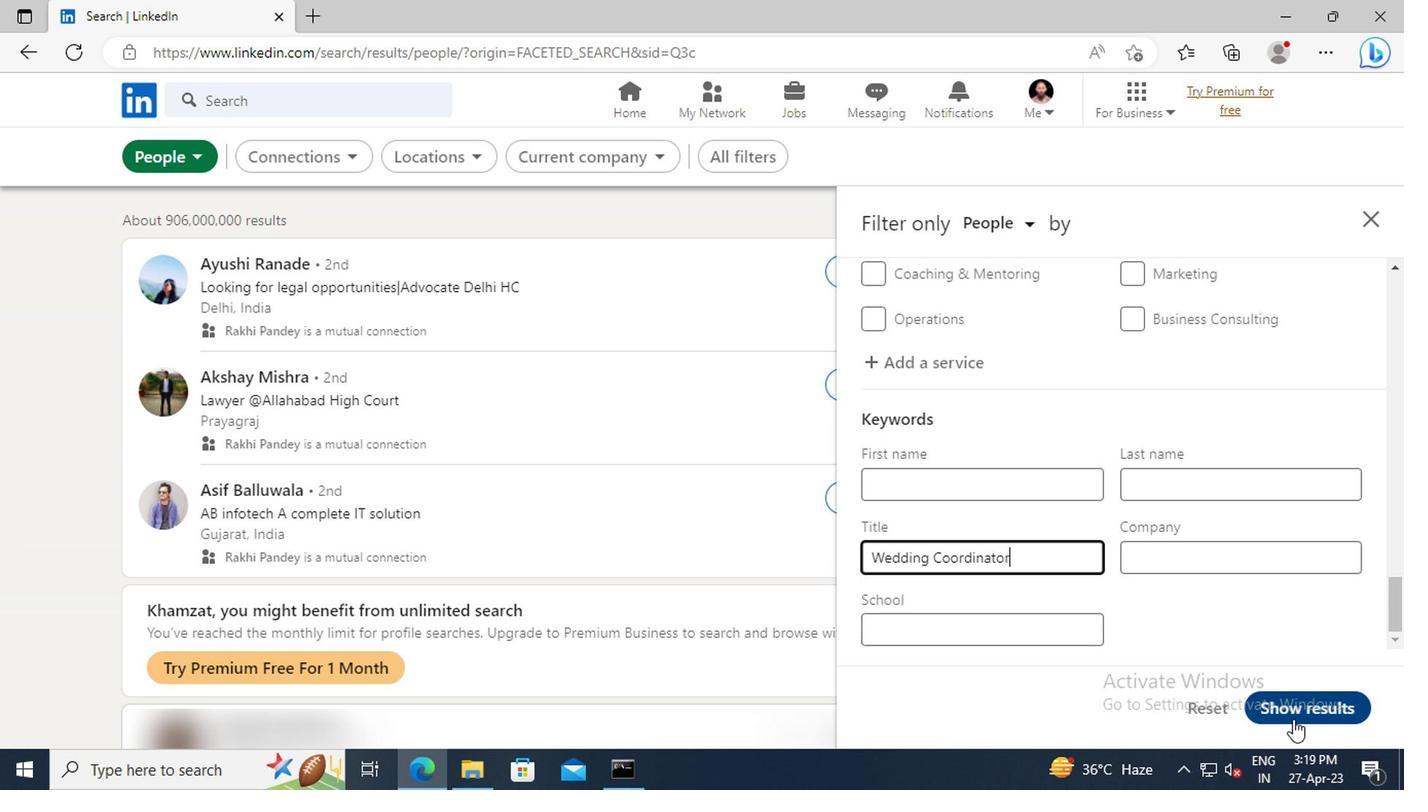 
